 Task: Forward email as attachment with the signature Dorian Garcia with the subject Request for time off from softage.1@softage.net to softage.3@softage.net with the message Could you provide me with a list of the projects critical success factors?
Action: Mouse moved to (1198, 97)
Screenshot: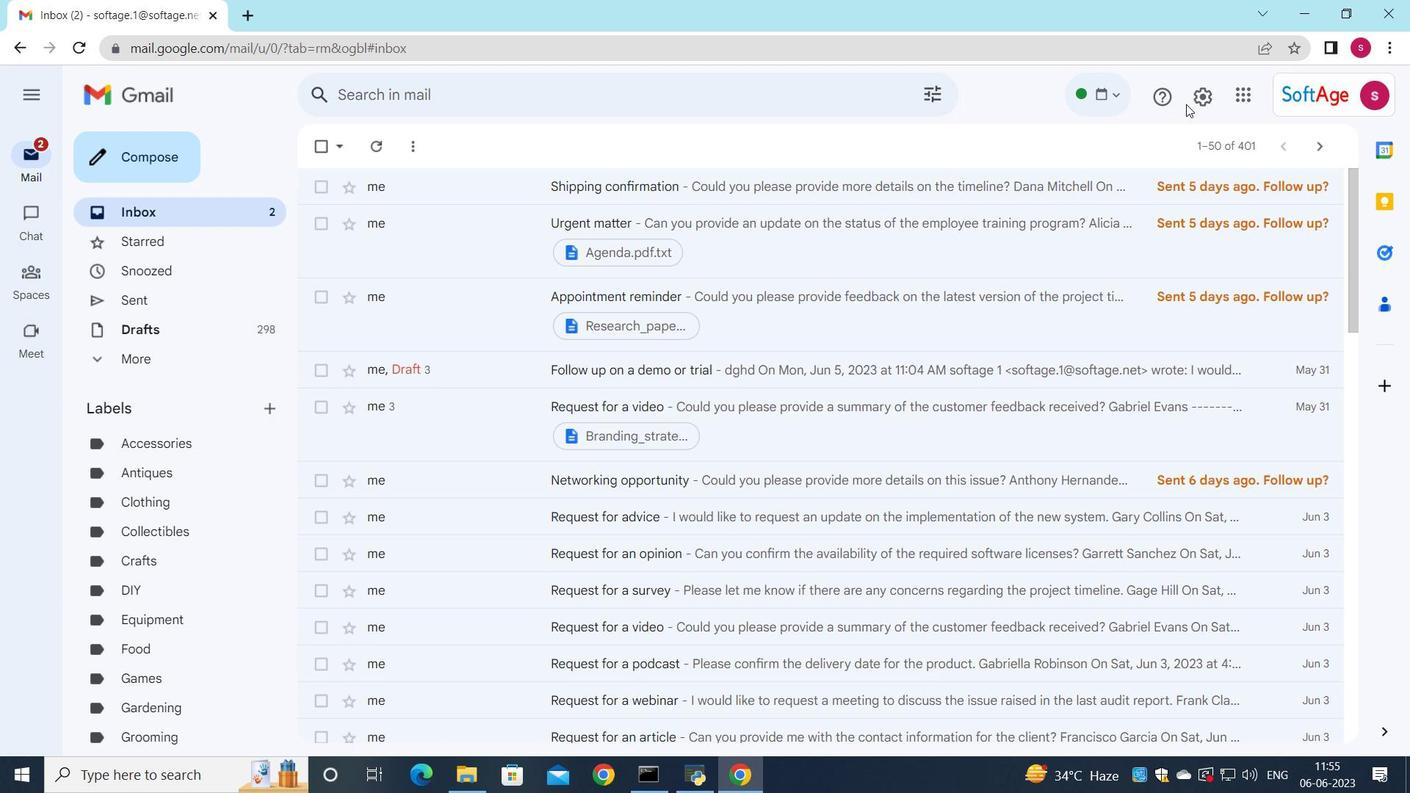 
Action: Mouse pressed left at (1198, 97)
Screenshot: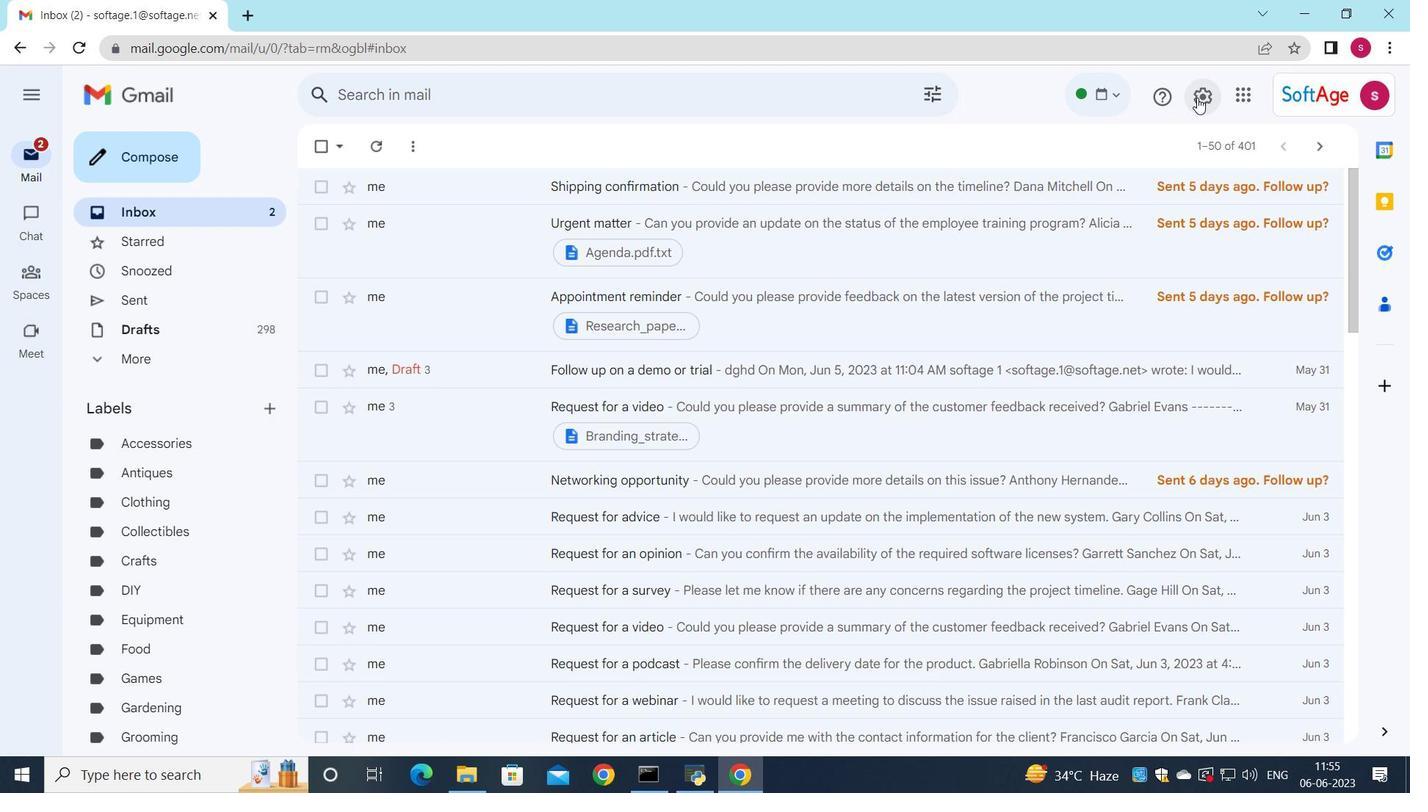
Action: Mouse moved to (1209, 190)
Screenshot: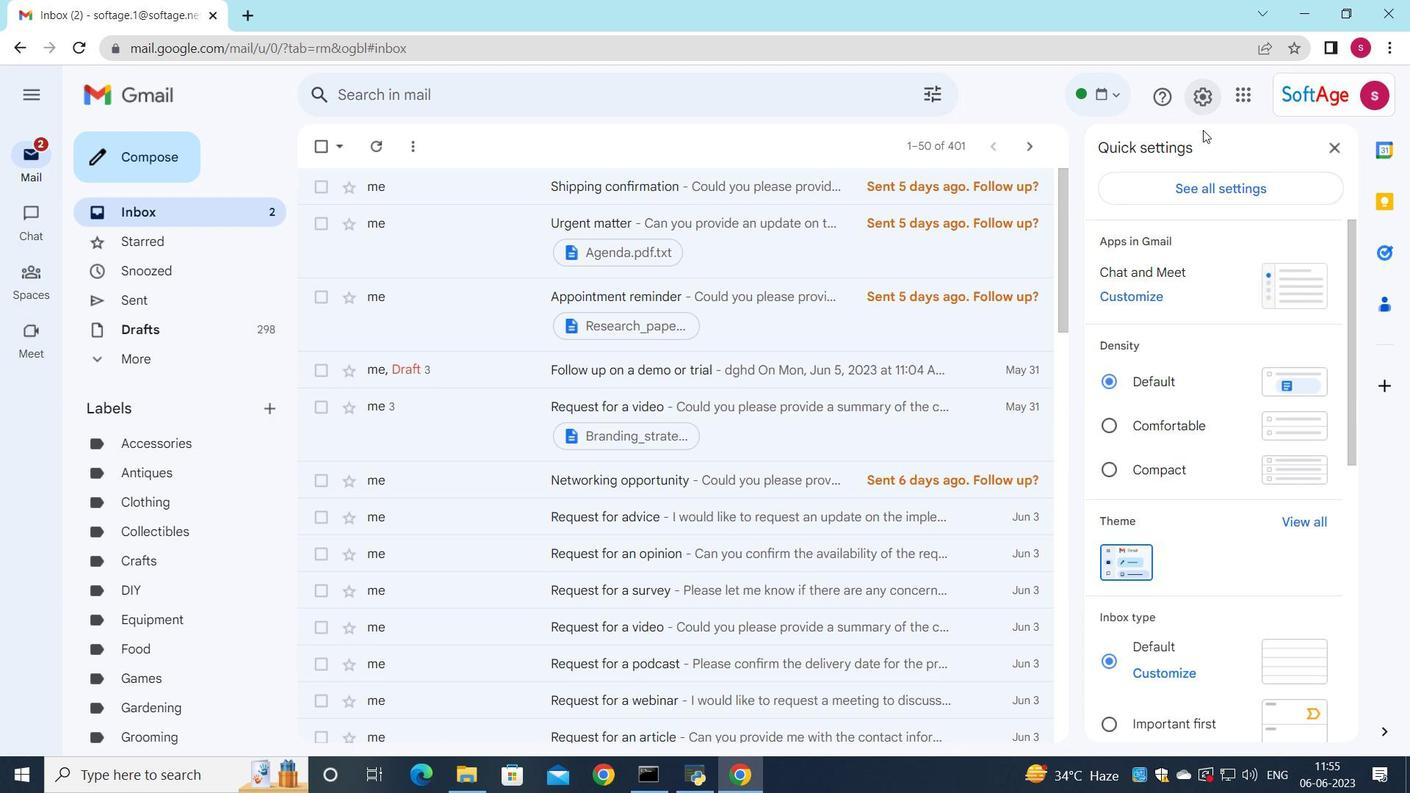 
Action: Mouse pressed left at (1209, 190)
Screenshot: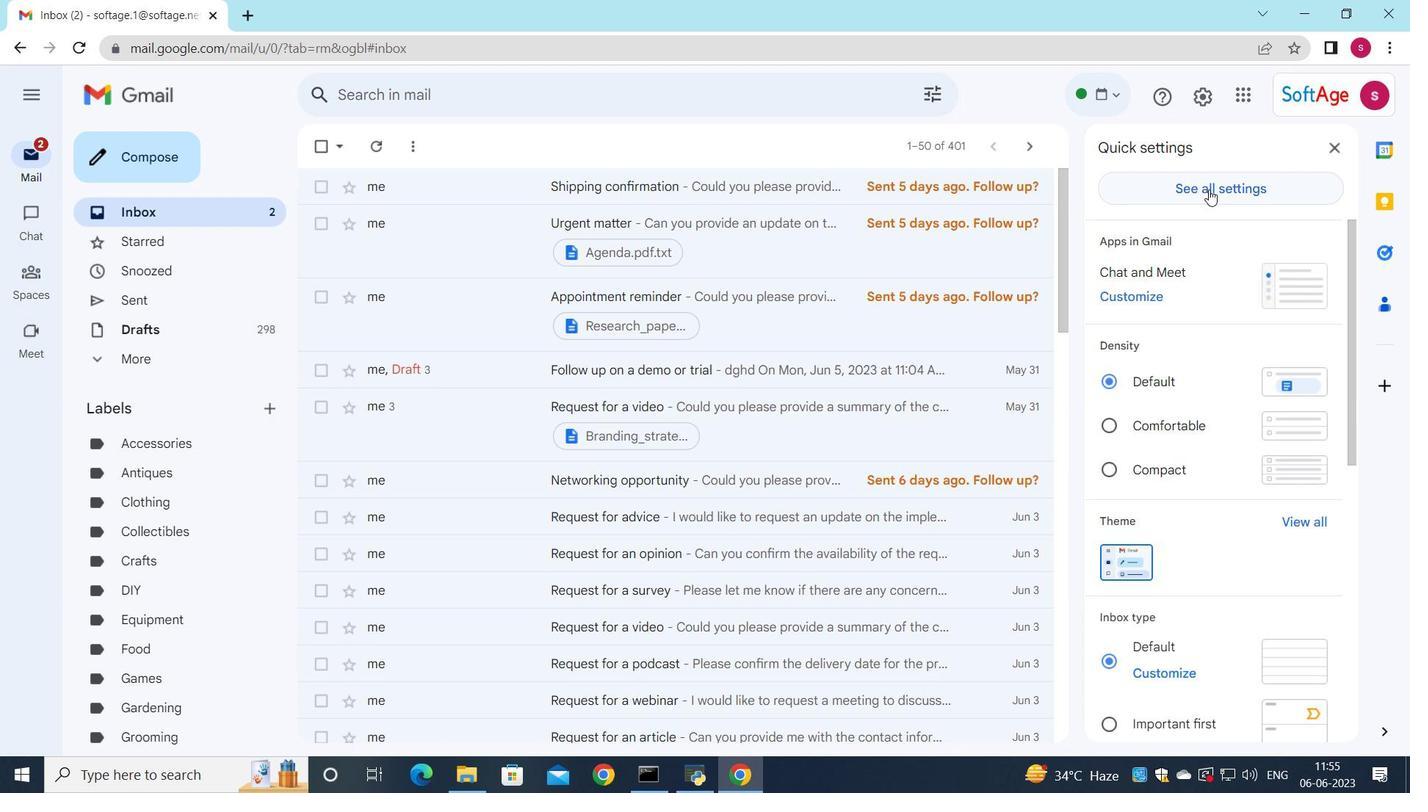 
Action: Mouse moved to (954, 291)
Screenshot: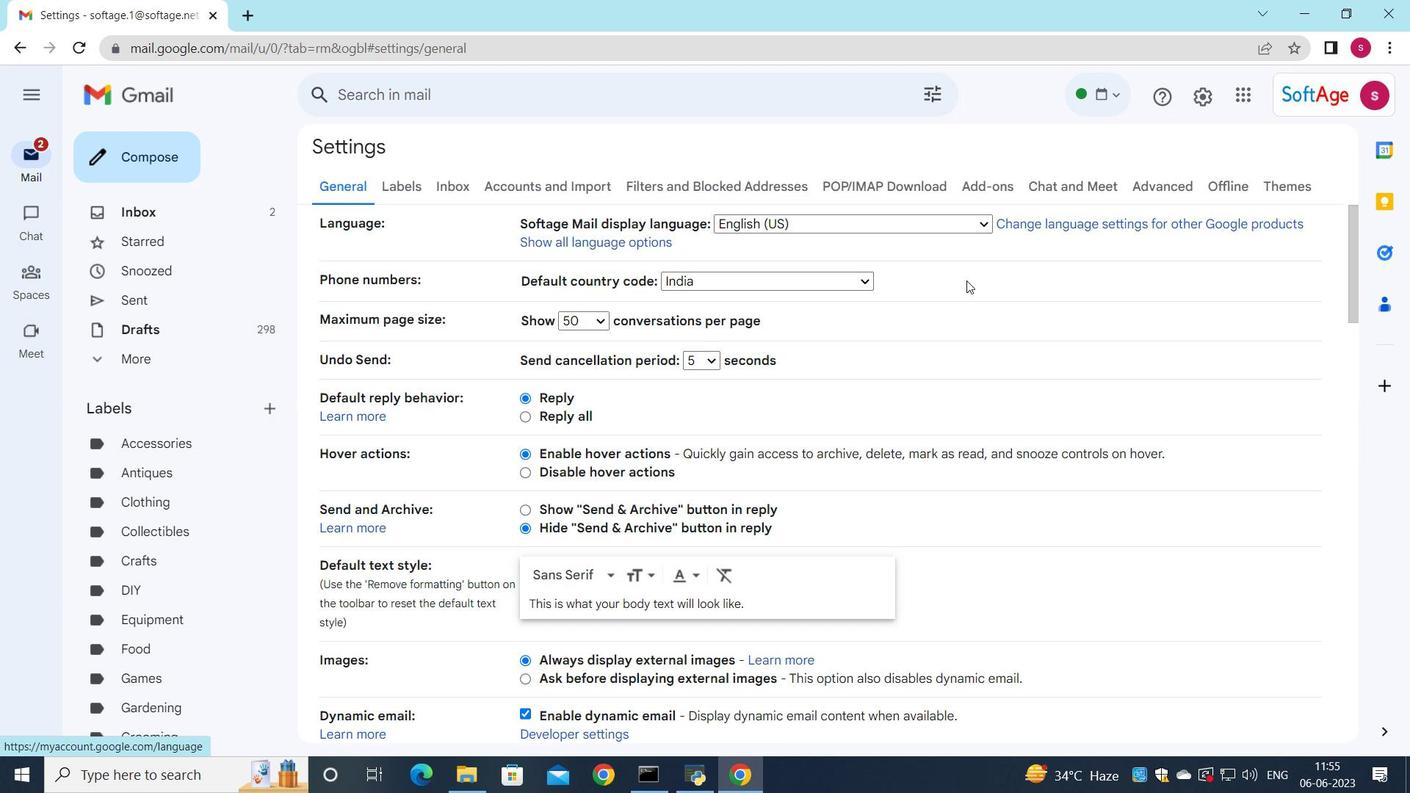 
Action: Mouse scrolled (954, 290) with delta (0, 0)
Screenshot: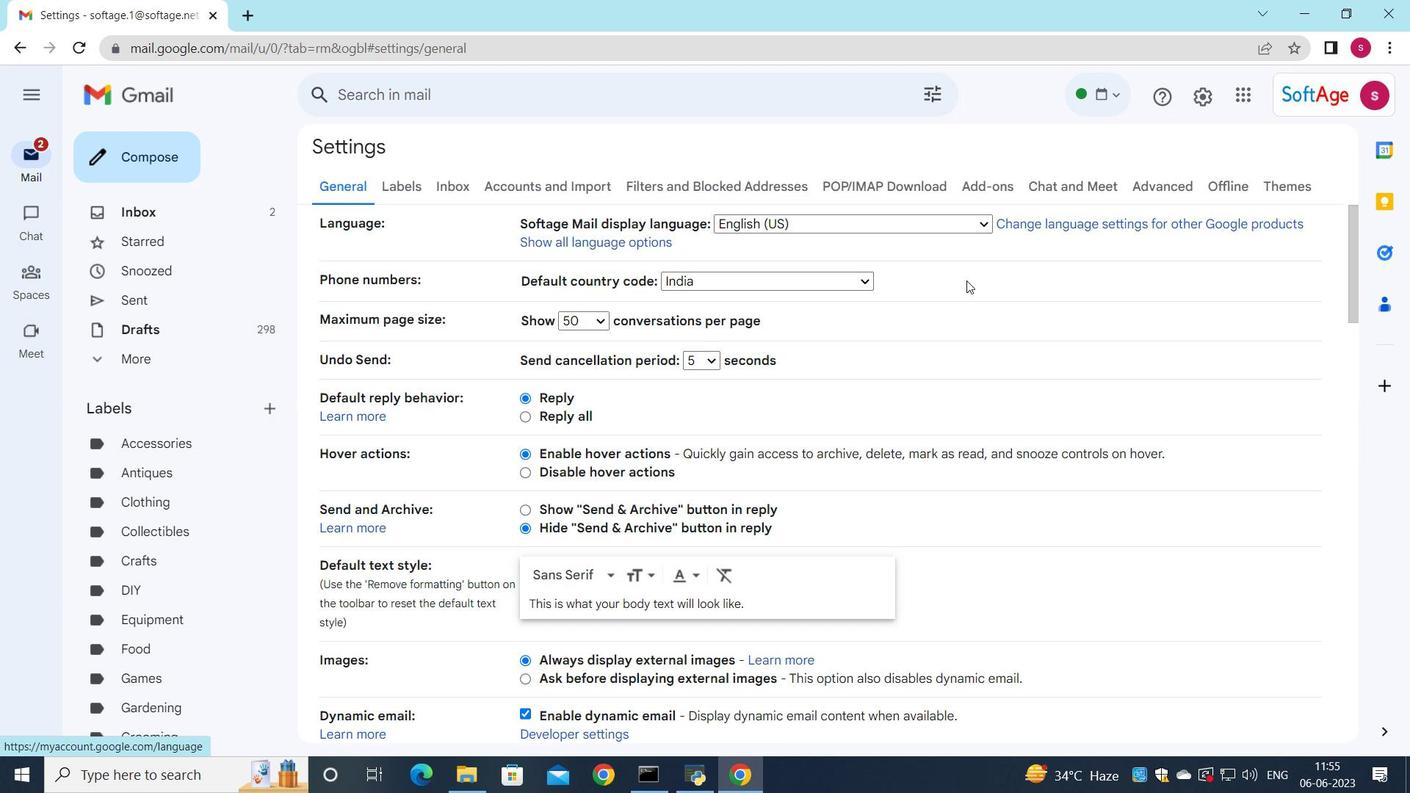 
Action: Mouse moved to (949, 298)
Screenshot: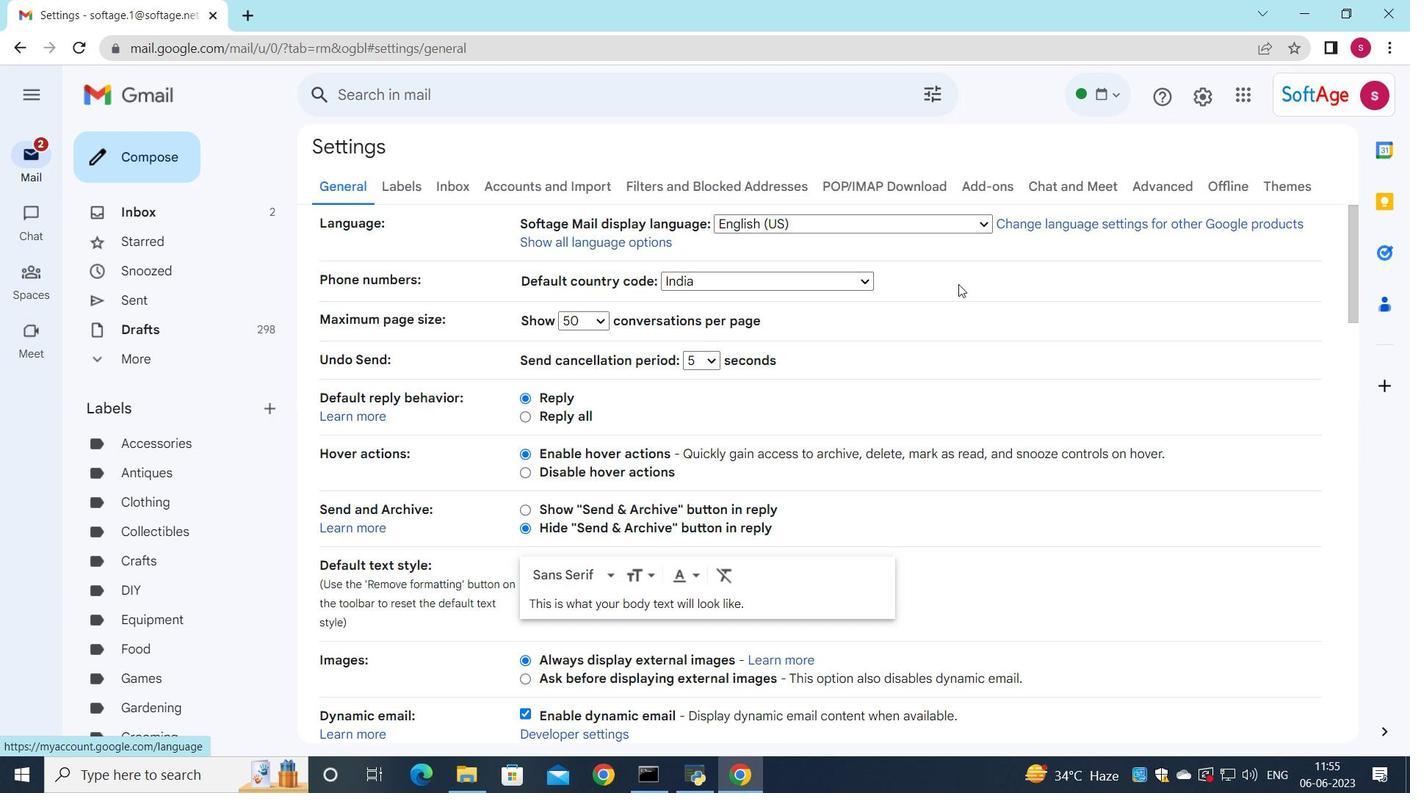 
Action: Mouse scrolled (949, 297) with delta (0, 0)
Screenshot: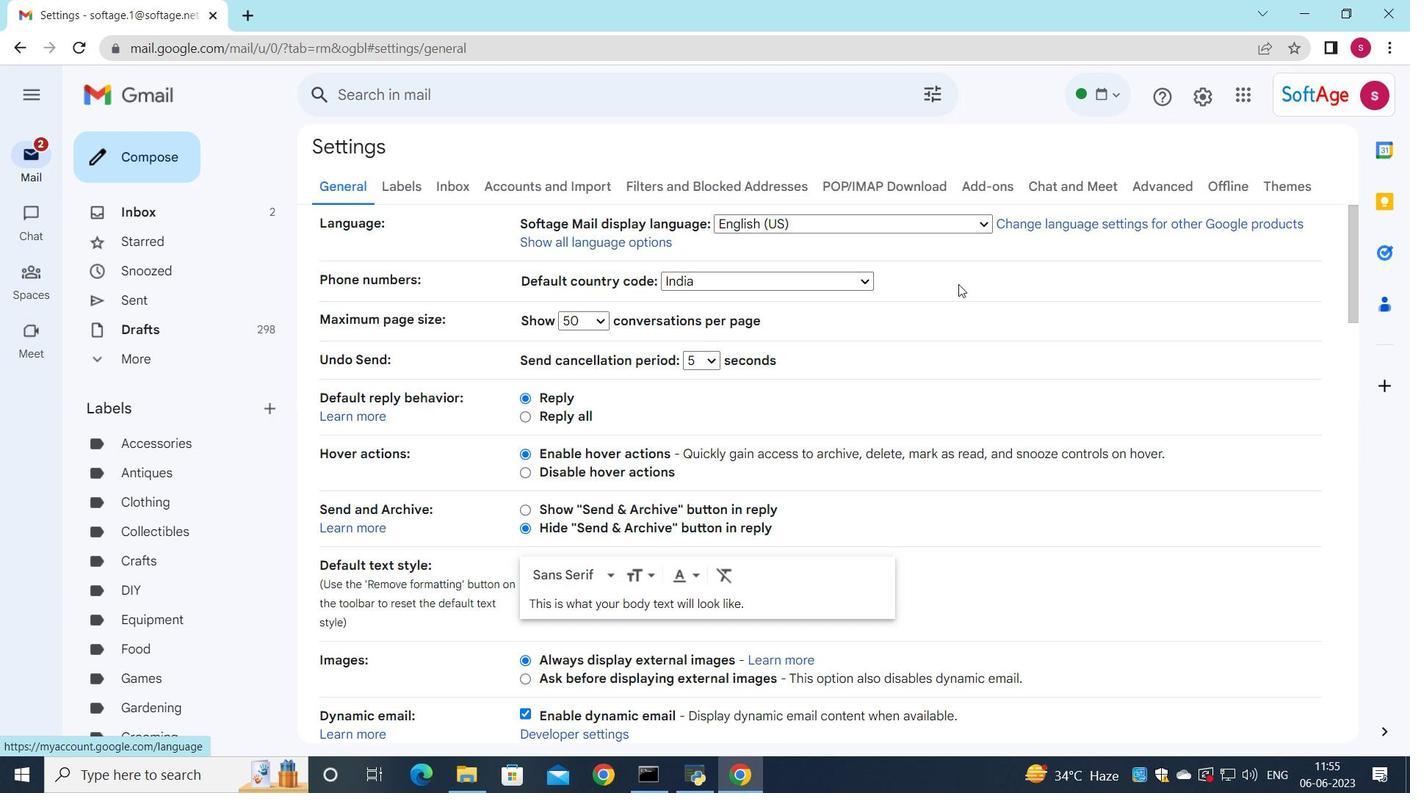 
Action: Mouse moved to (945, 304)
Screenshot: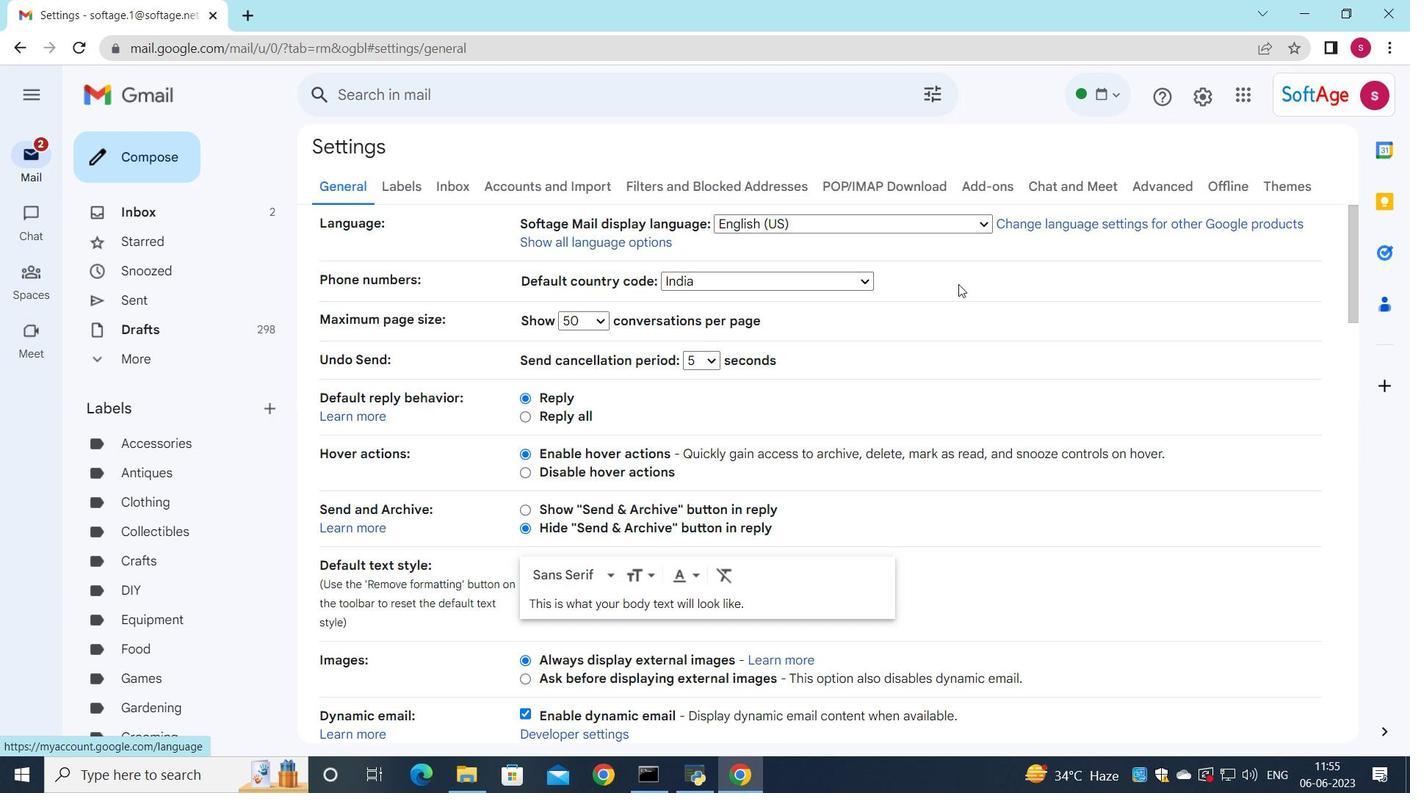 
Action: Mouse scrolled (945, 303) with delta (0, 0)
Screenshot: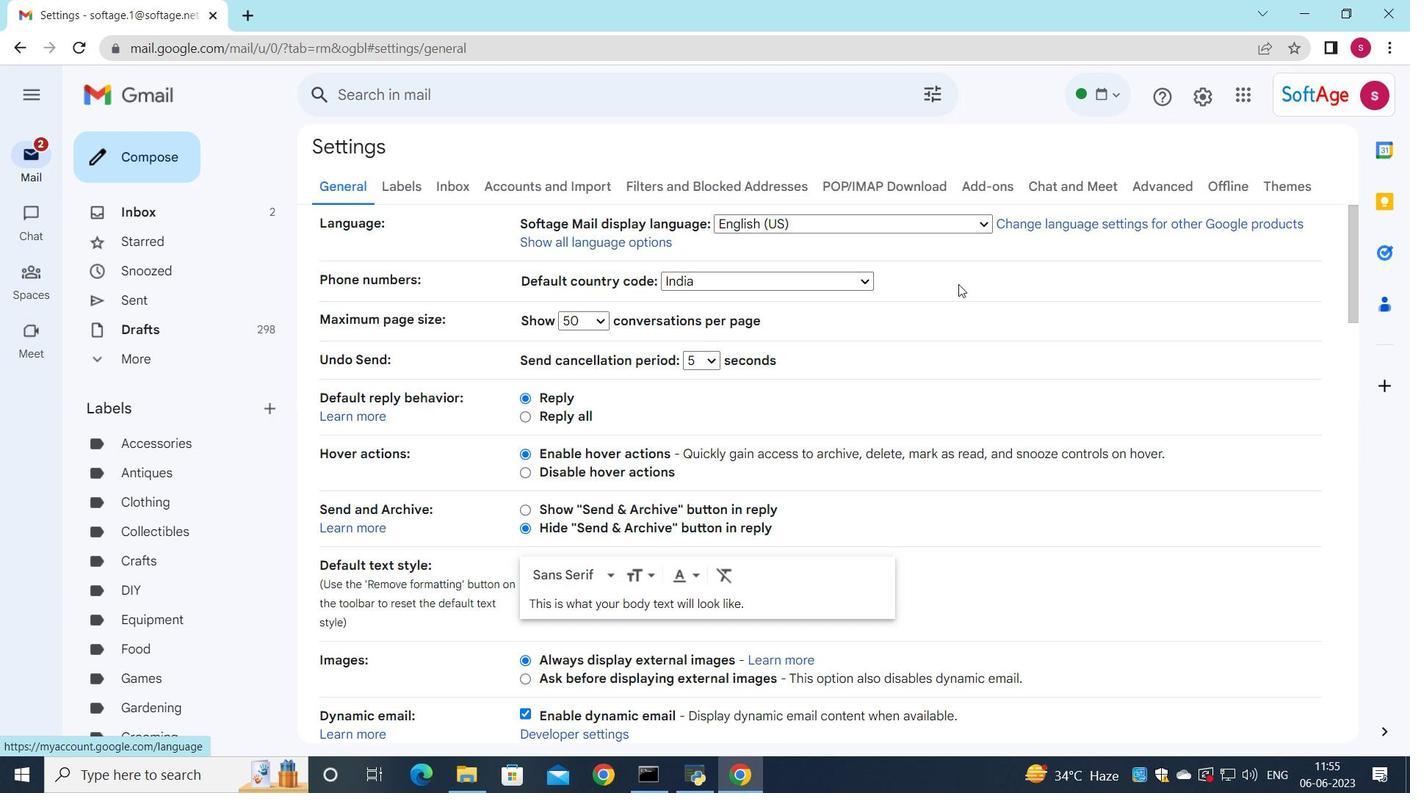 
Action: Mouse moved to (941, 307)
Screenshot: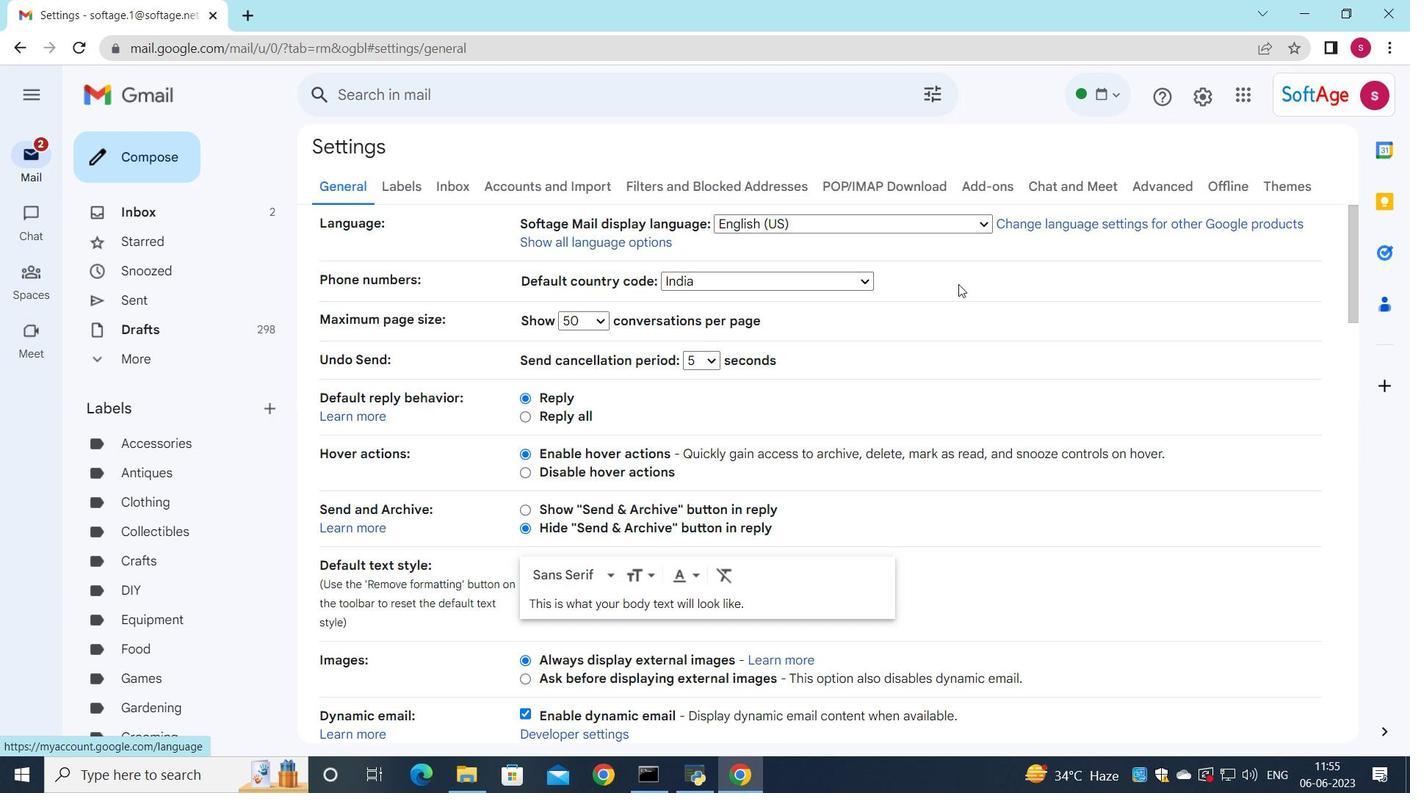 
Action: Mouse scrolled (941, 307) with delta (0, 0)
Screenshot: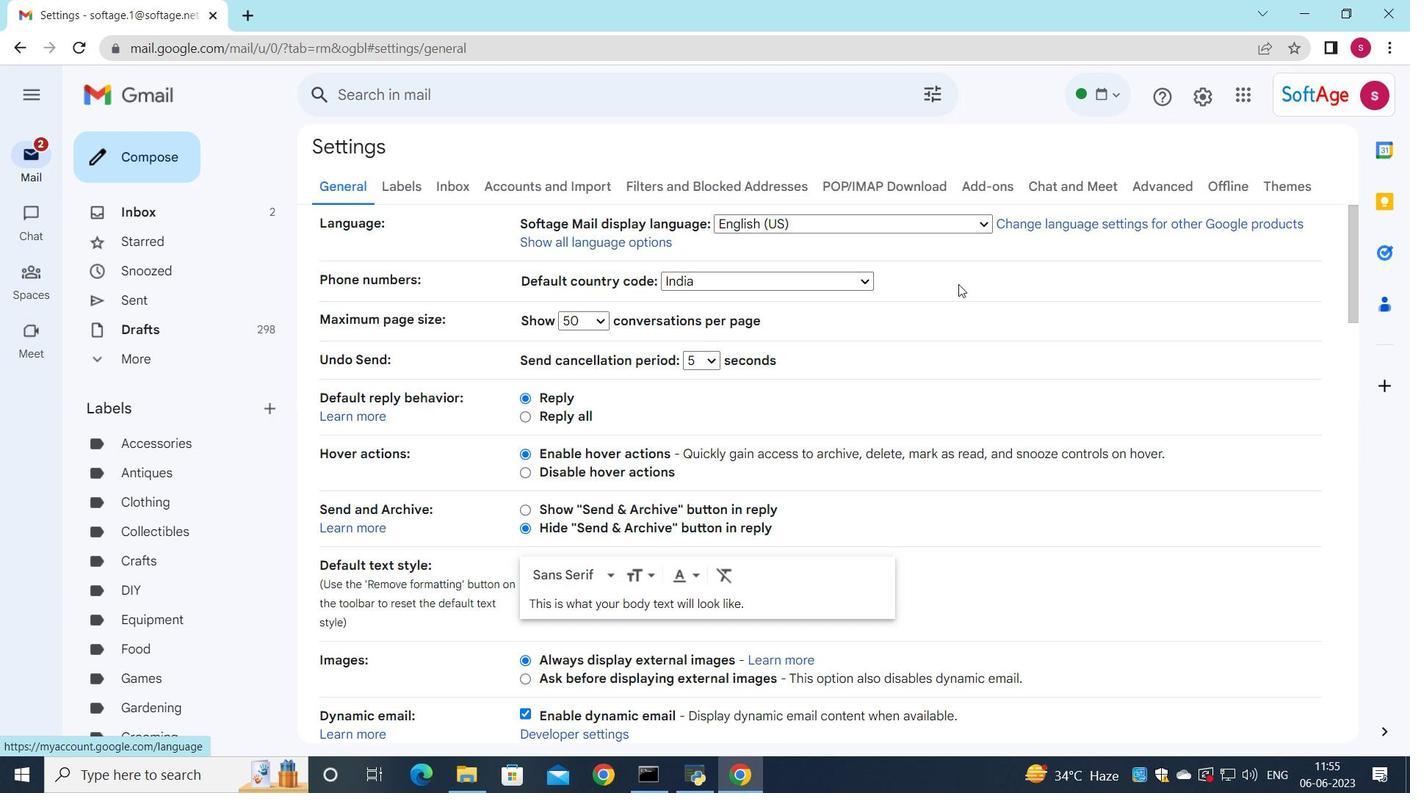 
Action: Mouse moved to (902, 332)
Screenshot: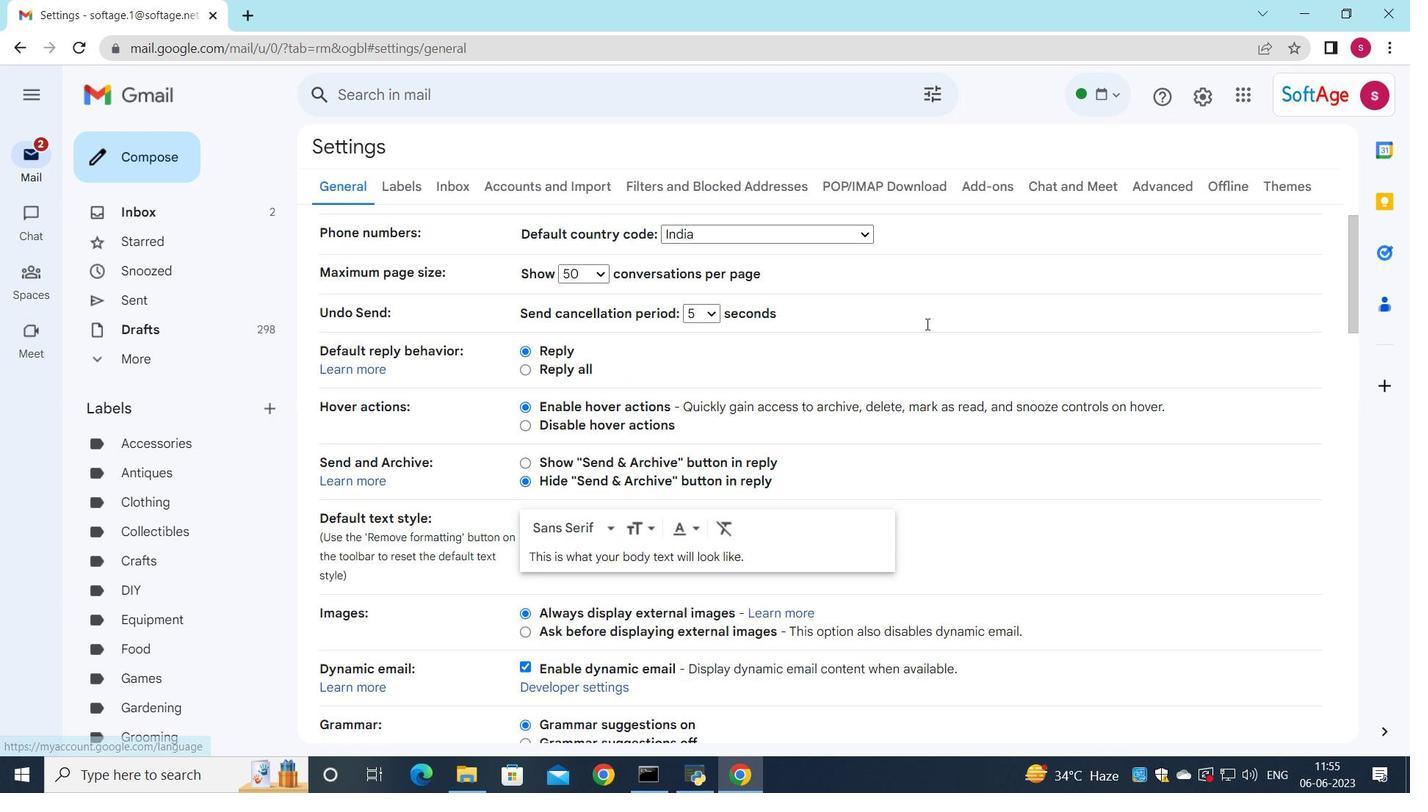 
Action: Mouse scrolled (902, 332) with delta (0, 0)
Screenshot: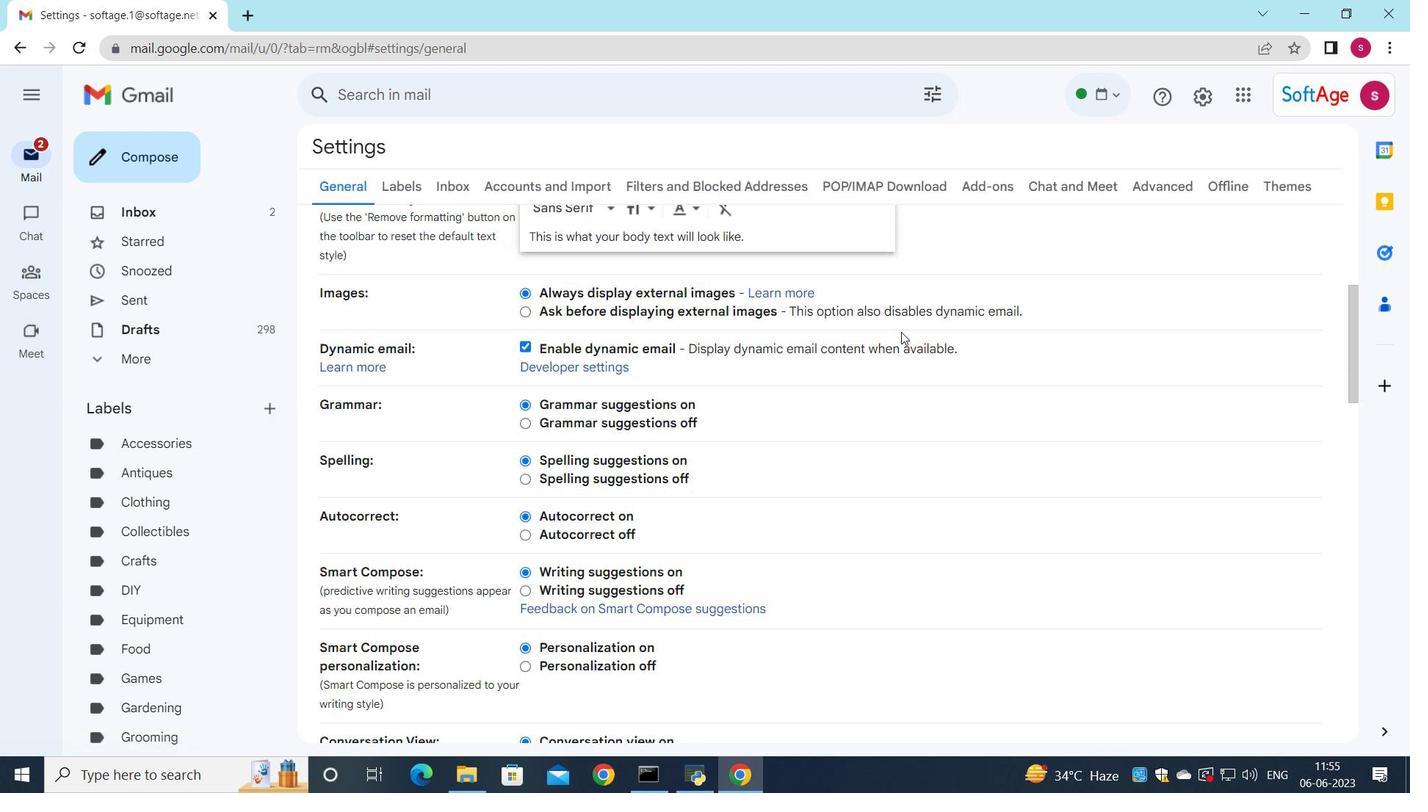 
Action: Mouse scrolled (902, 332) with delta (0, 0)
Screenshot: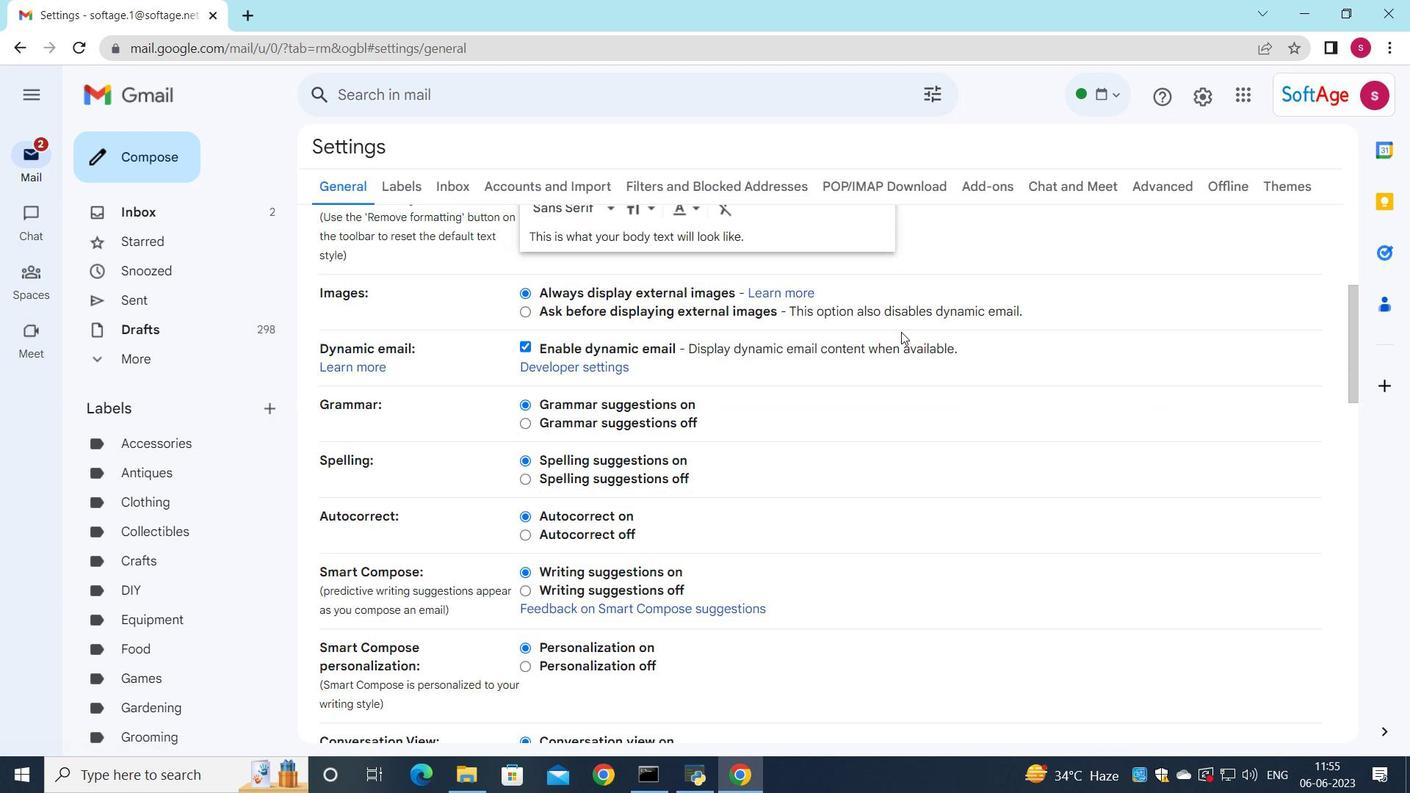 
Action: Mouse scrolled (902, 332) with delta (0, 0)
Screenshot: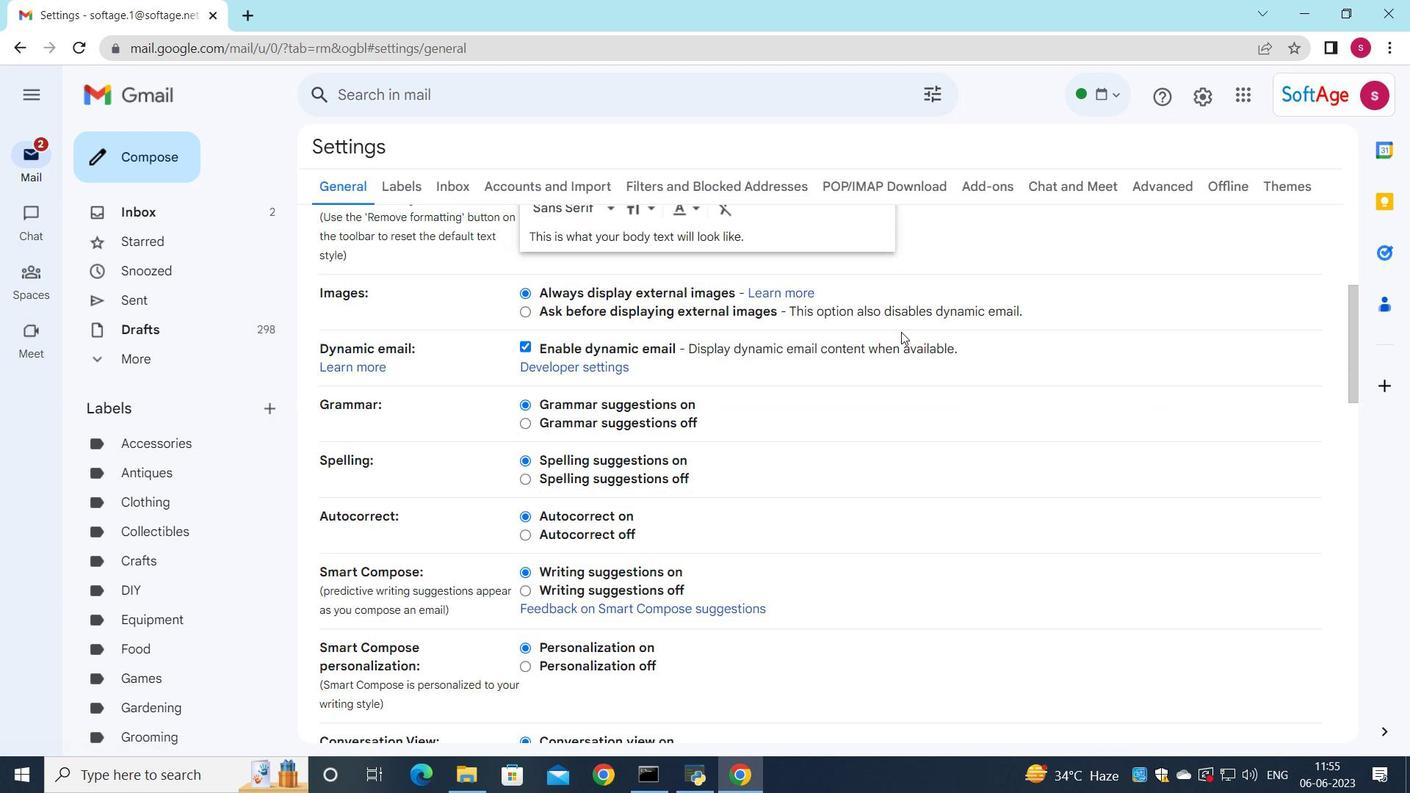 
Action: Mouse scrolled (902, 332) with delta (0, 0)
Screenshot: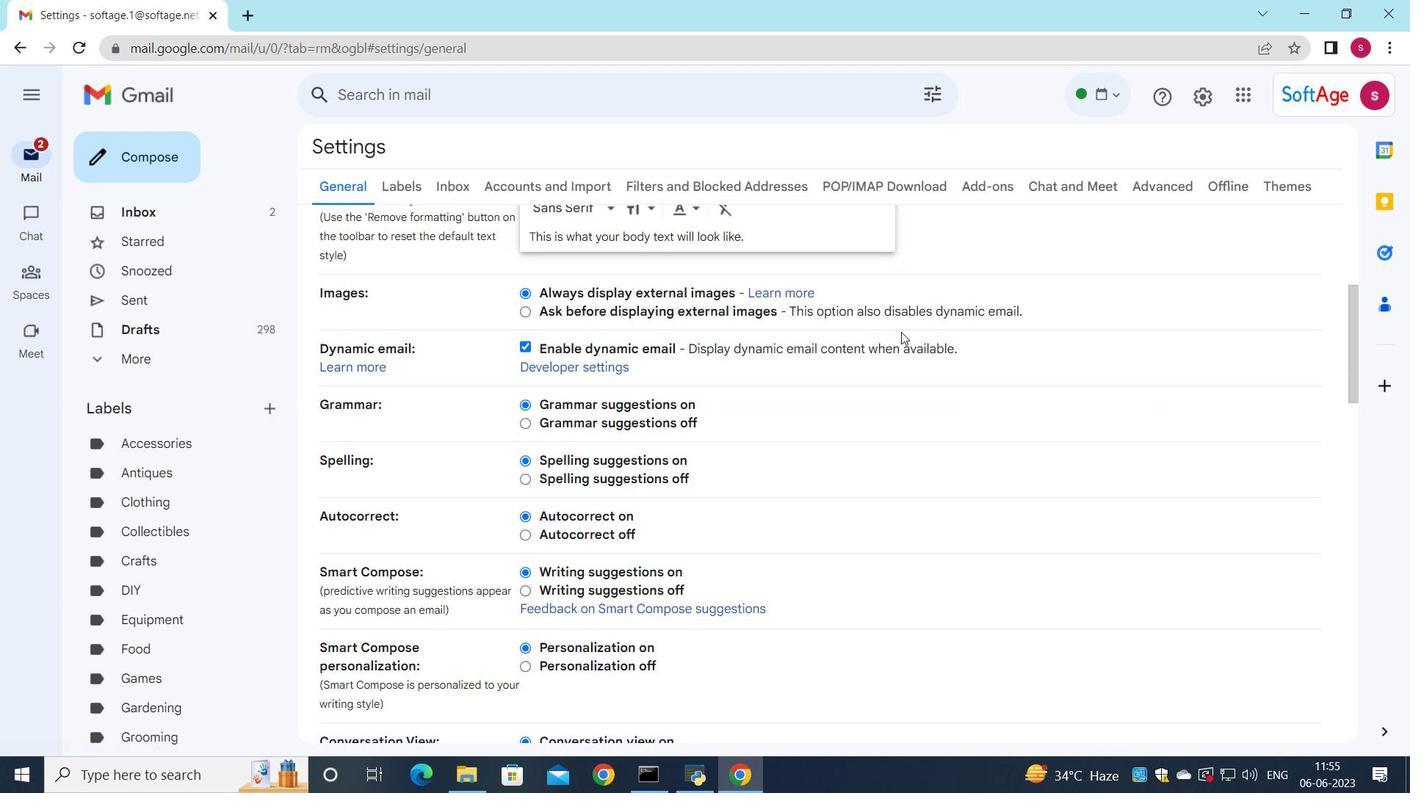 
Action: Mouse moved to (854, 481)
Screenshot: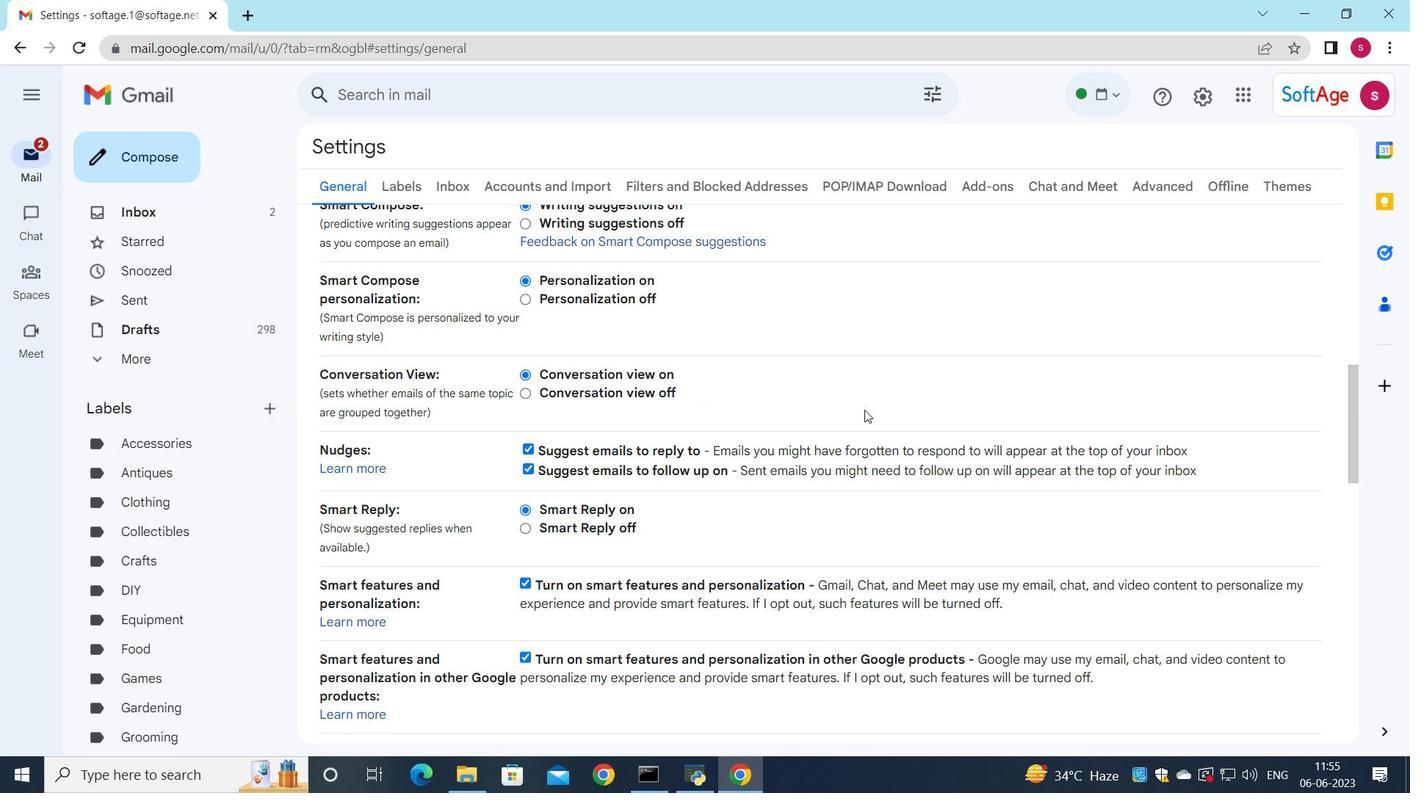 
Action: Mouse scrolled (854, 481) with delta (0, 0)
Screenshot: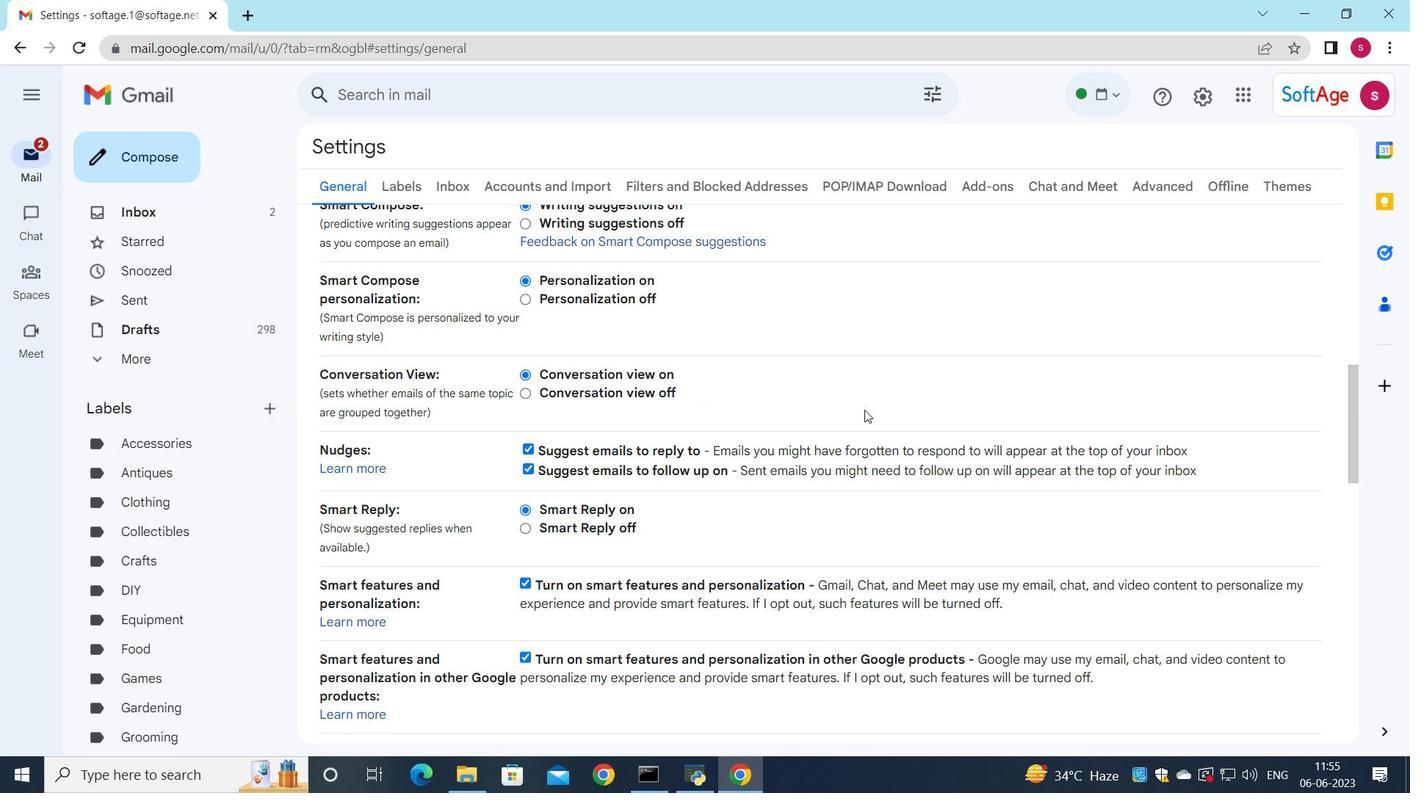 
Action: Mouse moved to (851, 488)
Screenshot: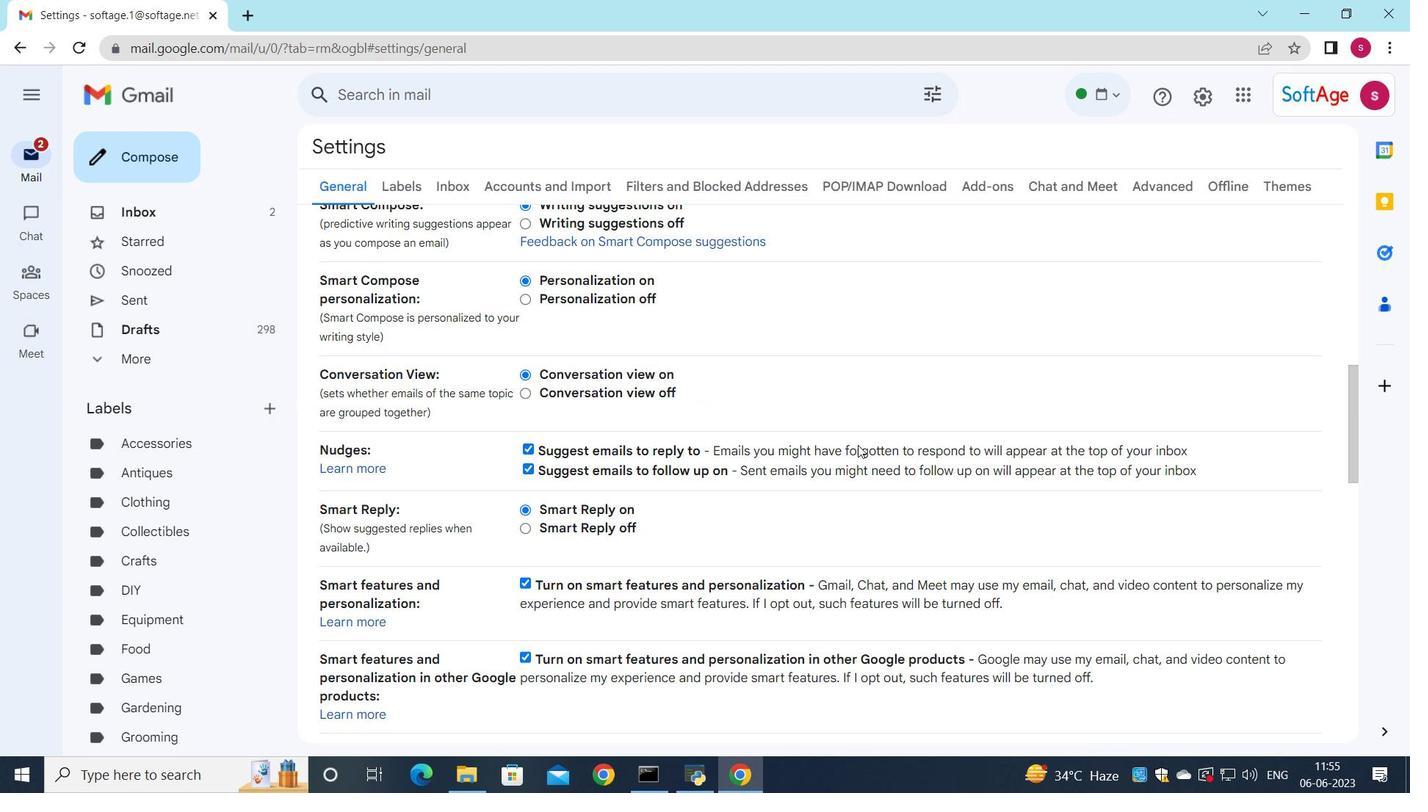 
Action: Mouse scrolled (851, 487) with delta (0, 0)
Screenshot: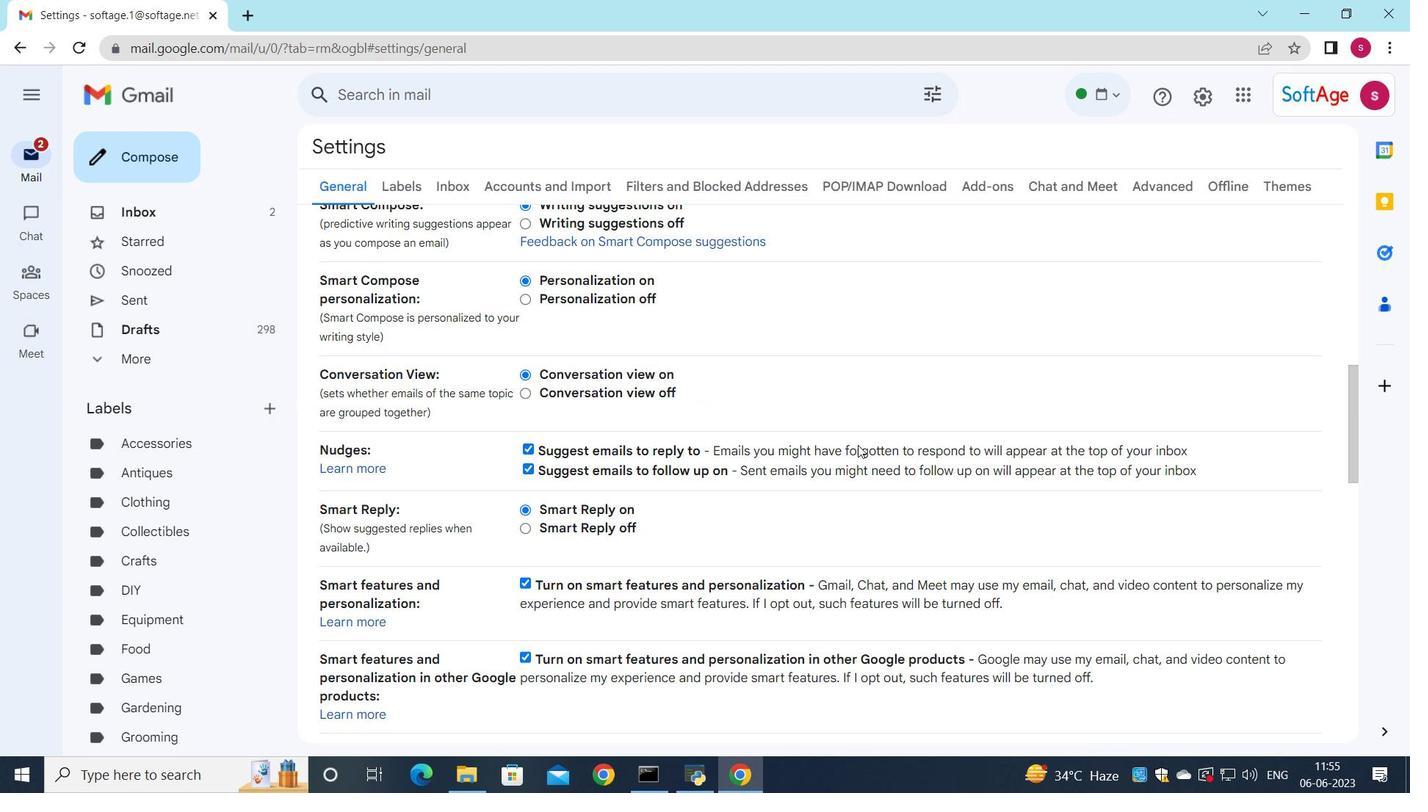 
Action: Mouse moved to (838, 481)
Screenshot: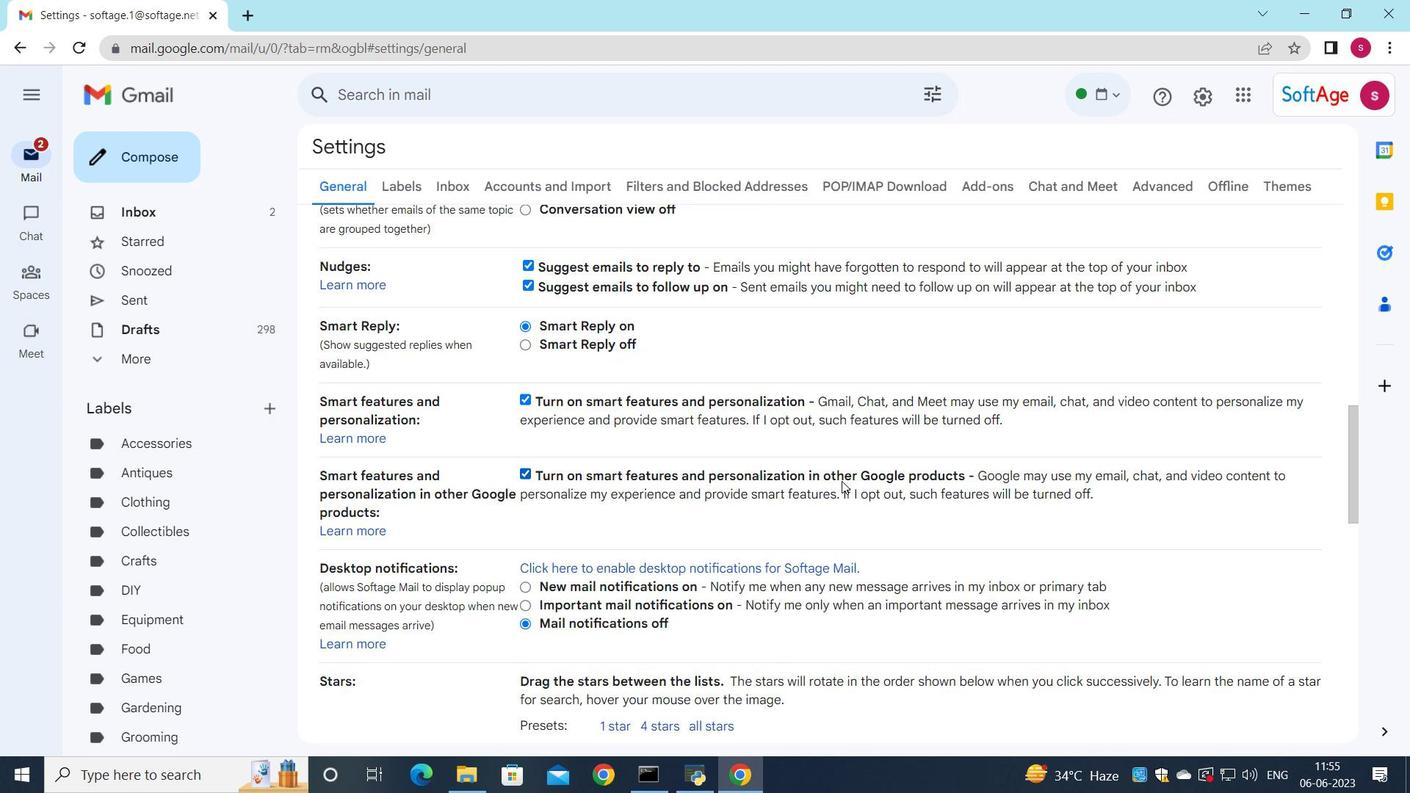 
Action: Mouse scrolled (840, 480) with delta (0, 0)
Screenshot: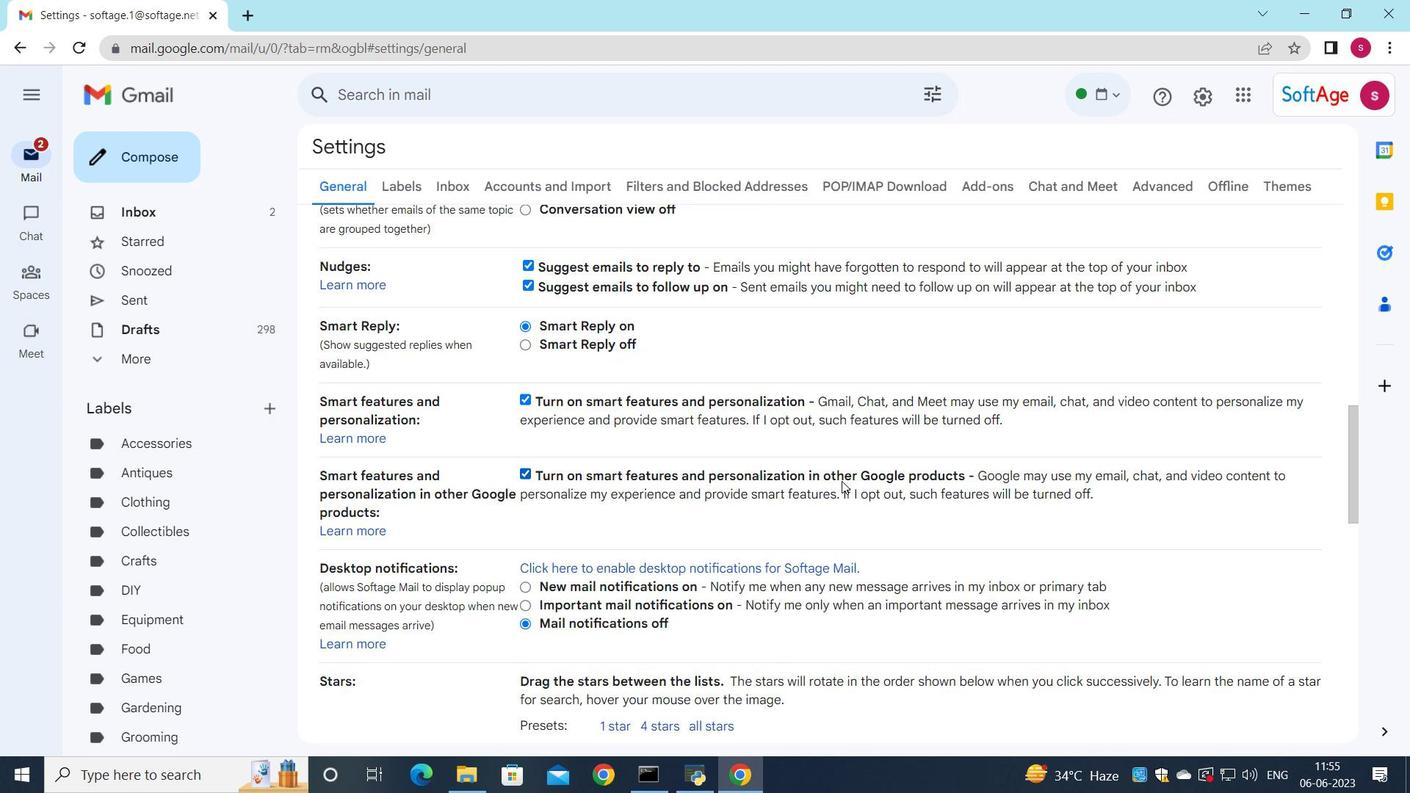 
Action: Mouse moved to (837, 482)
Screenshot: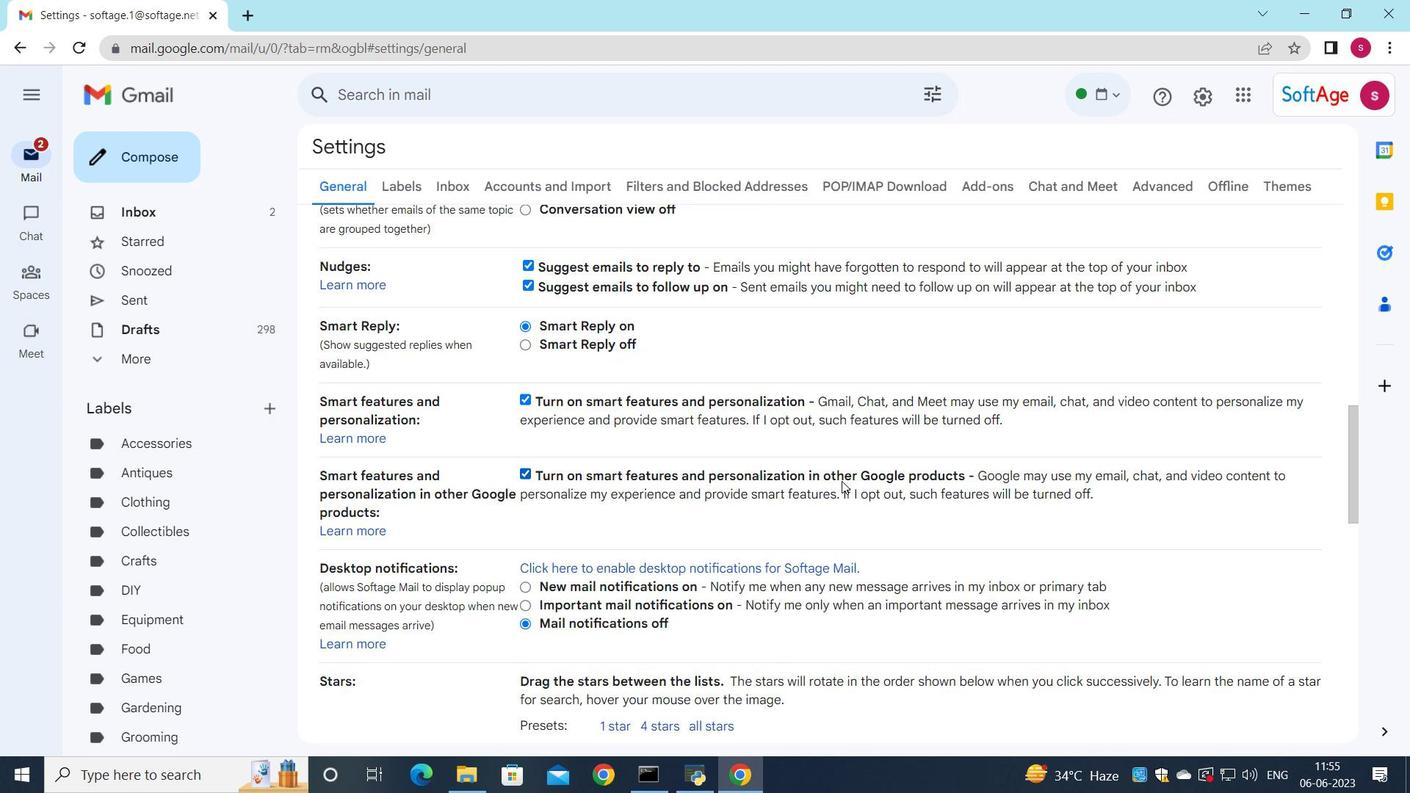 
Action: Mouse scrolled (839, 480) with delta (0, 0)
Screenshot: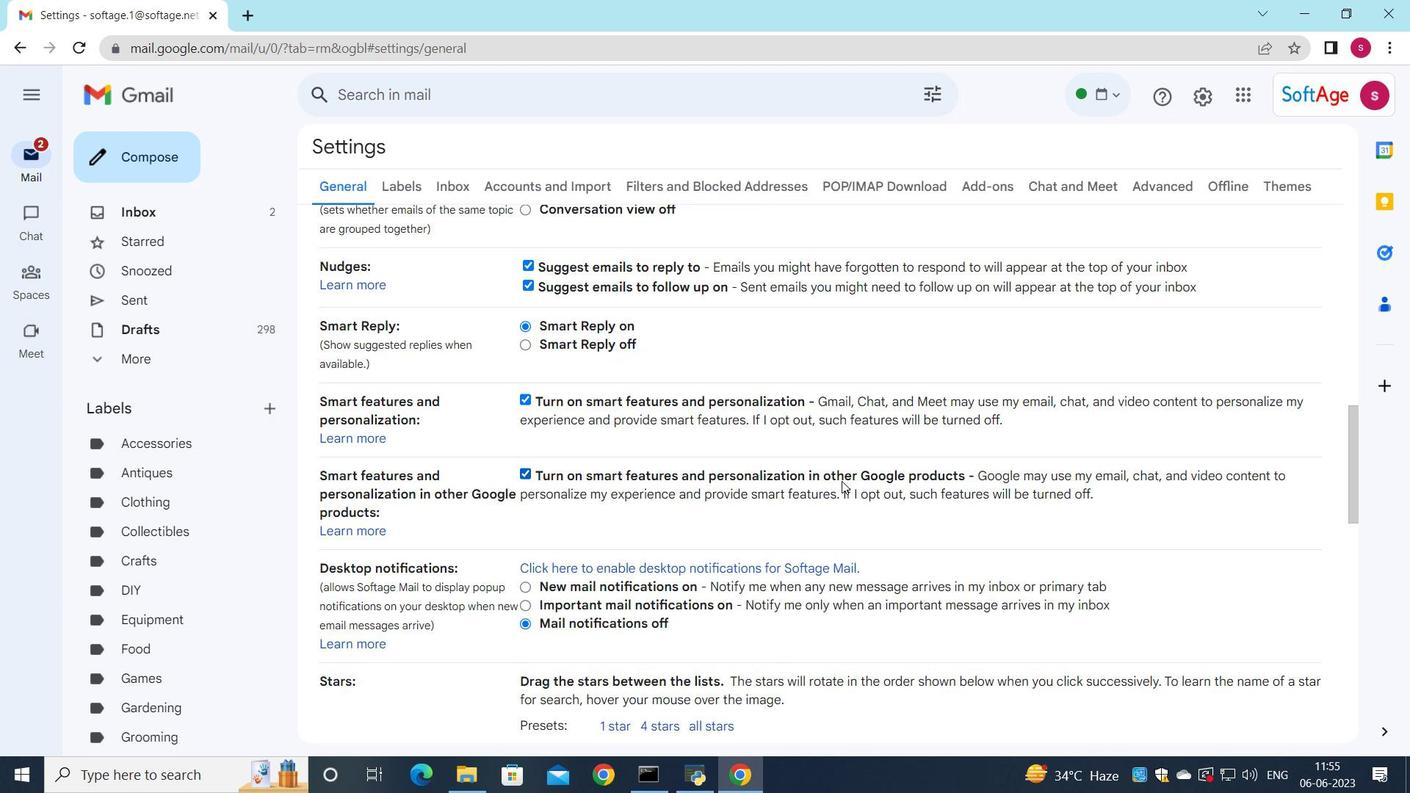 
Action: Mouse moved to (836, 482)
Screenshot: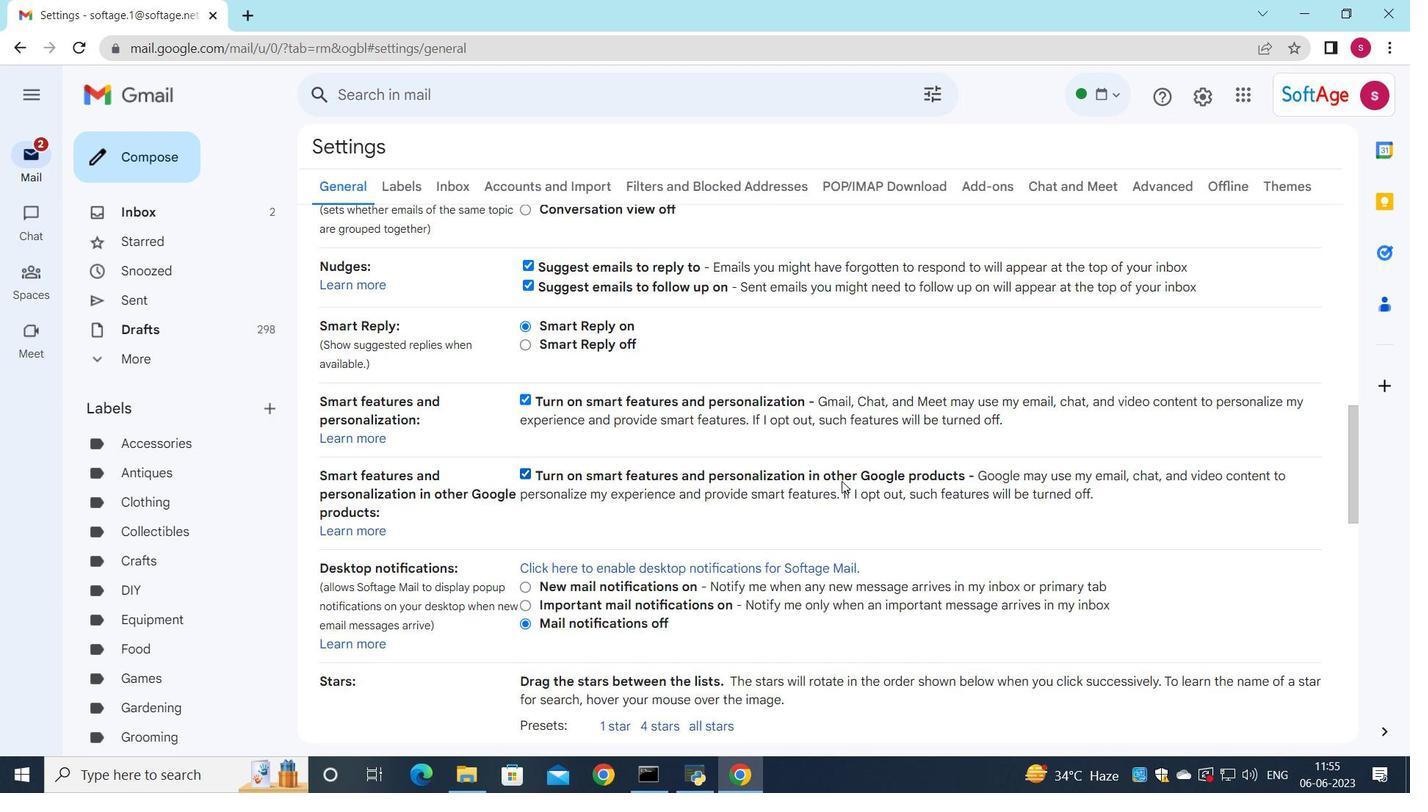 
Action: Mouse scrolled (839, 480) with delta (0, 0)
Screenshot: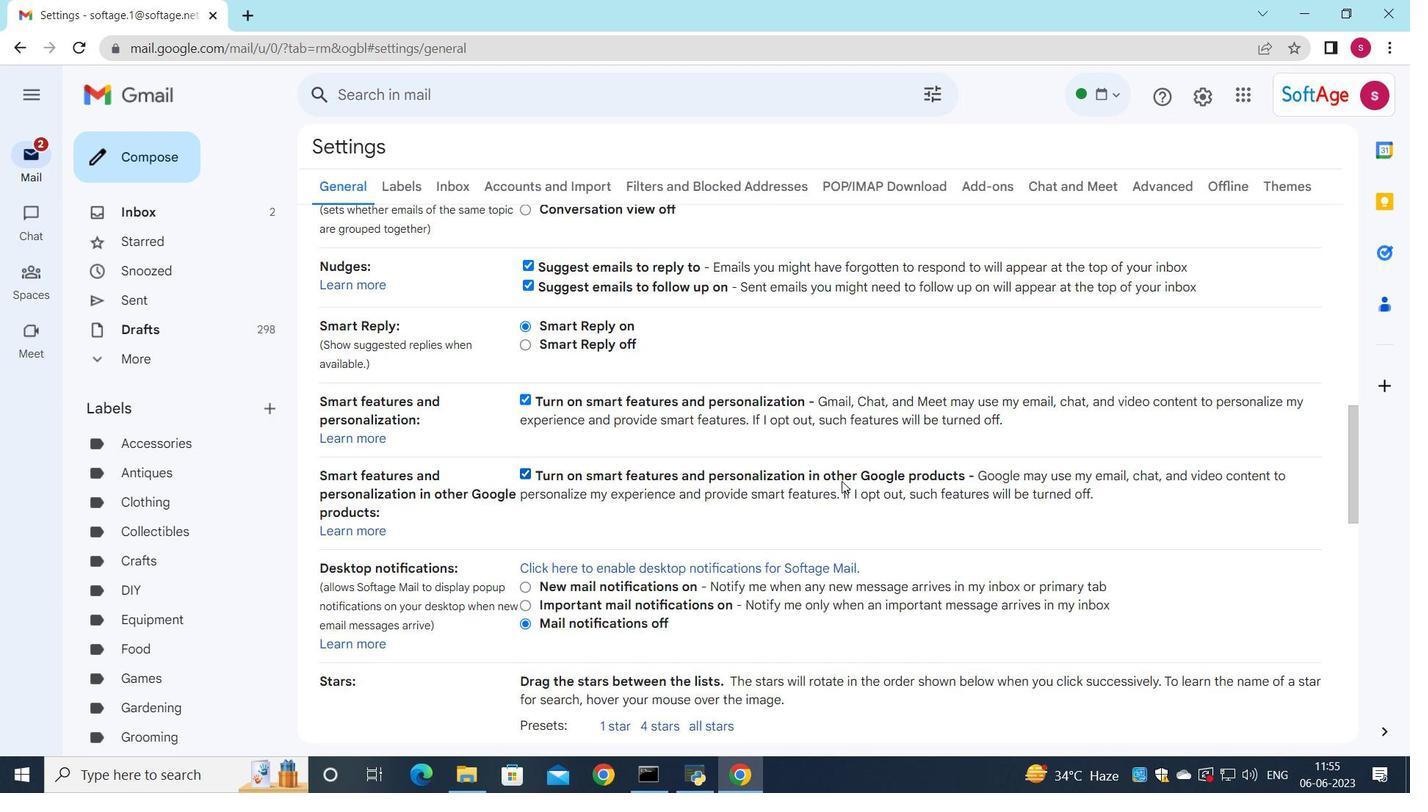 
Action: Mouse scrolled (838, 481) with delta (0, 0)
Screenshot: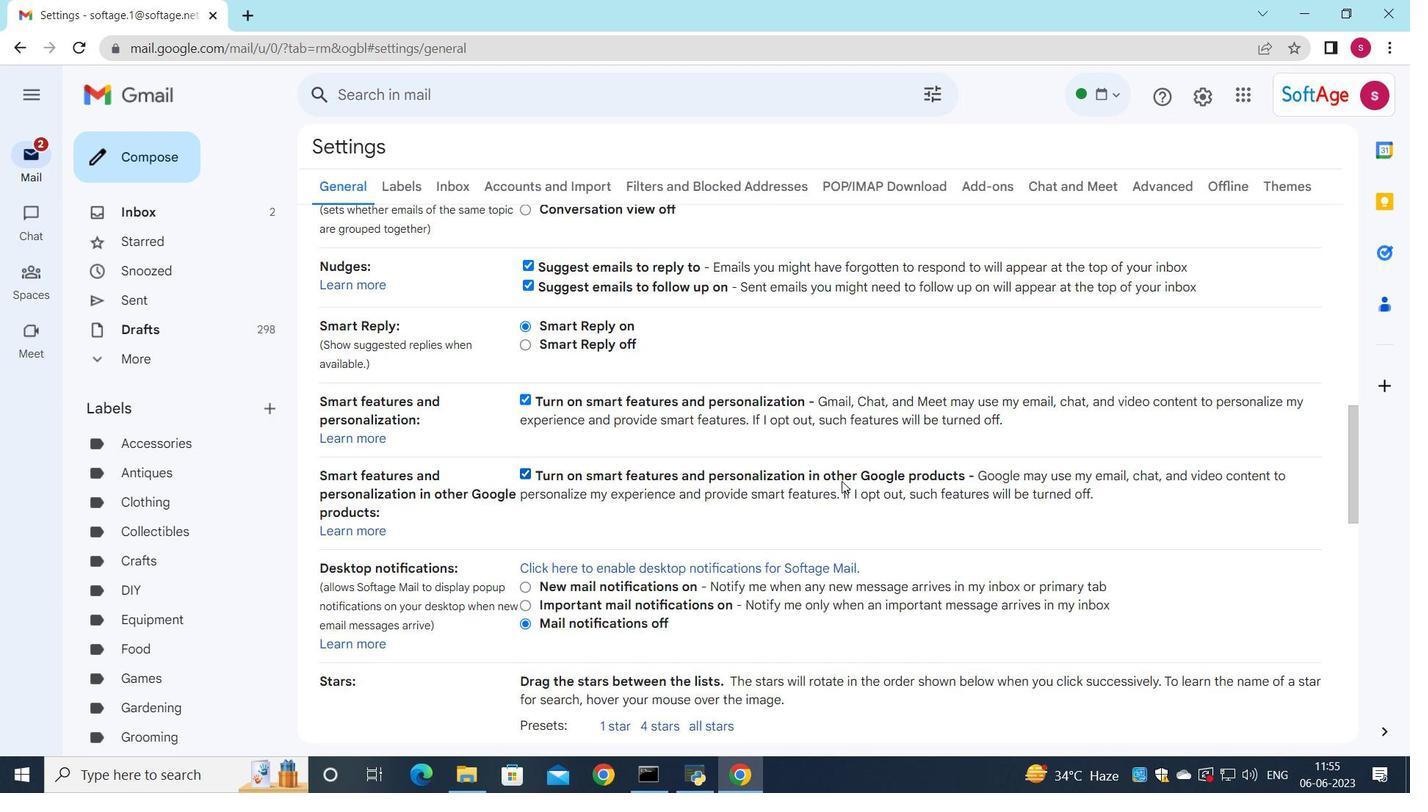 
Action: Mouse scrolled (836, 481) with delta (0, 0)
Screenshot: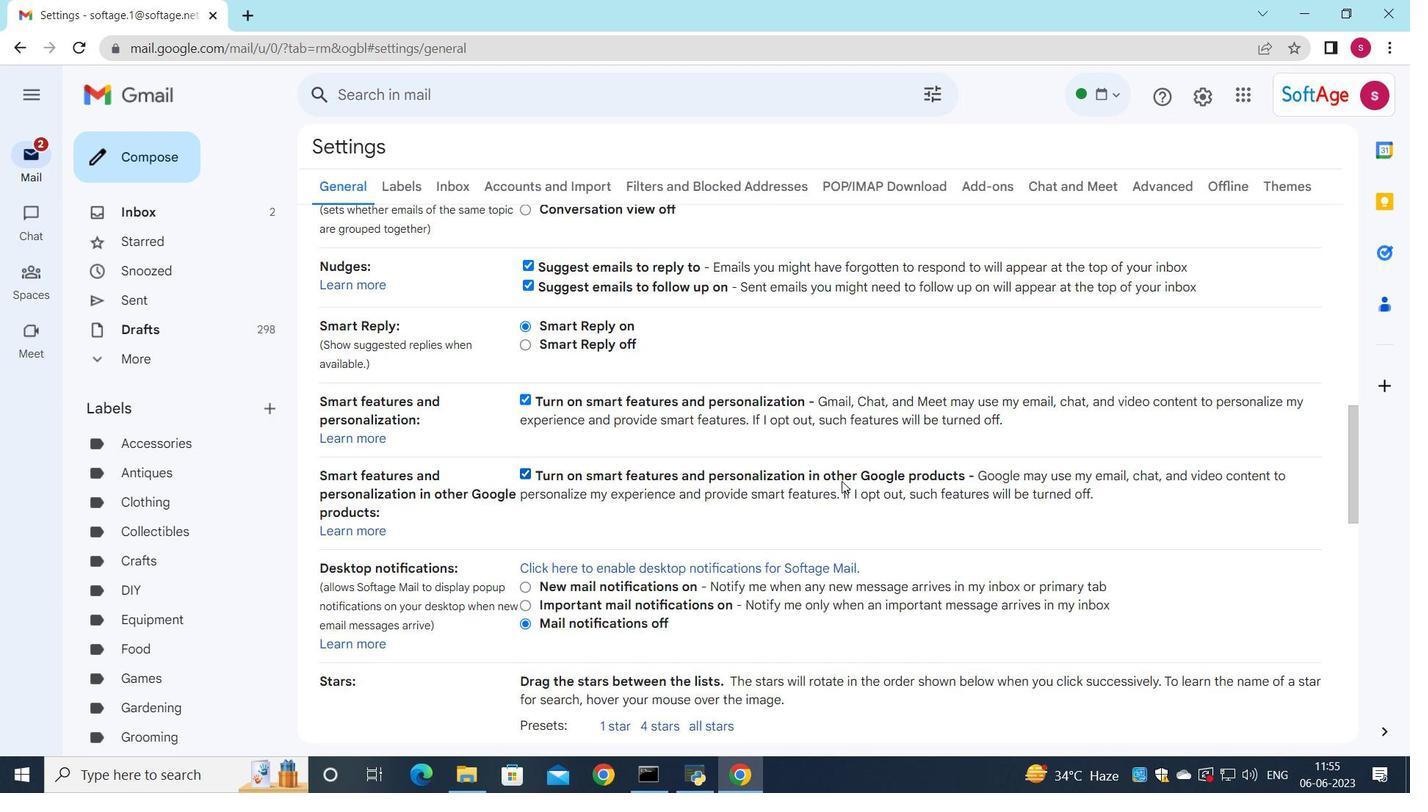 
Action: Mouse moved to (836, 482)
Screenshot: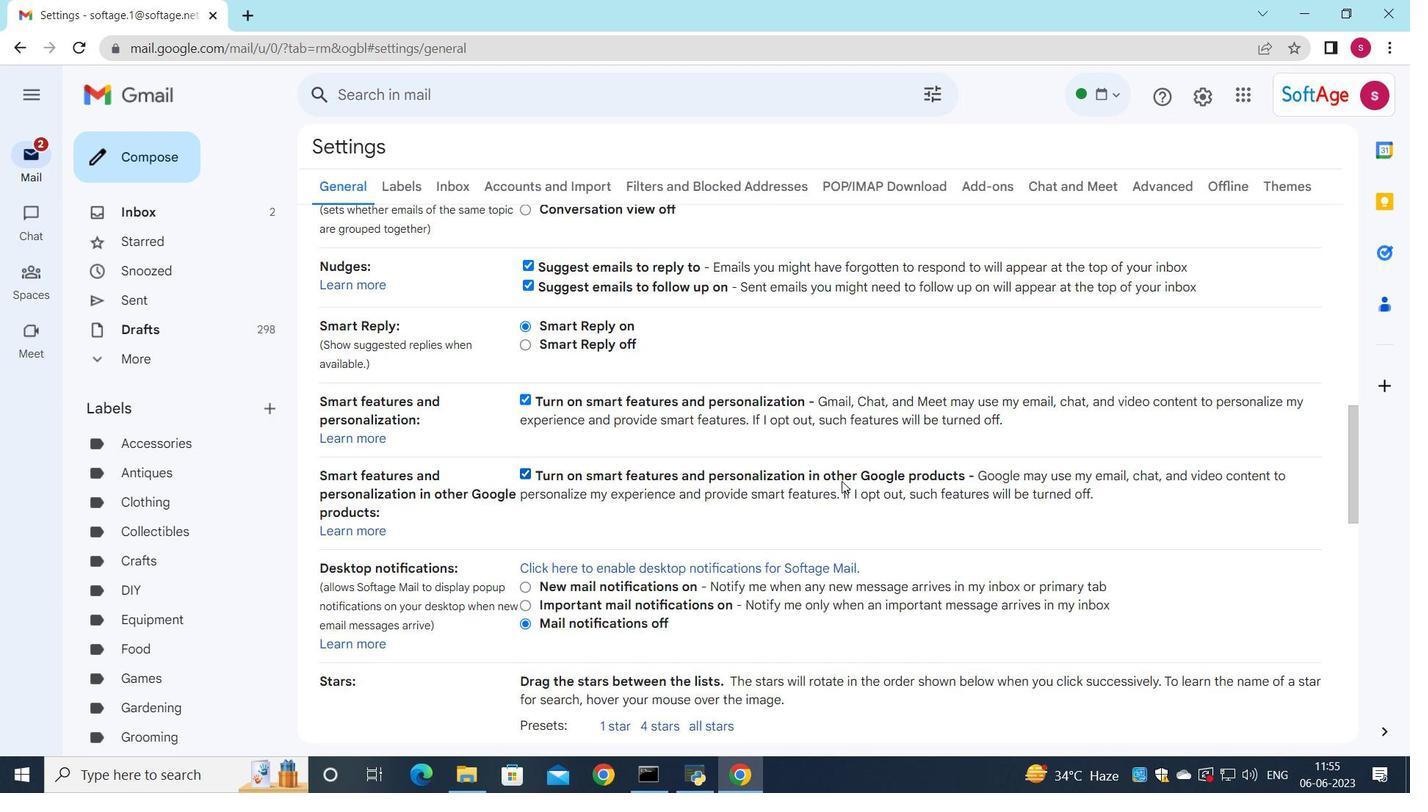 
Action: Mouse scrolled (836, 481) with delta (0, 0)
Screenshot: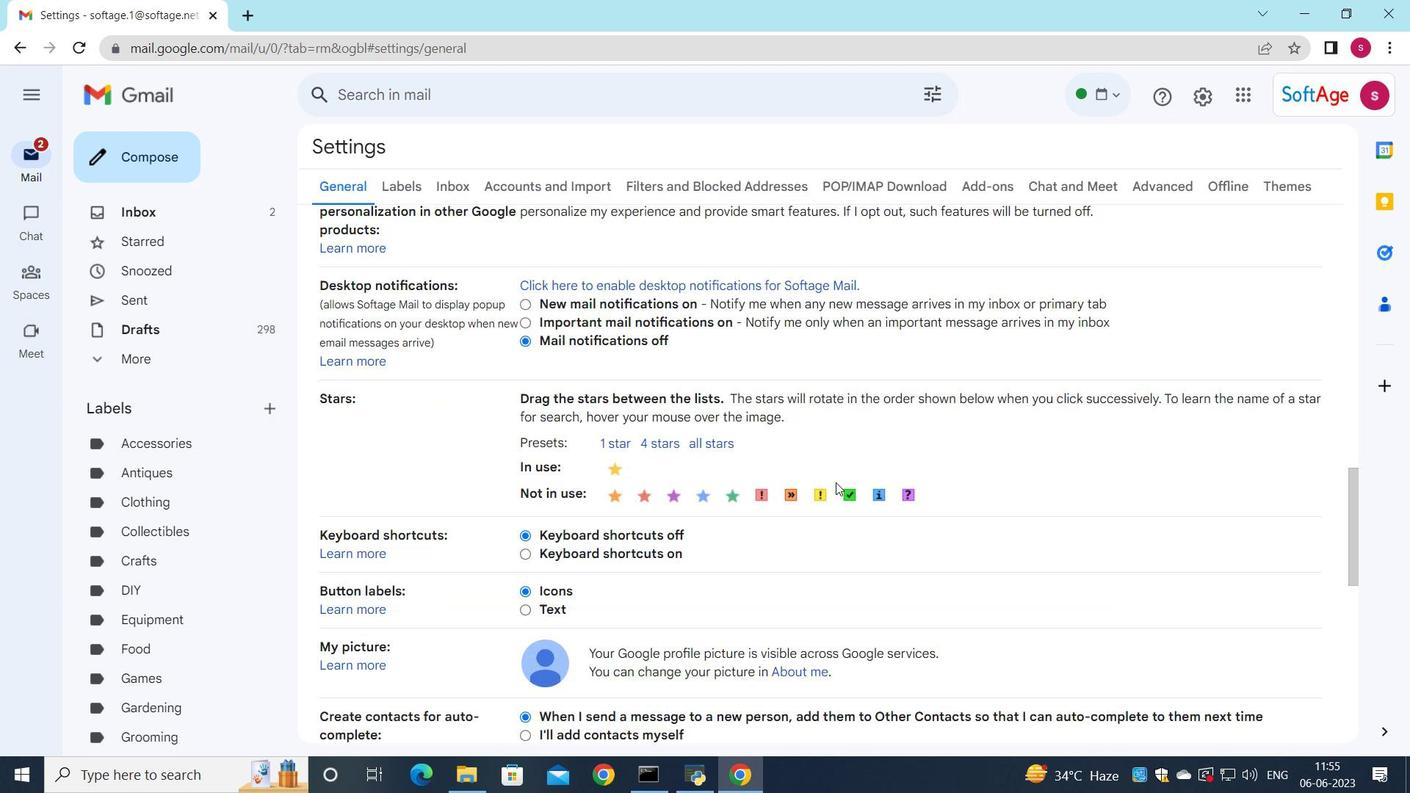 
Action: Mouse moved to (834, 484)
Screenshot: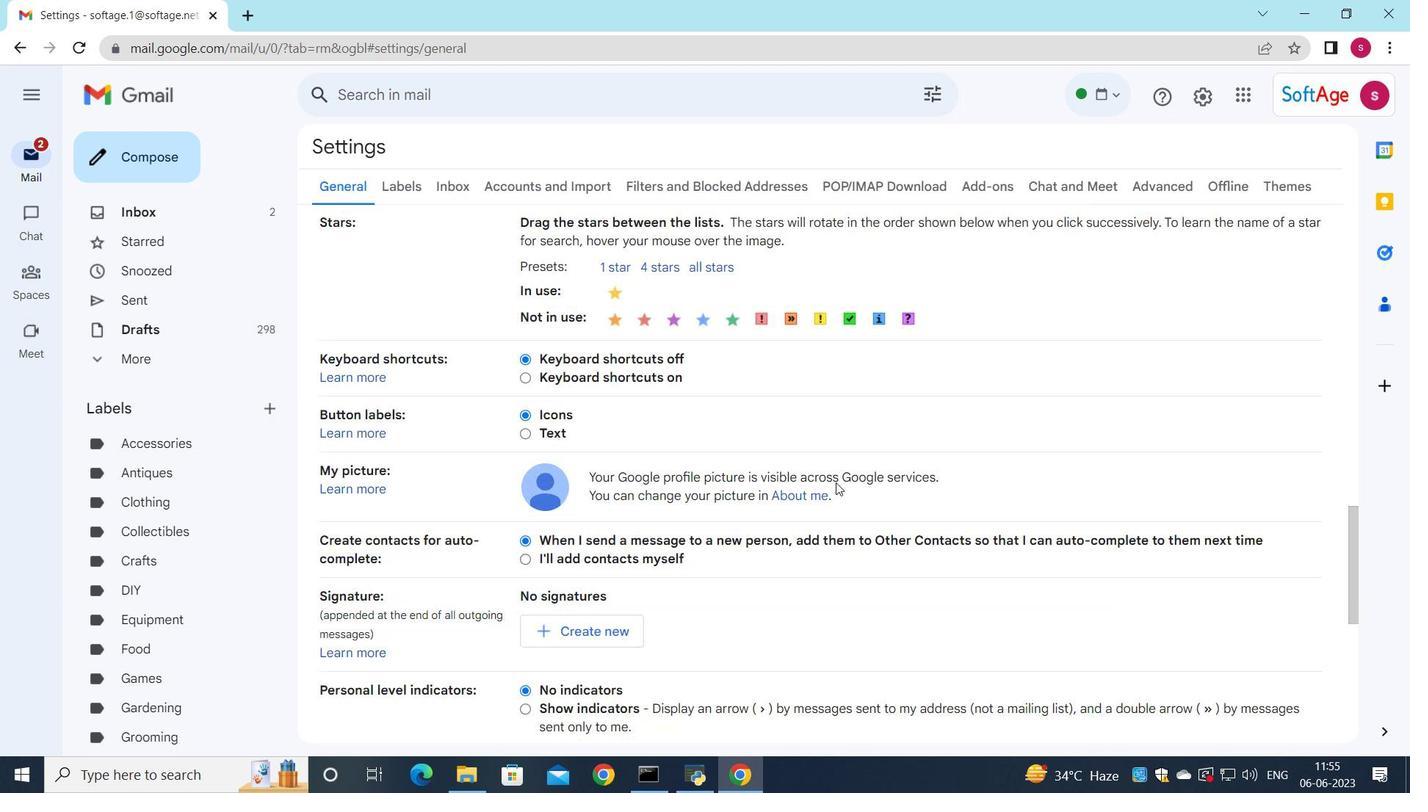 
Action: Mouse scrolled (834, 483) with delta (0, 0)
Screenshot: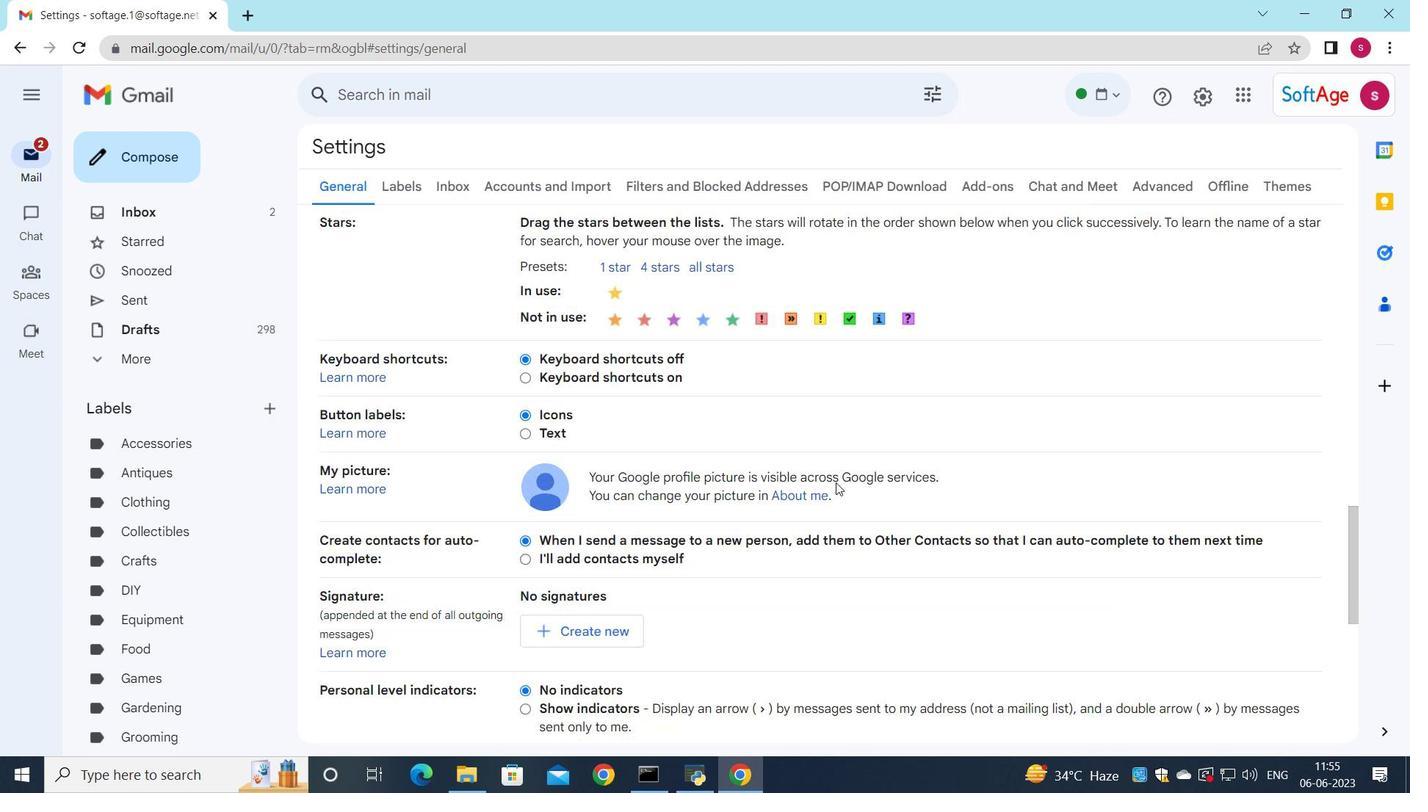 
Action: Mouse moved to (833, 484)
Screenshot: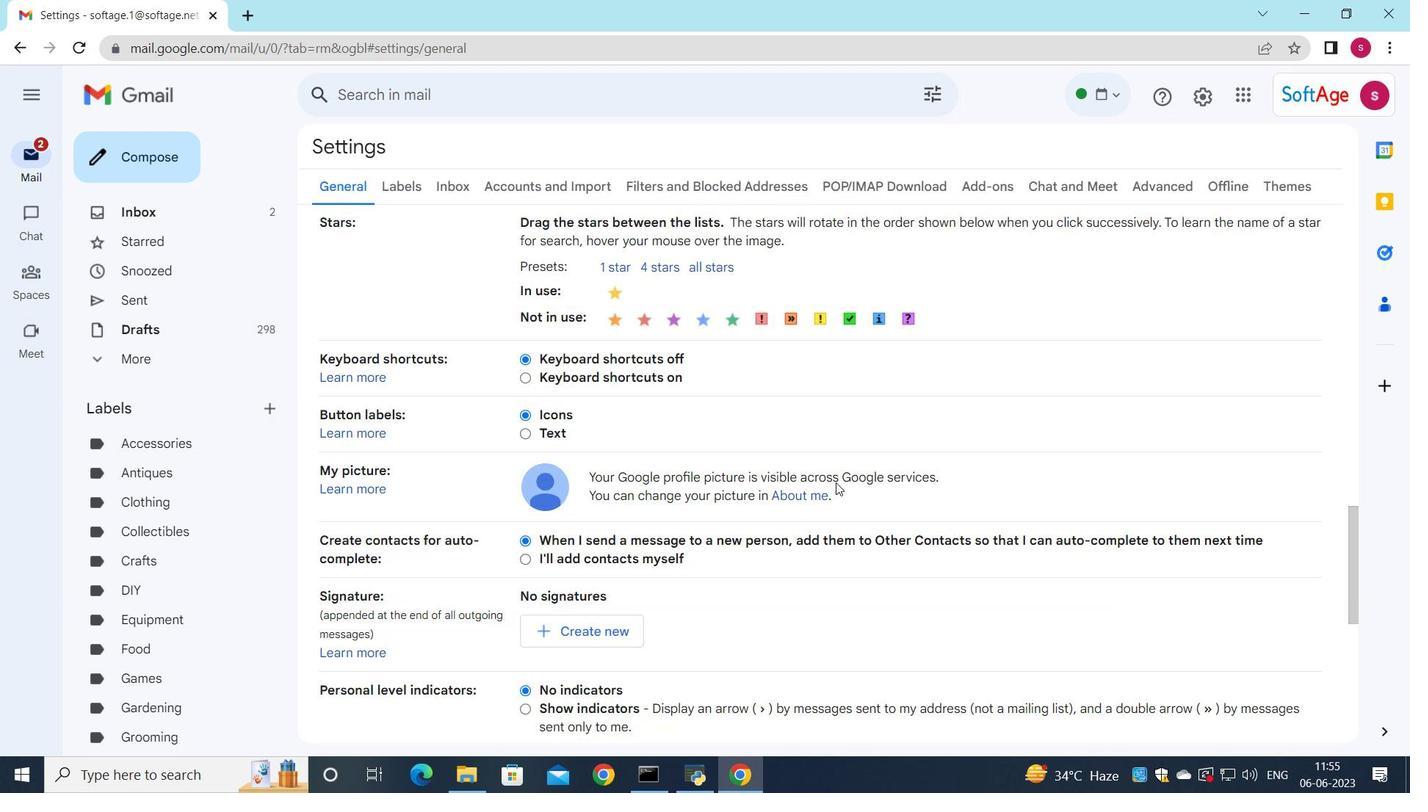 
Action: Mouse scrolled (833, 484) with delta (0, 0)
Screenshot: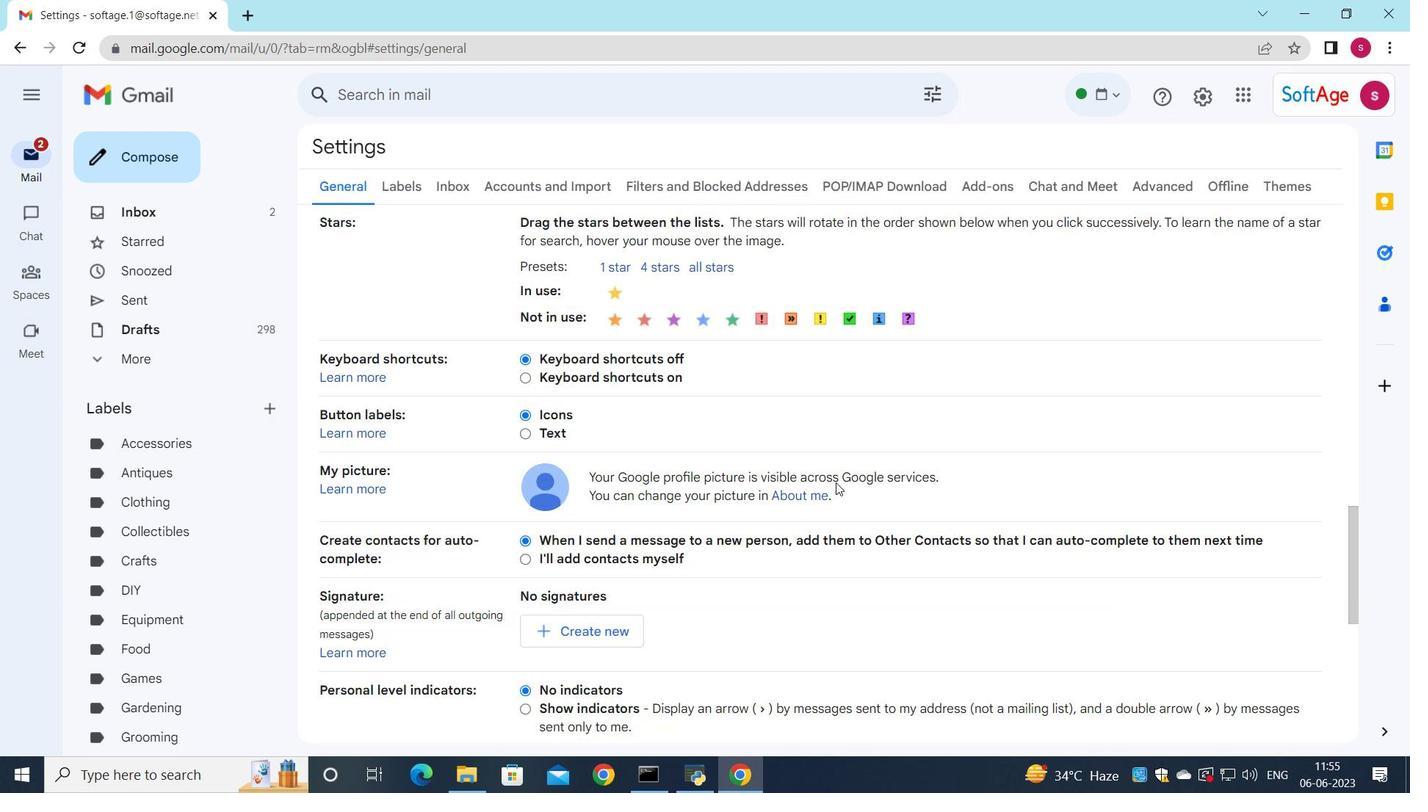 
Action: Mouse moved to (592, 344)
Screenshot: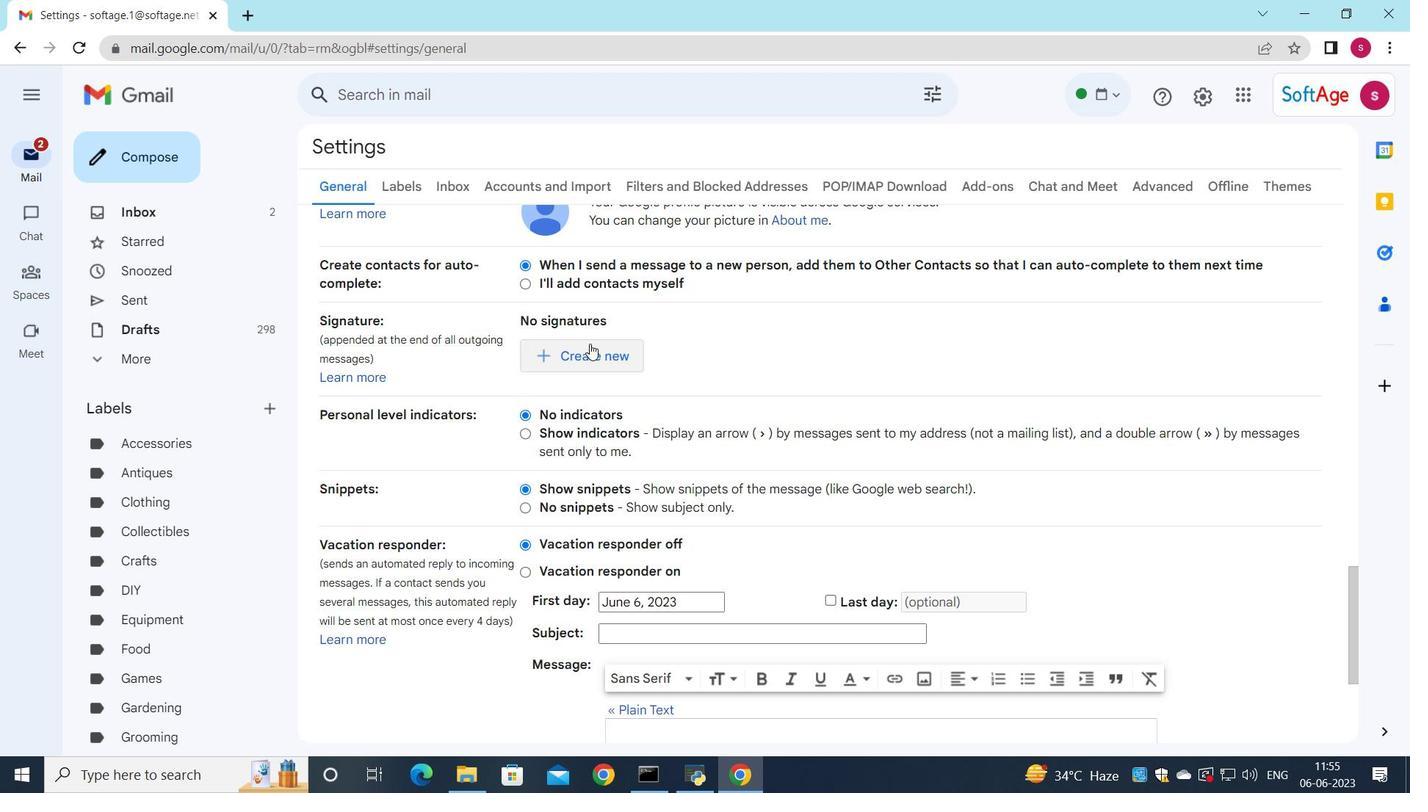 
Action: Mouse pressed left at (592, 344)
Screenshot: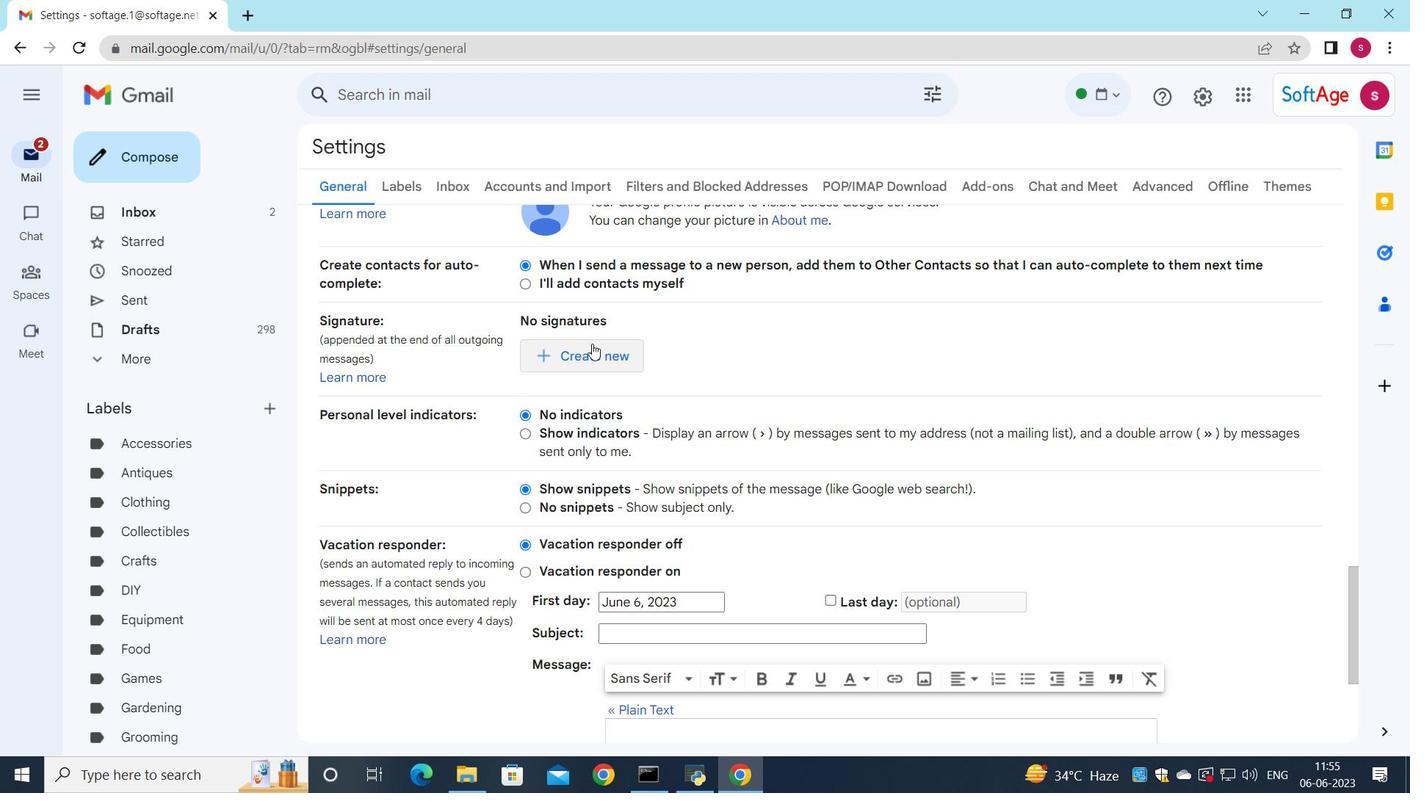 
Action: Mouse moved to (661, 409)
Screenshot: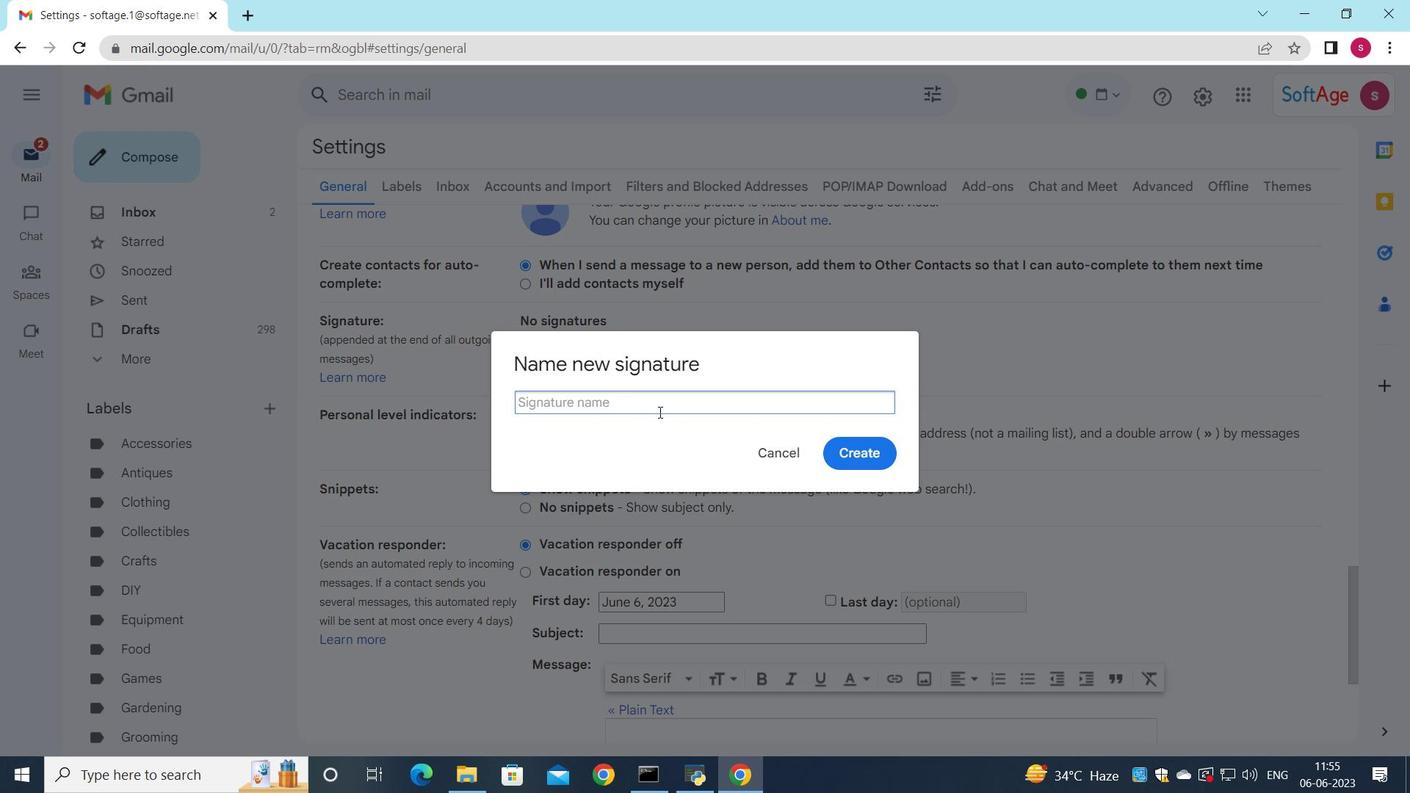 
Action: Key pressed <Key.shift>Dorian<Key.space><Key.shift><Key.shift><Key.shift><Key.shift><Key.shift><Key.shift><Key.shift><Key.shift><Key.shift>F<Key.backspace><Key.shift><Key.shift><Key.shift><Key.shift><Key.shift><Key.shift><Key.shift><Key.shift><Key.shift><Key.shift><Key.shift><Key.shift><Key.shift><Key.shift>Garcuia<Key.backspace><Key.backspace><Key.backspace>cia<Key.left><Key.left><Key.backspace>
Screenshot: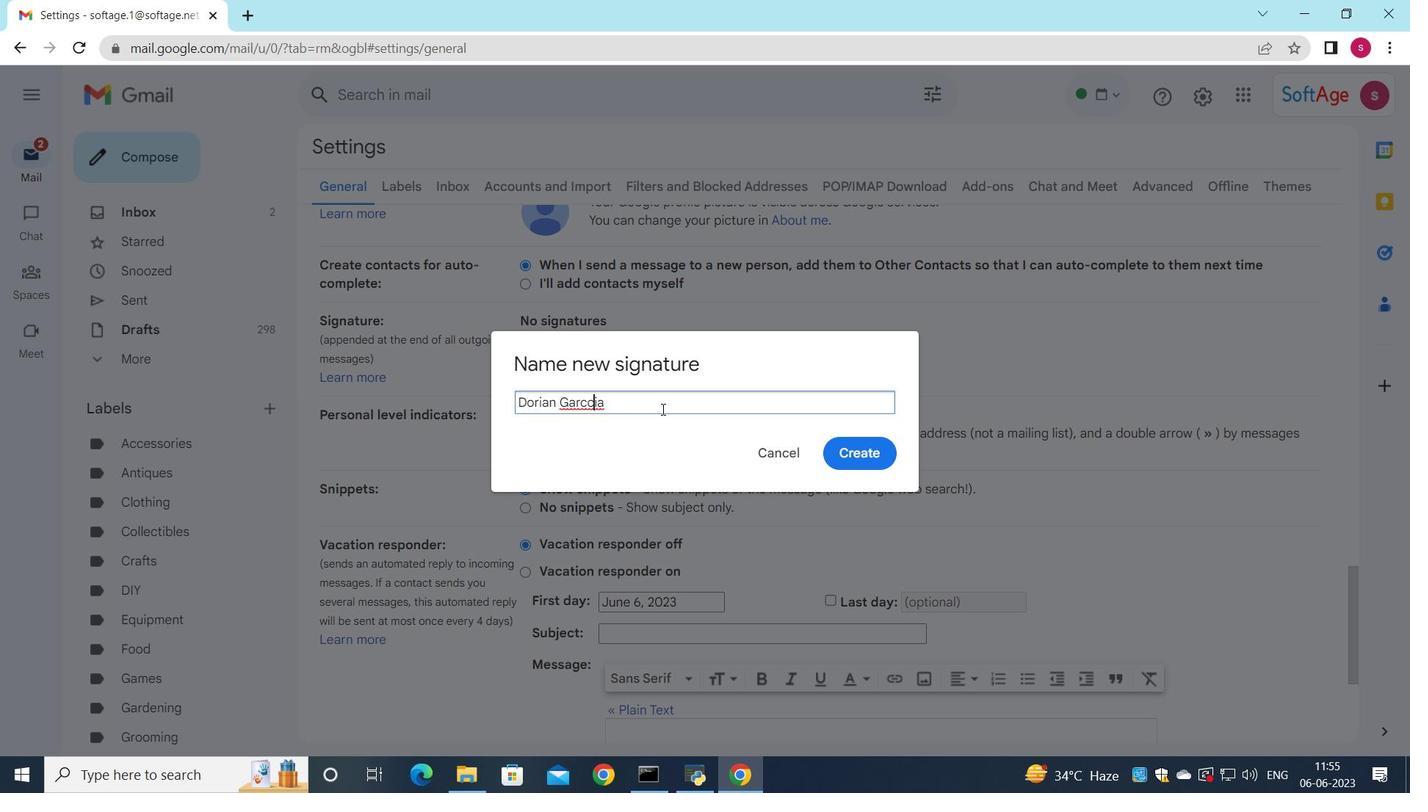 
Action: Mouse moved to (663, 404)
Screenshot: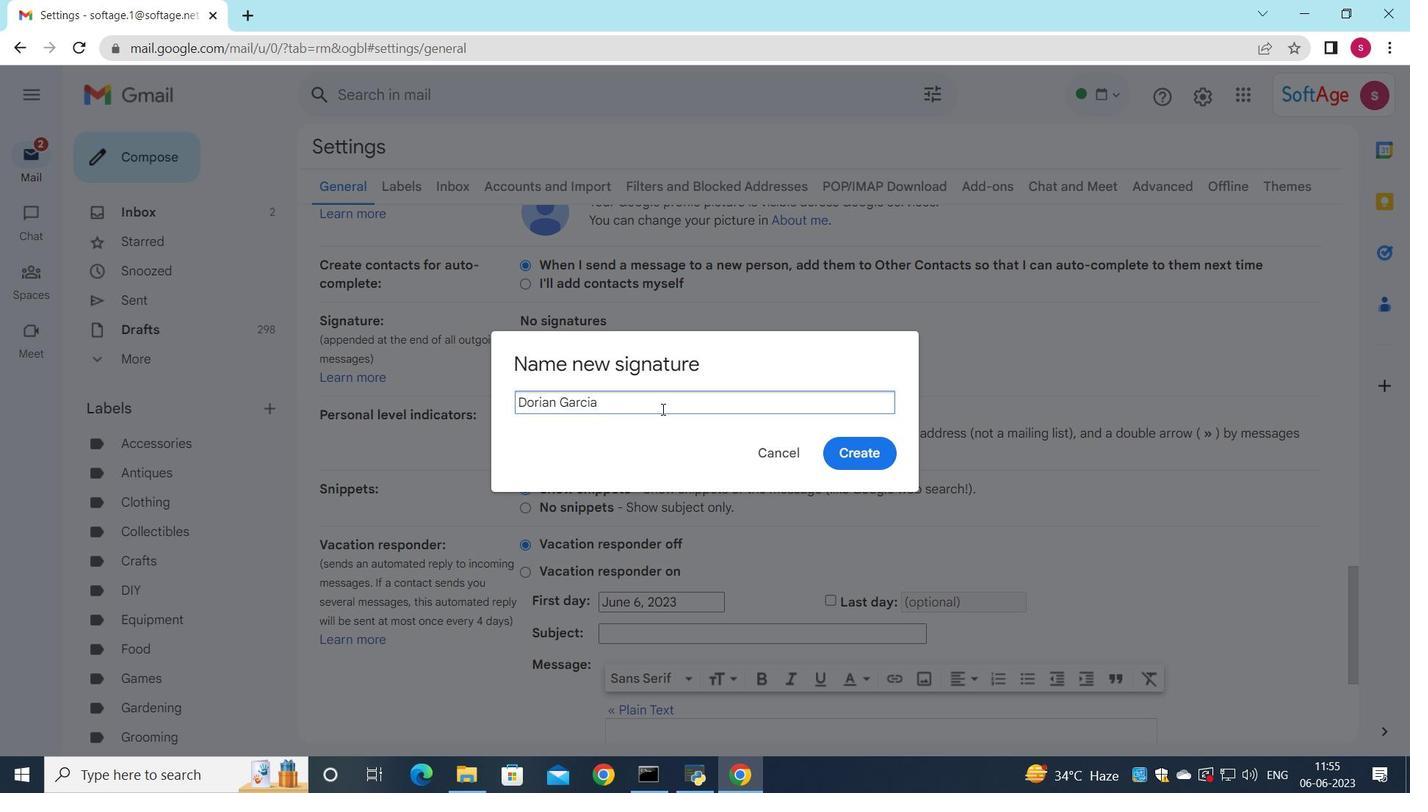 
Action: Mouse pressed left at (663, 404)
Screenshot: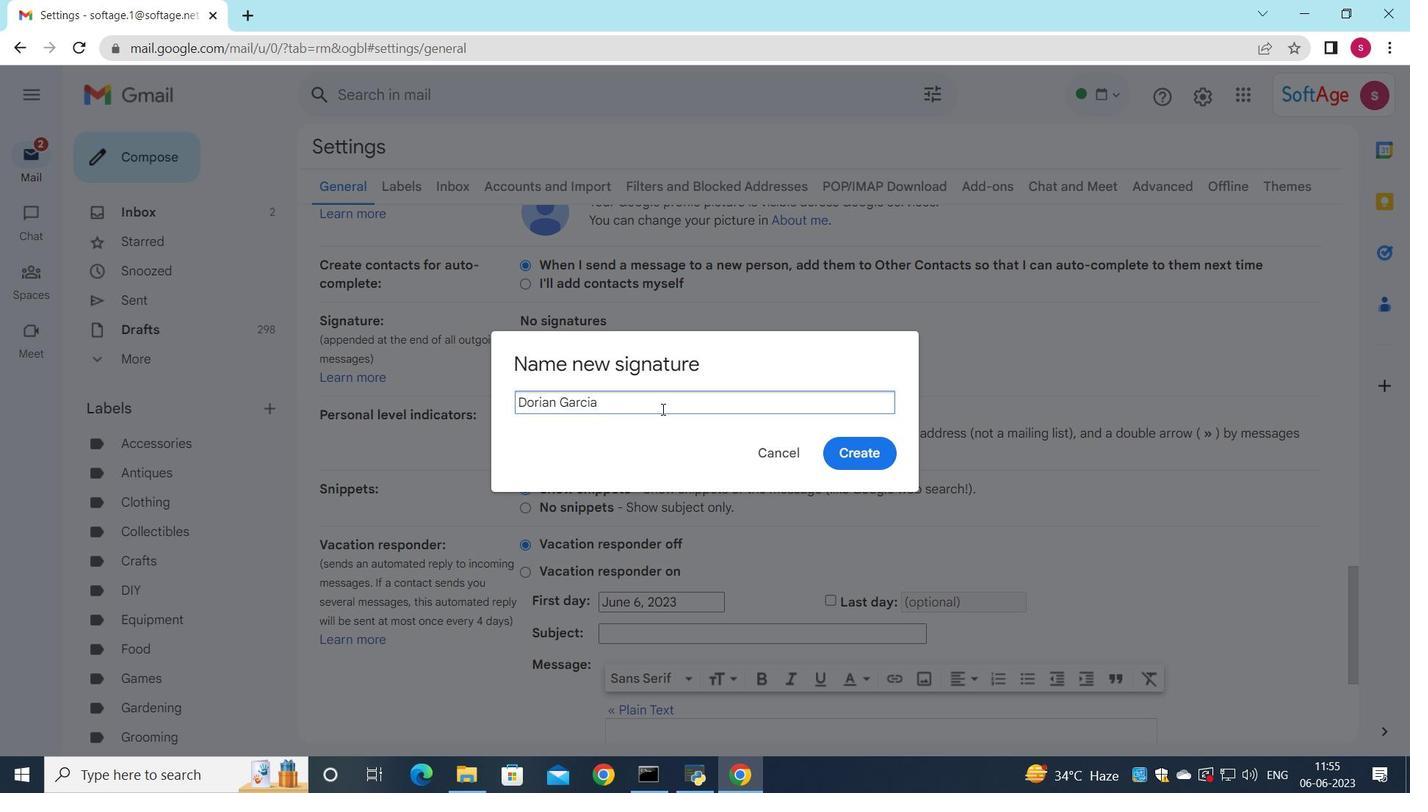 
Action: Mouse moved to (860, 454)
Screenshot: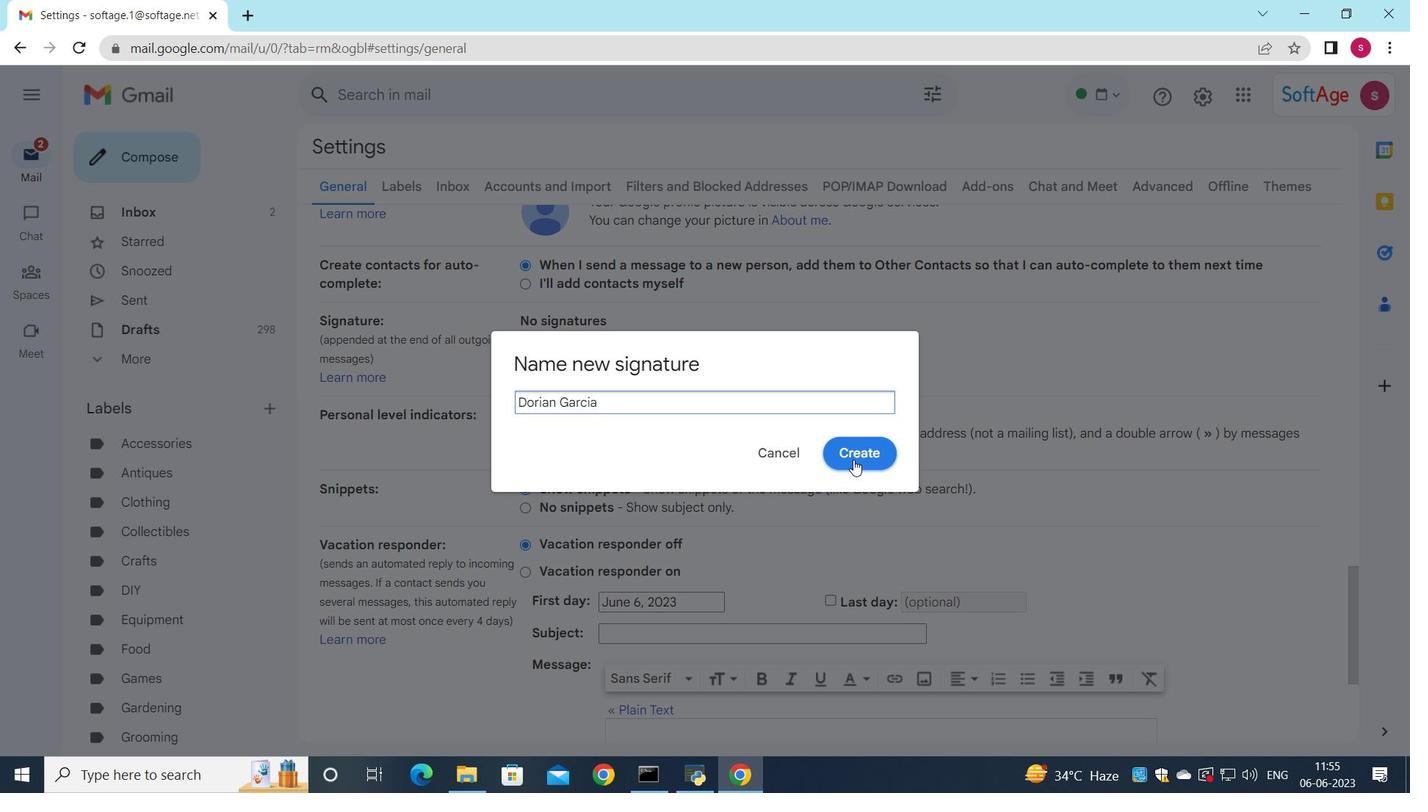 
Action: Mouse pressed left at (860, 454)
Screenshot: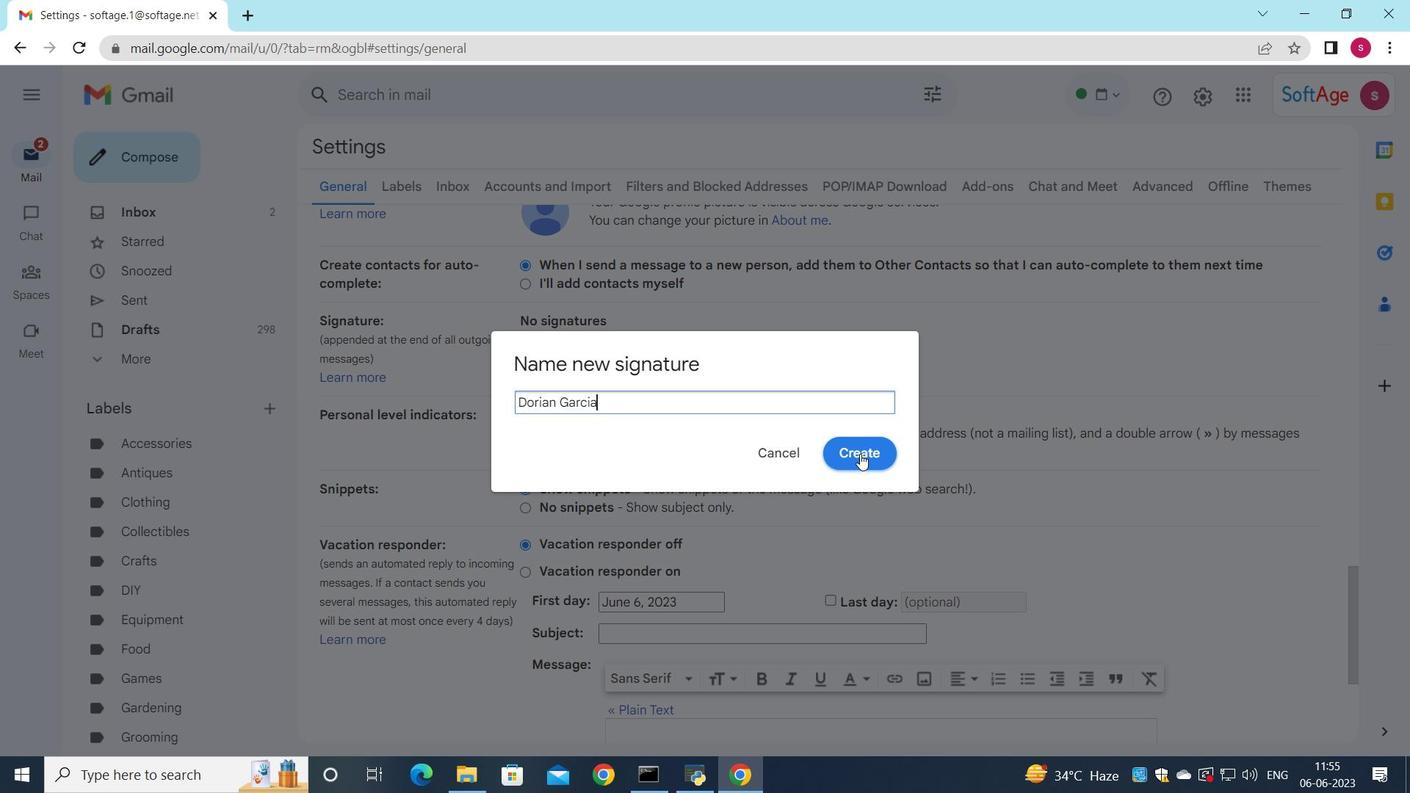 
Action: Mouse moved to (859, 402)
Screenshot: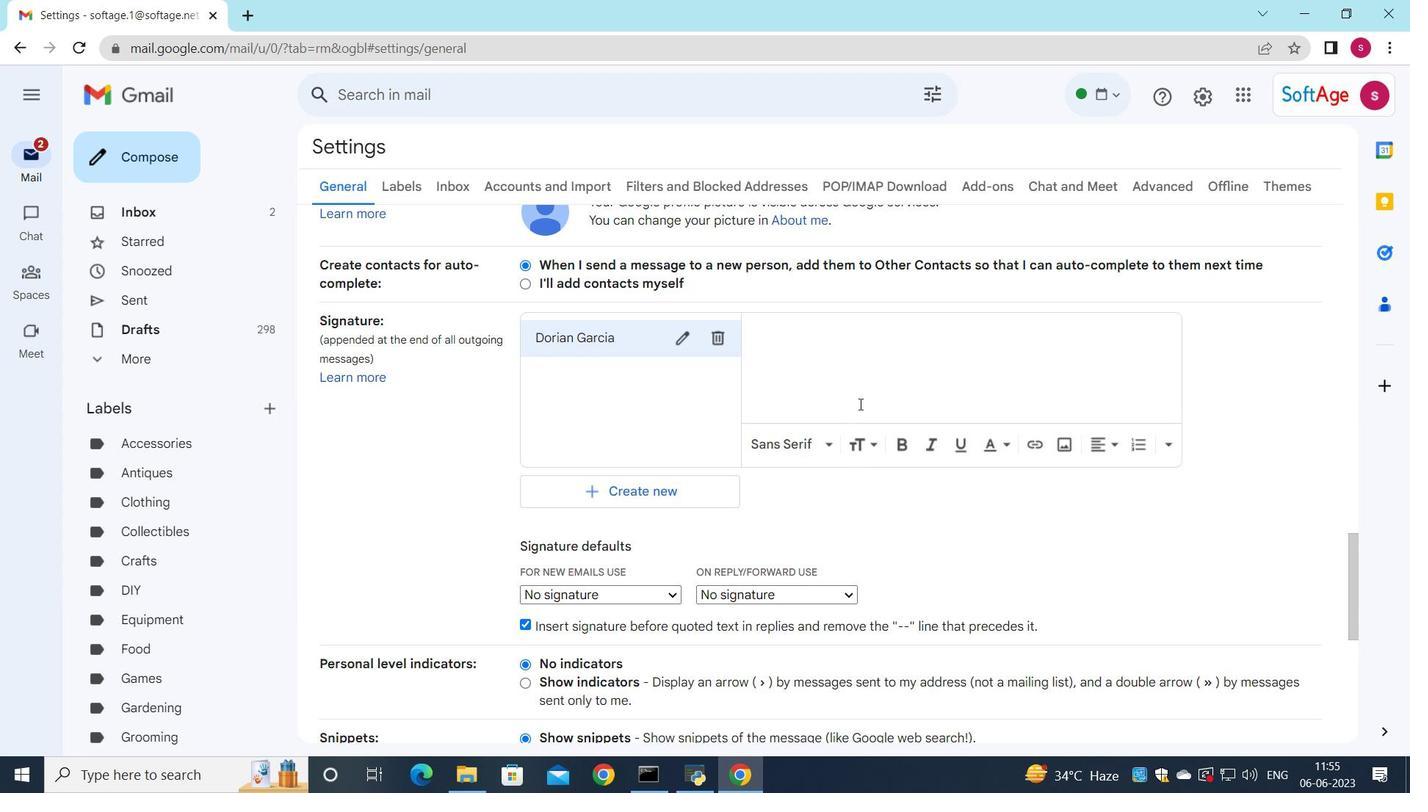 
Action: Mouse pressed left at (859, 402)
Screenshot: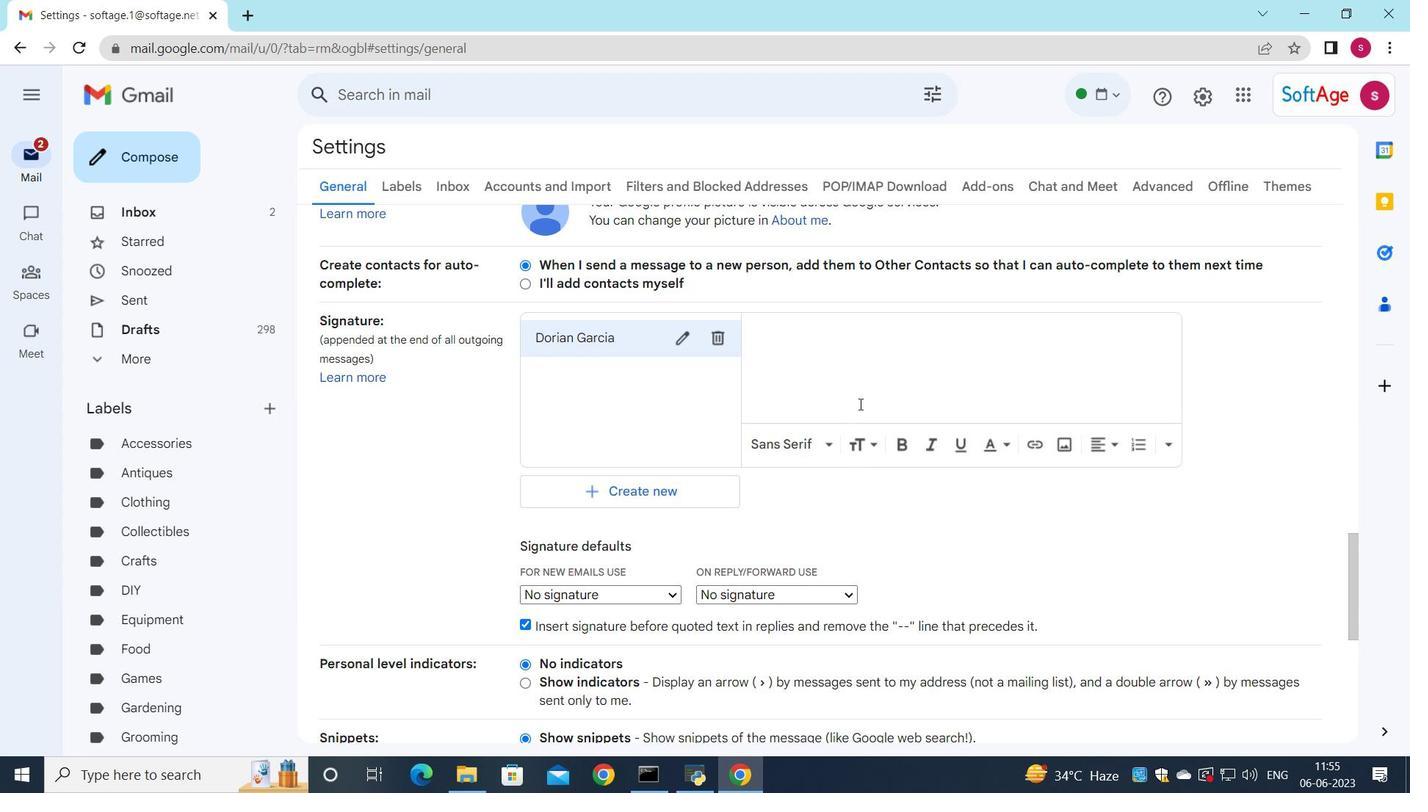 
Action: Key pressed <Key.shift>Dorian<Key.space><Key.shift><Key.shift><Key.shift><Key.shift>Garcia
Screenshot: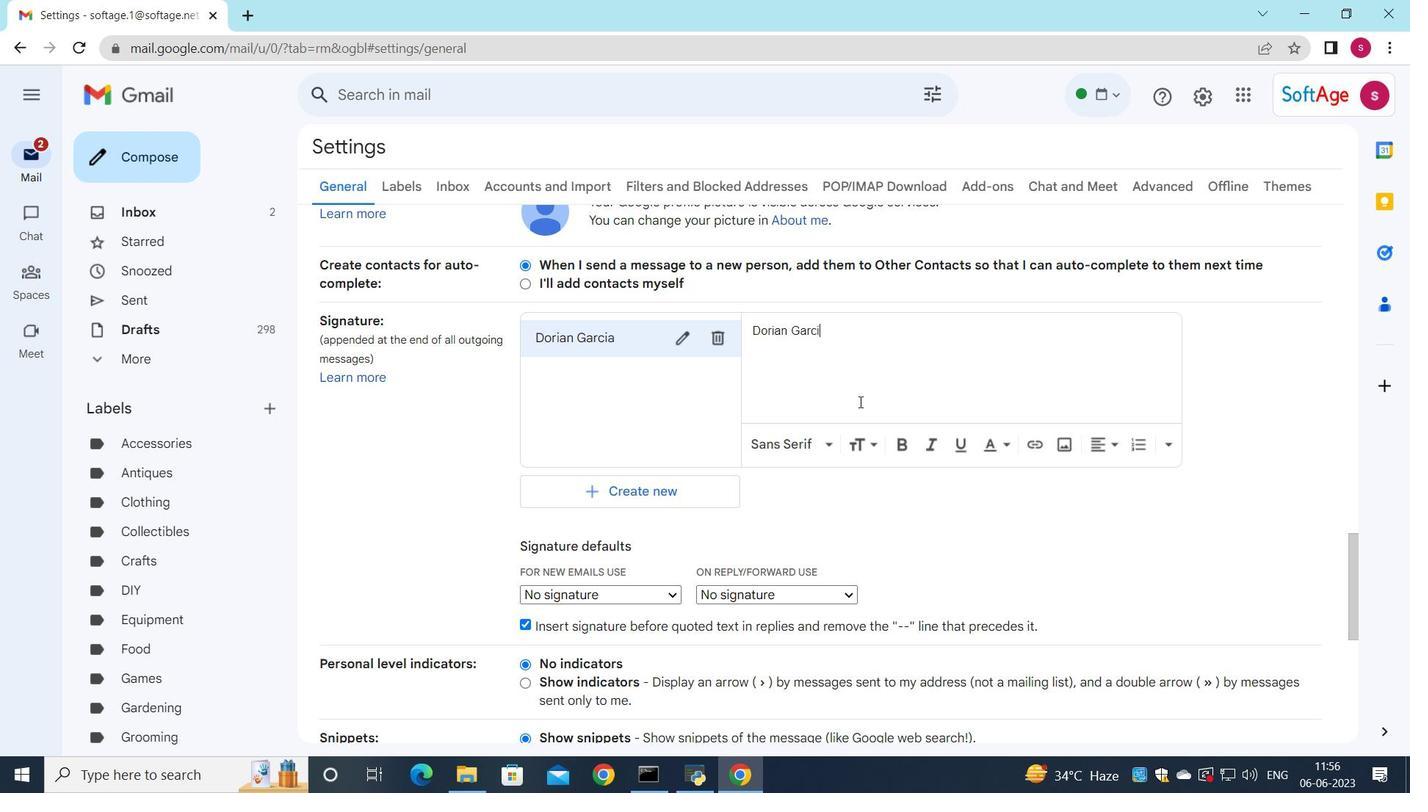 
Action: Mouse moved to (689, 463)
Screenshot: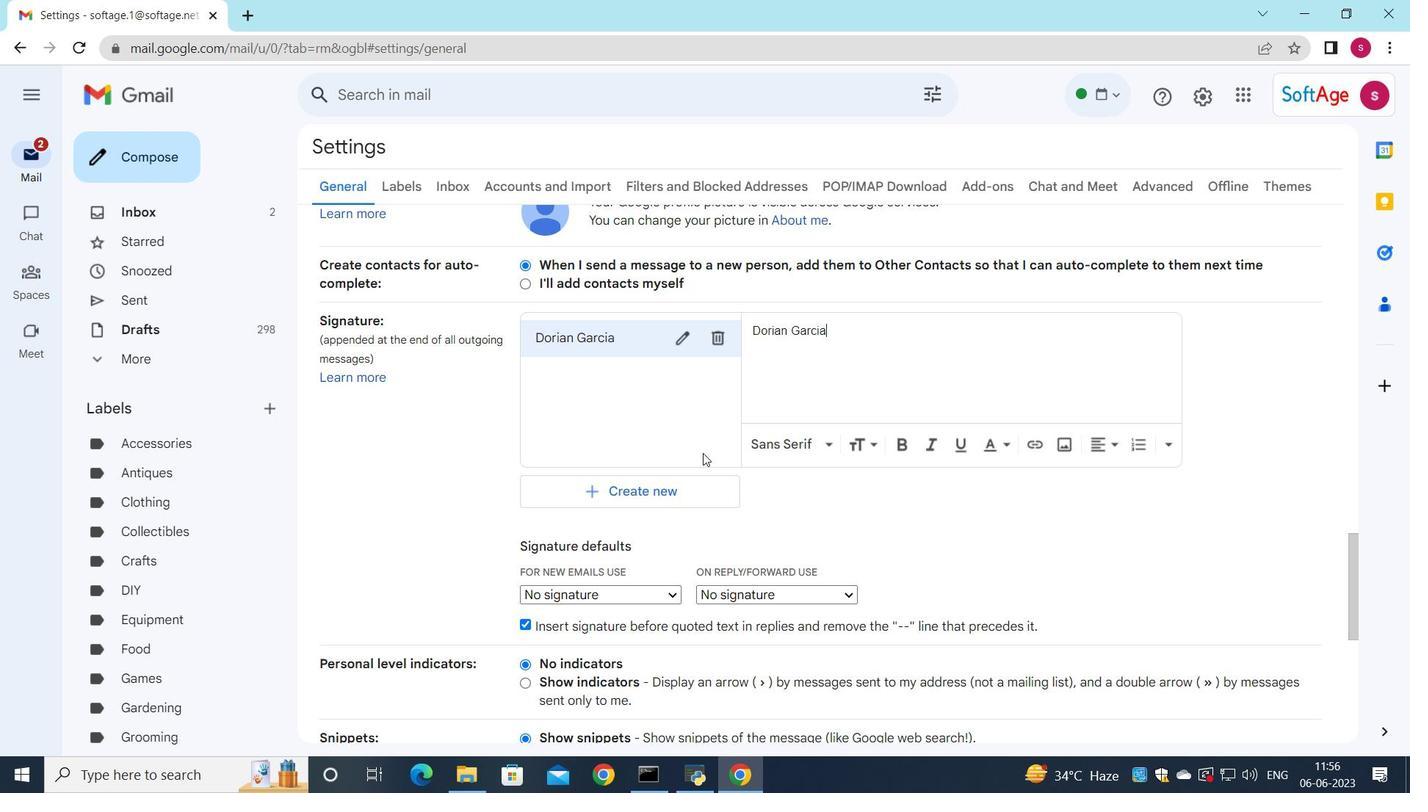 
Action: Mouse scrolled (695, 456) with delta (0, 0)
Screenshot: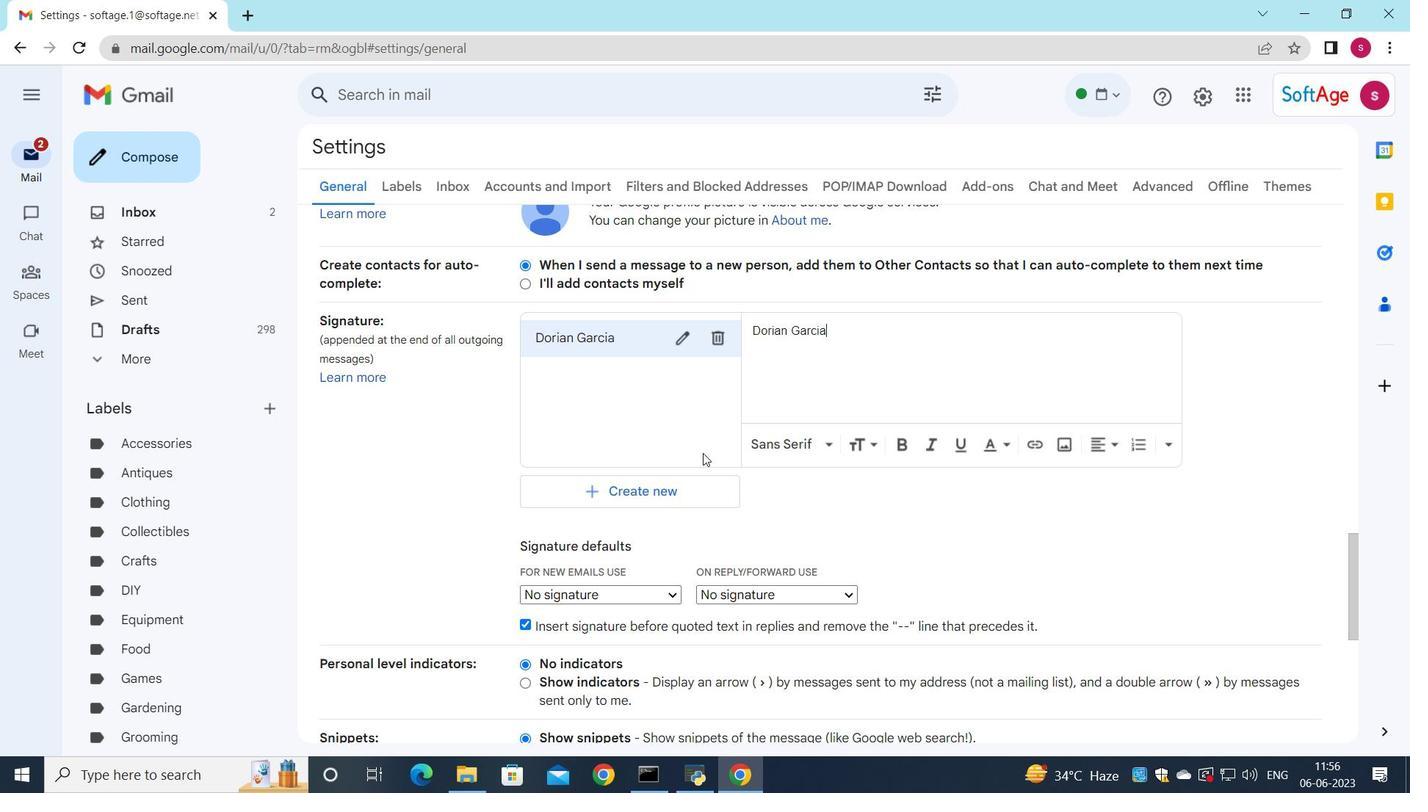 
Action: Mouse moved to (687, 466)
Screenshot: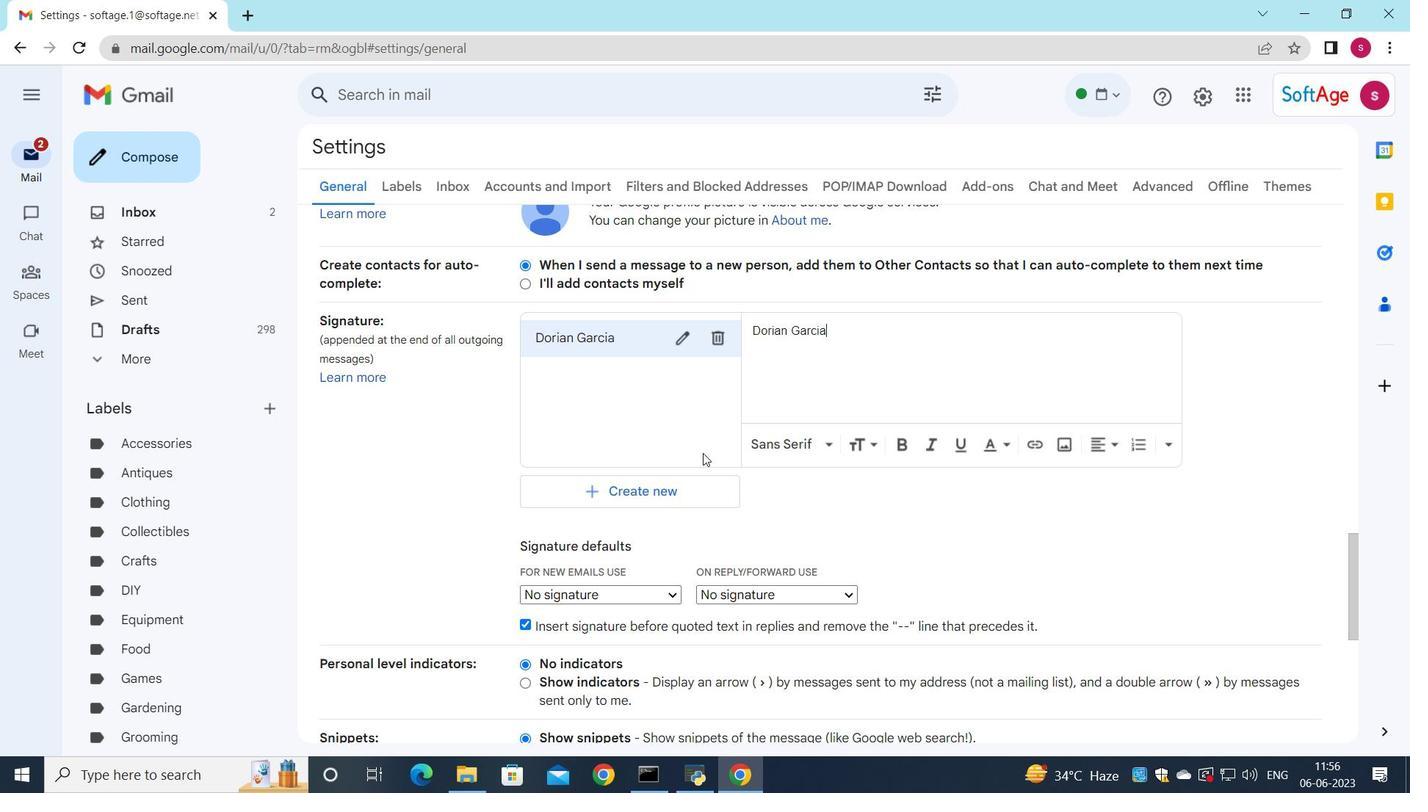 
Action: Mouse scrolled (687, 465) with delta (0, 0)
Screenshot: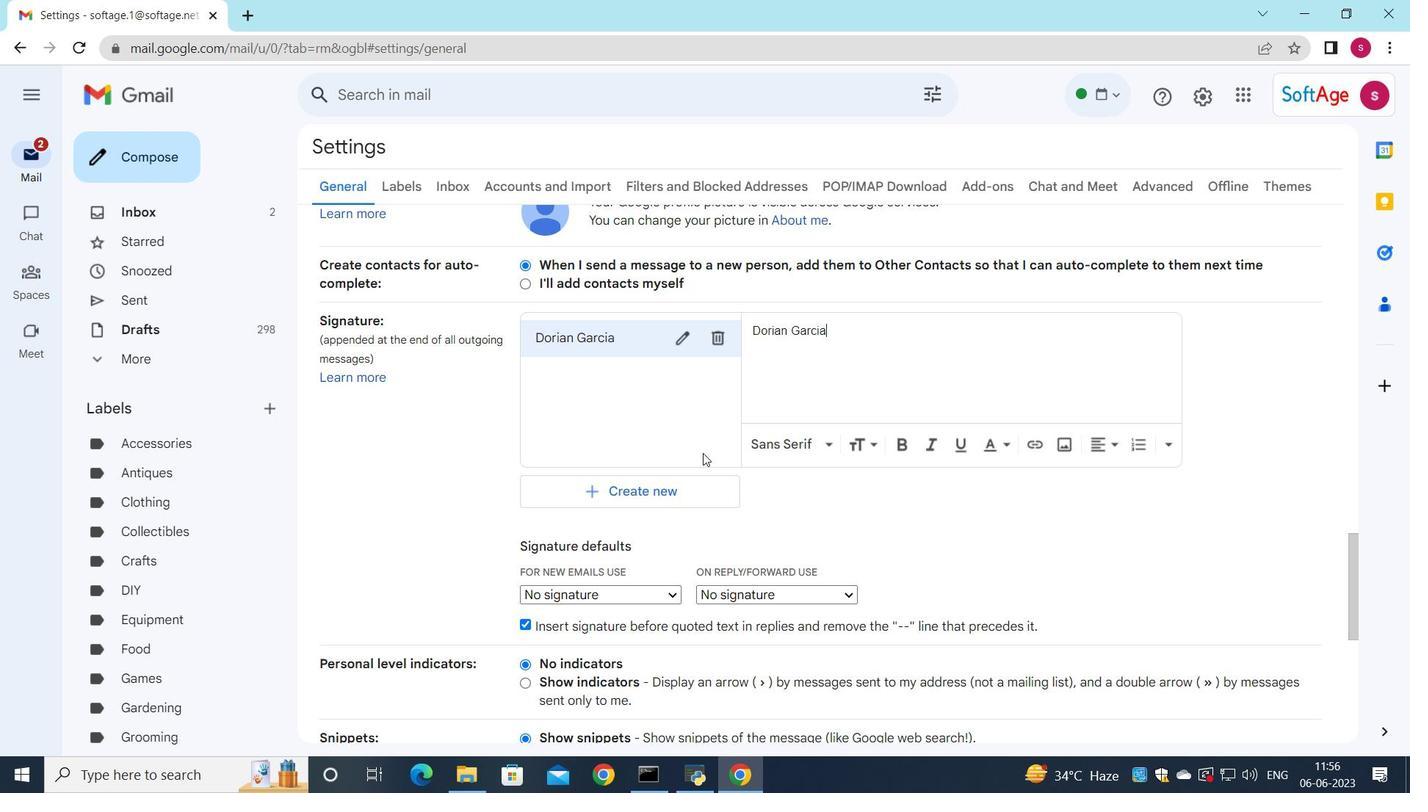 
Action: Mouse moved to (676, 406)
Screenshot: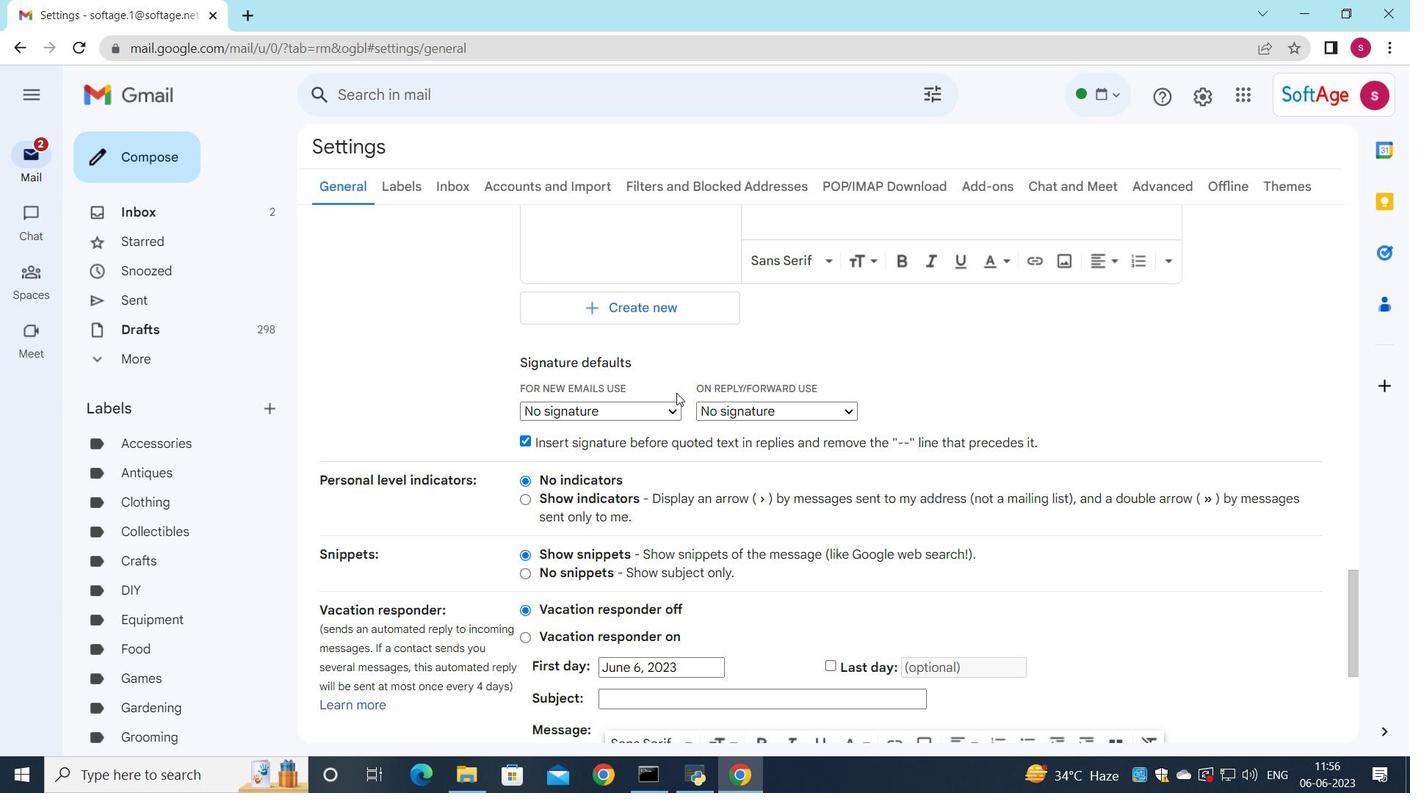 
Action: Mouse pressed left at (676, 406)
Screenshot: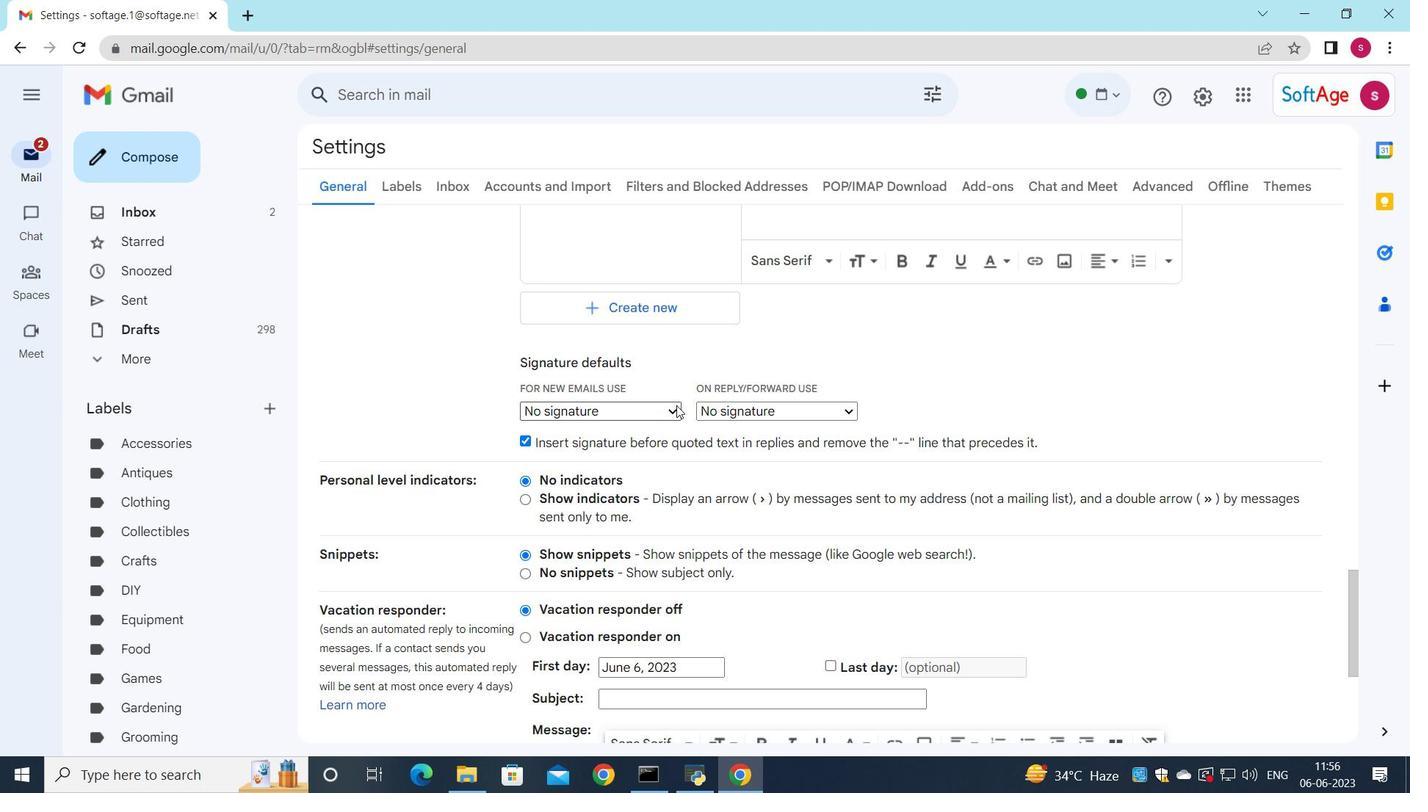 
Action: Mouse moved to (652, 443)
Screenshot: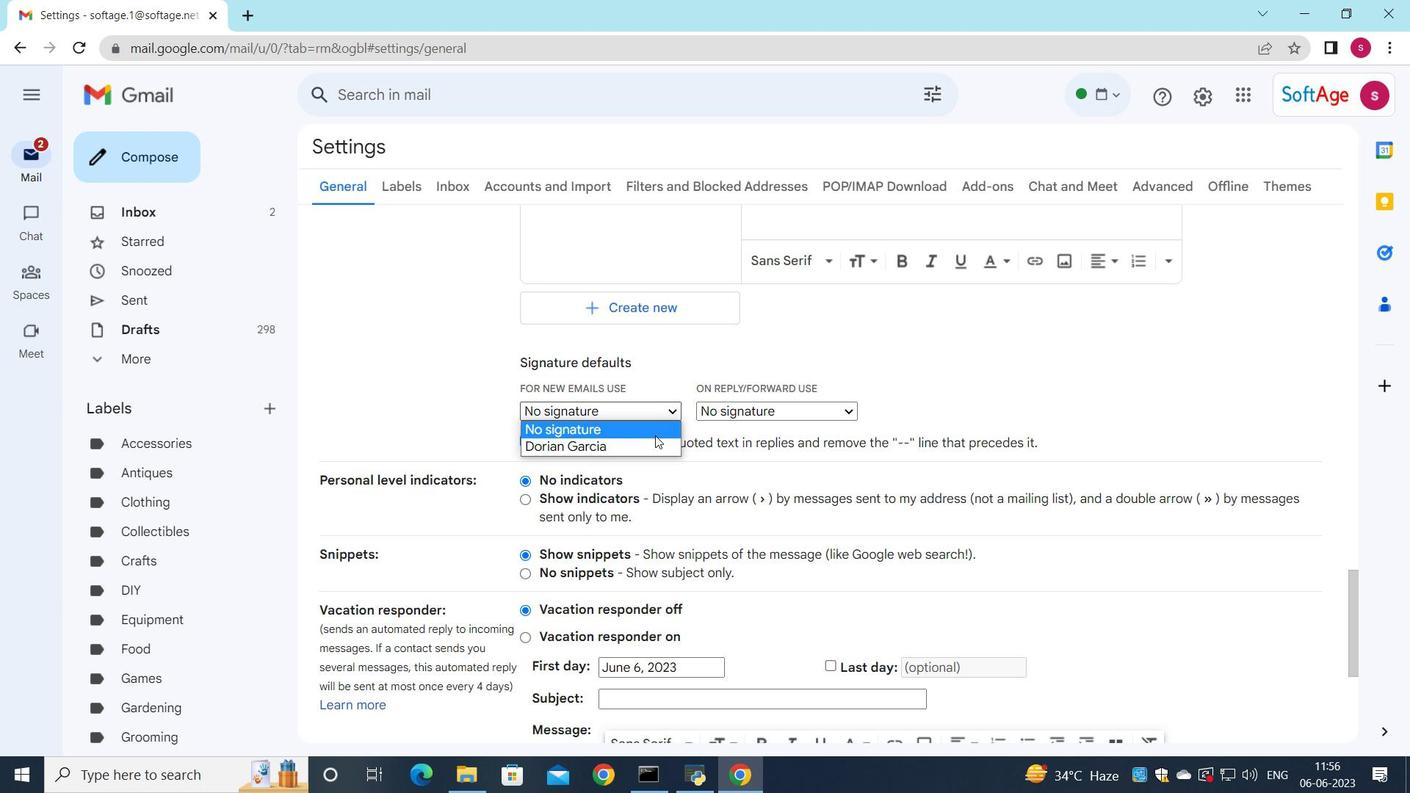 
Action: Mouse pressed left at (652, 443)
Screenshot: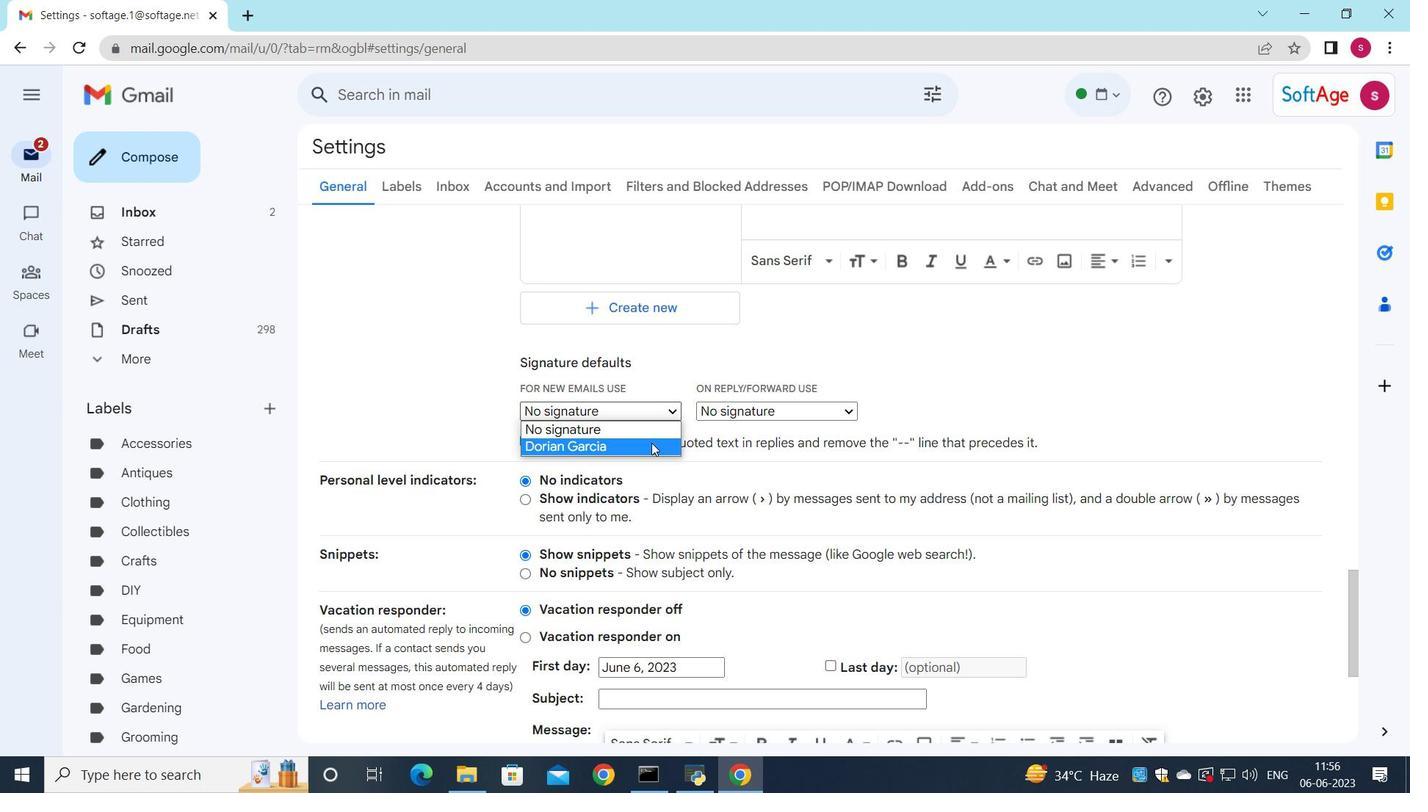 
Action: Mouse moved to (748, 409)
Screenshot: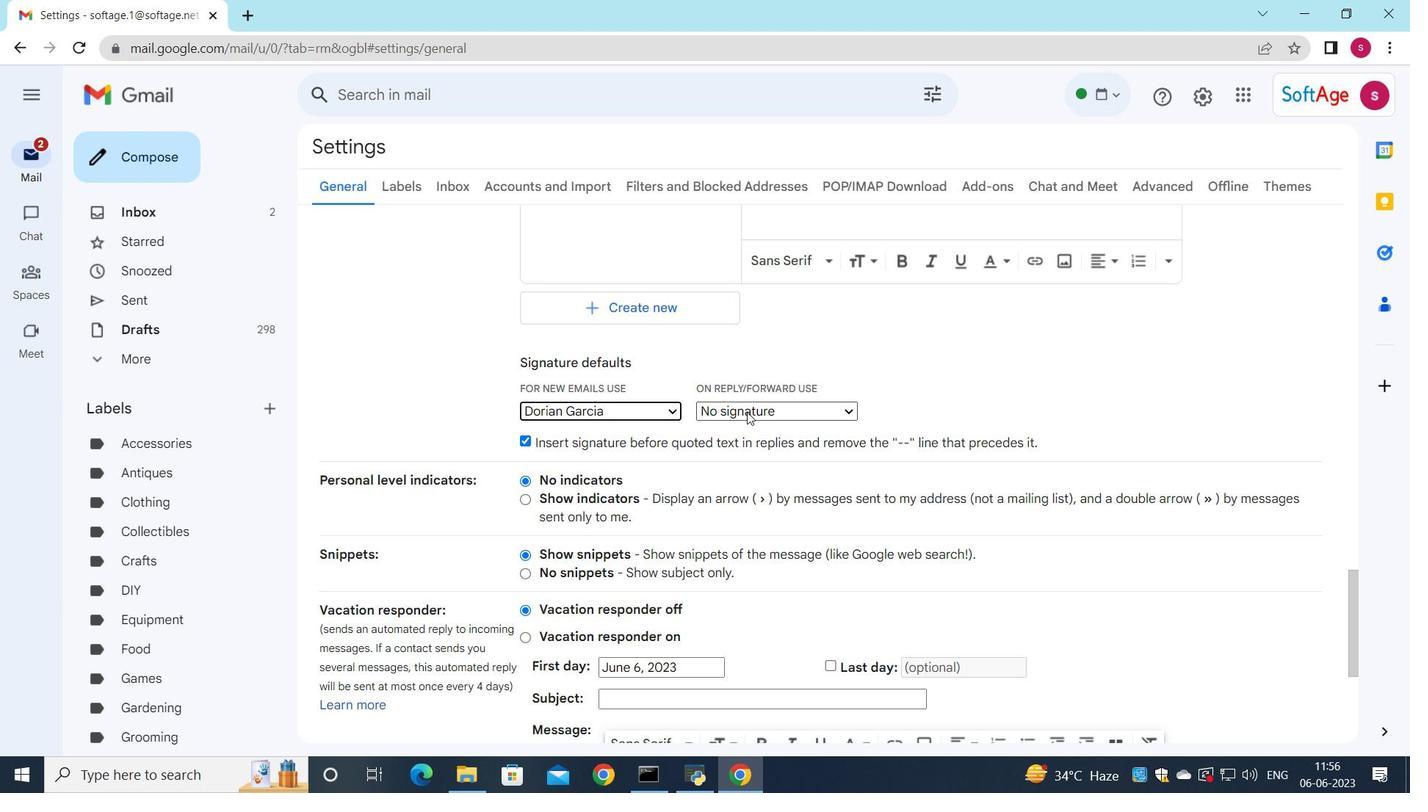 
Action: Mouse pressed left at (748, 409)
Screenshot: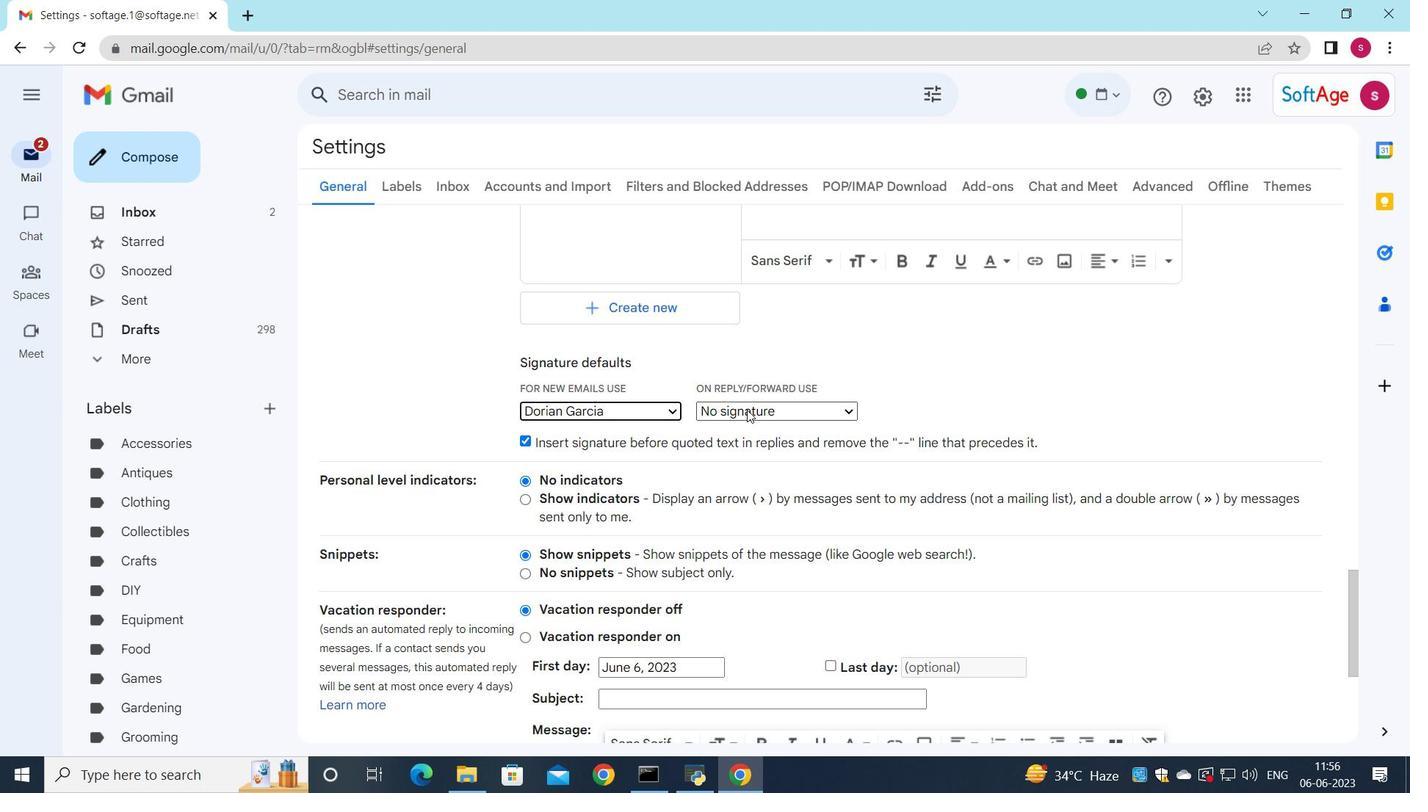 
Action: Mouse moved to (735, 445)
Screenshot: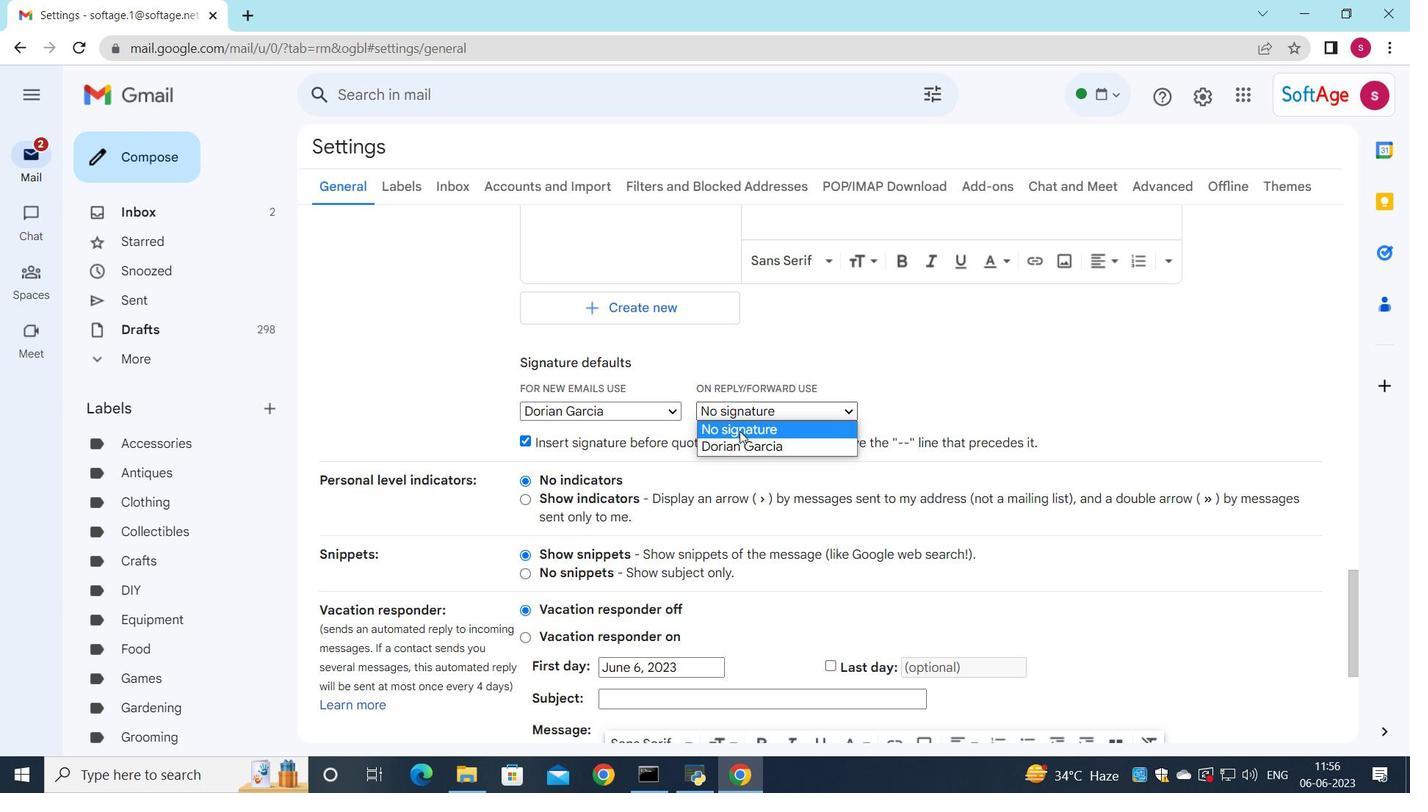 
Action: Mouse pressed left at (735, 445)
Screenshot: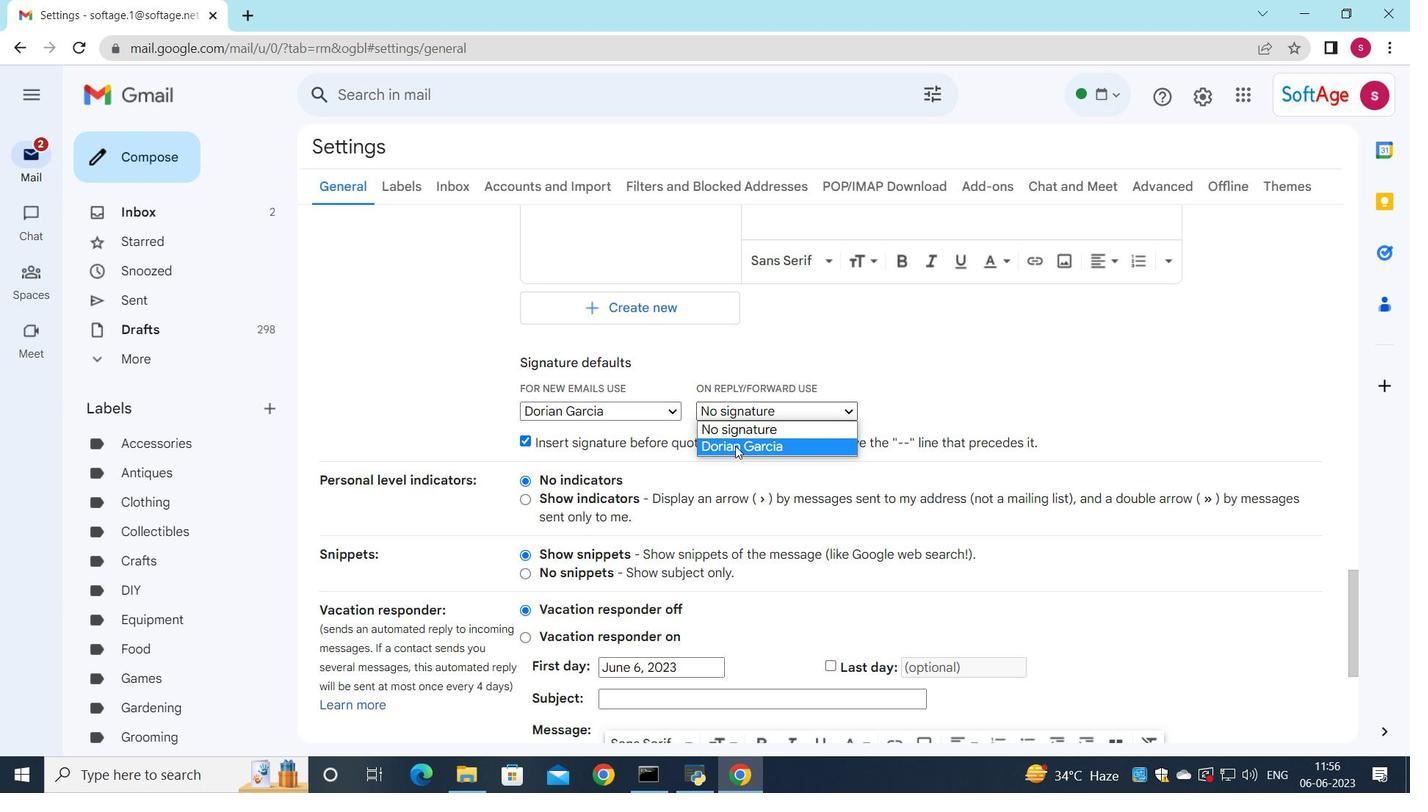 
Action: Mouse moved to (700, 512)
Screenshot: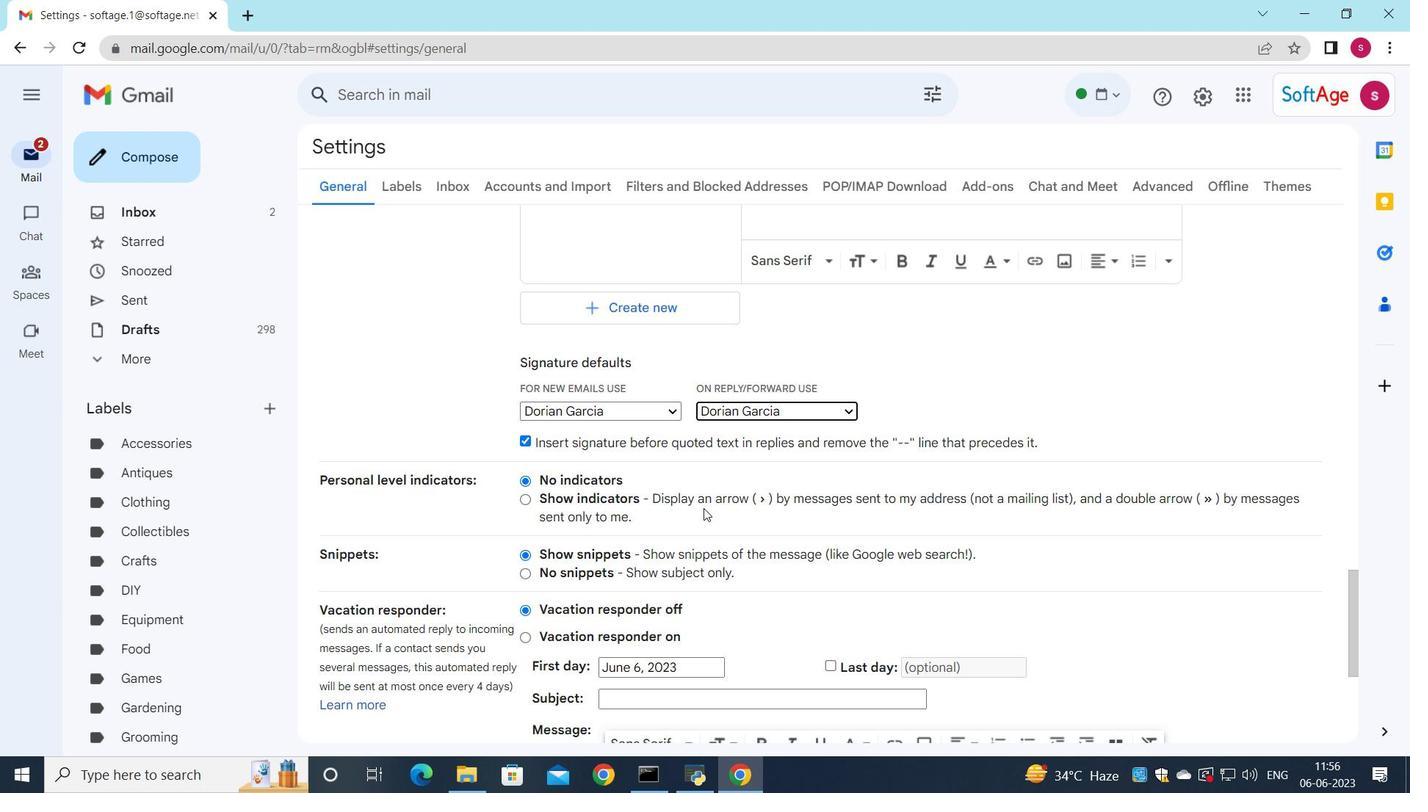 
Action: Mouse scrolled (700, 512) with delta (0, 0)
Screenshot: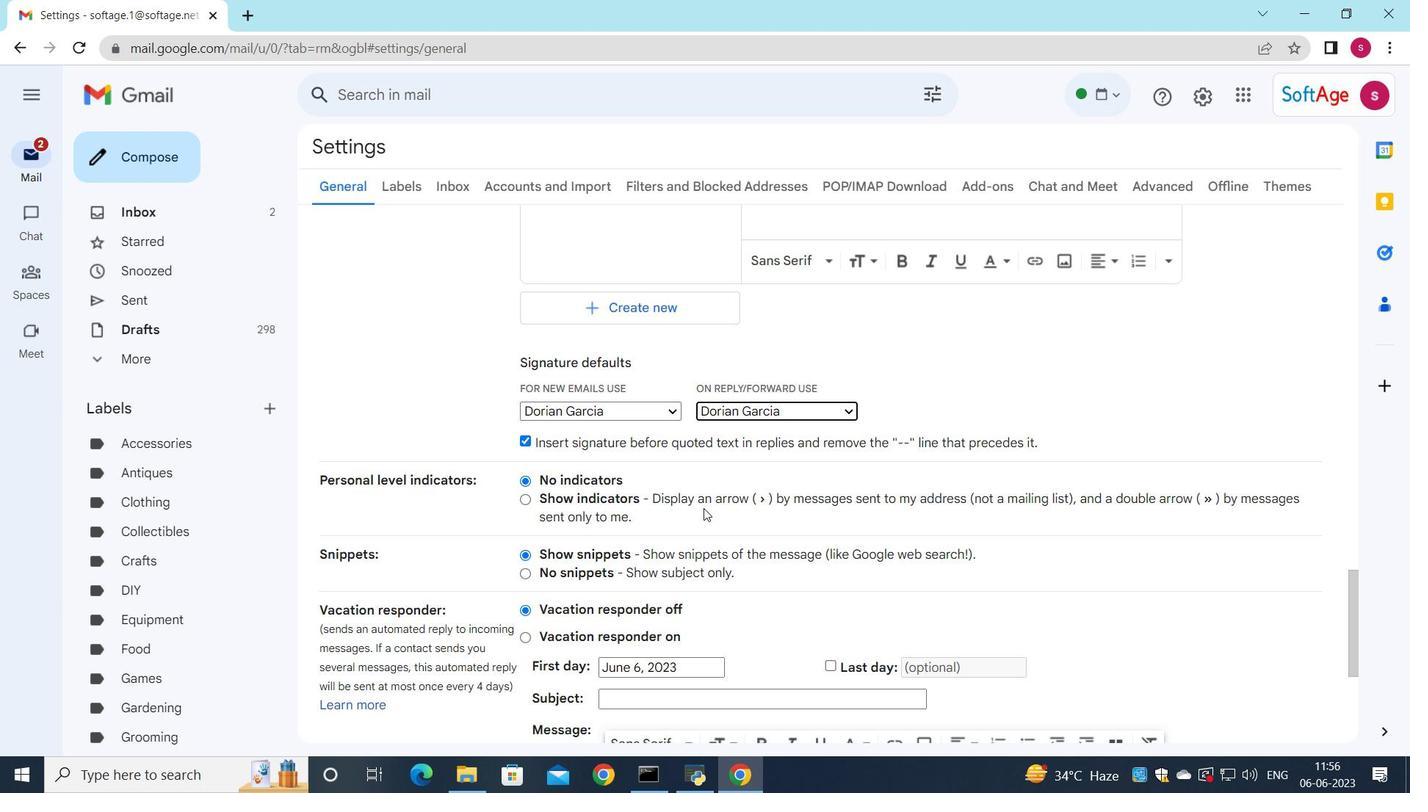 
Action: Mouse moved to (696, 522)
Screenshot: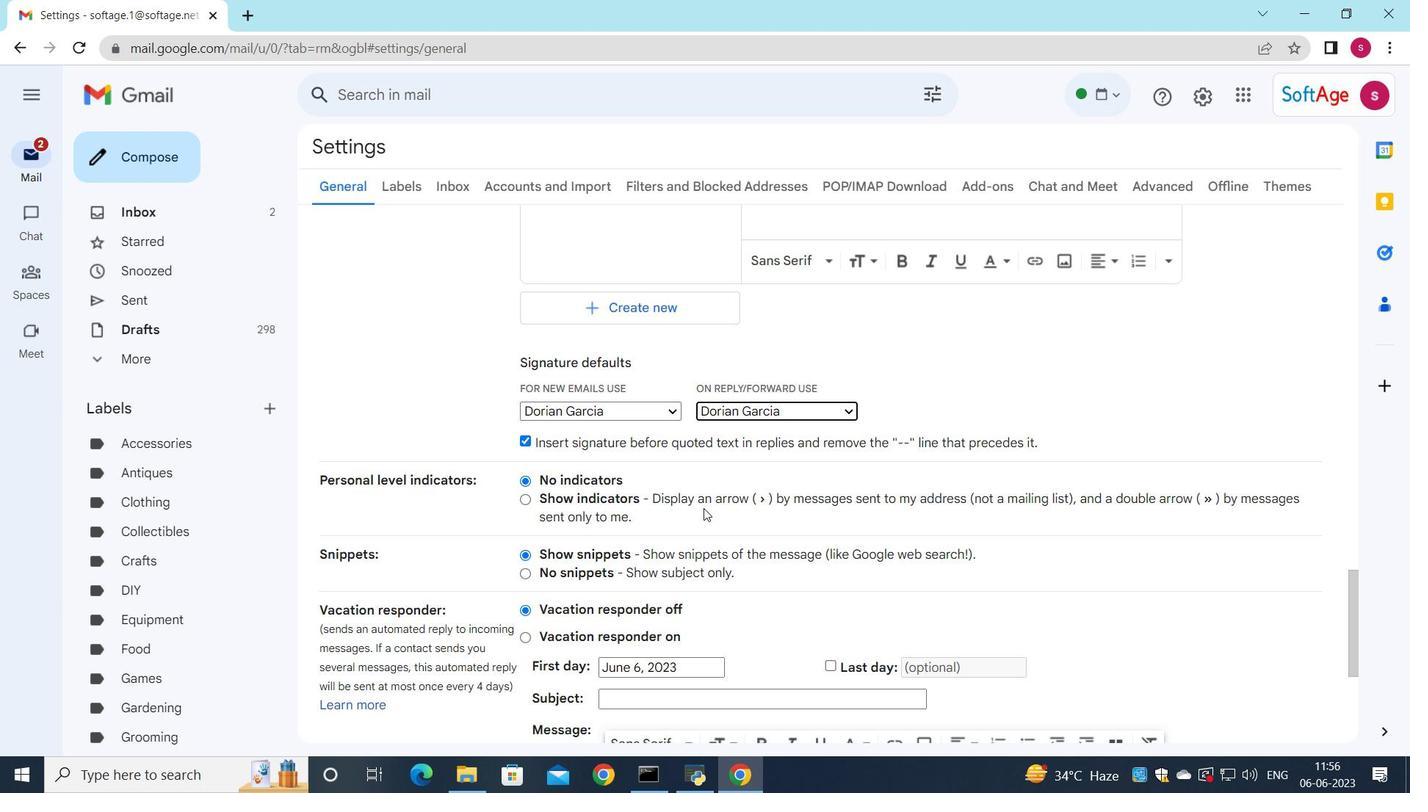 
Action: Mouse scrolled (696, 521) with delta (0, 0)
Screenshot: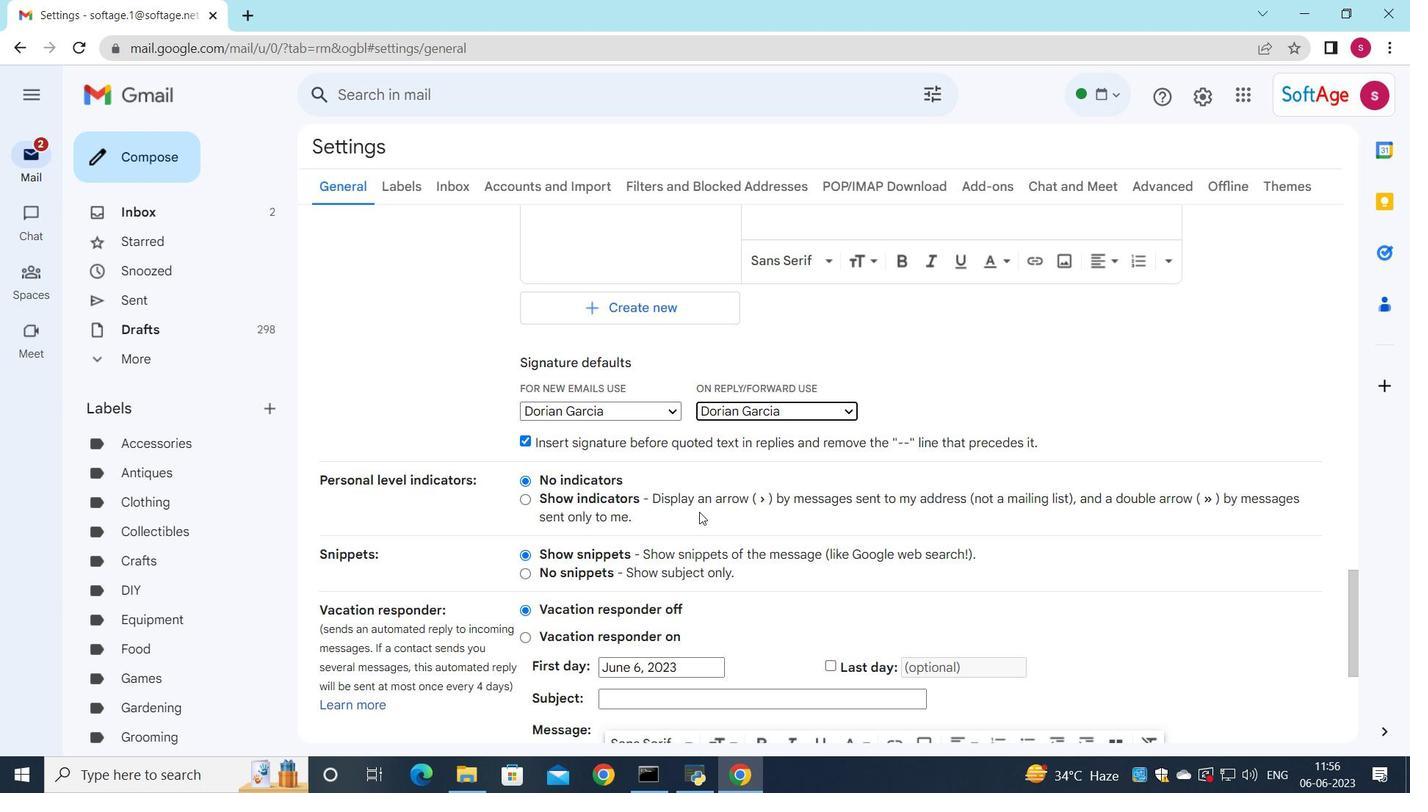 
Action: Mouse moved to (696, 546)
Screenshot: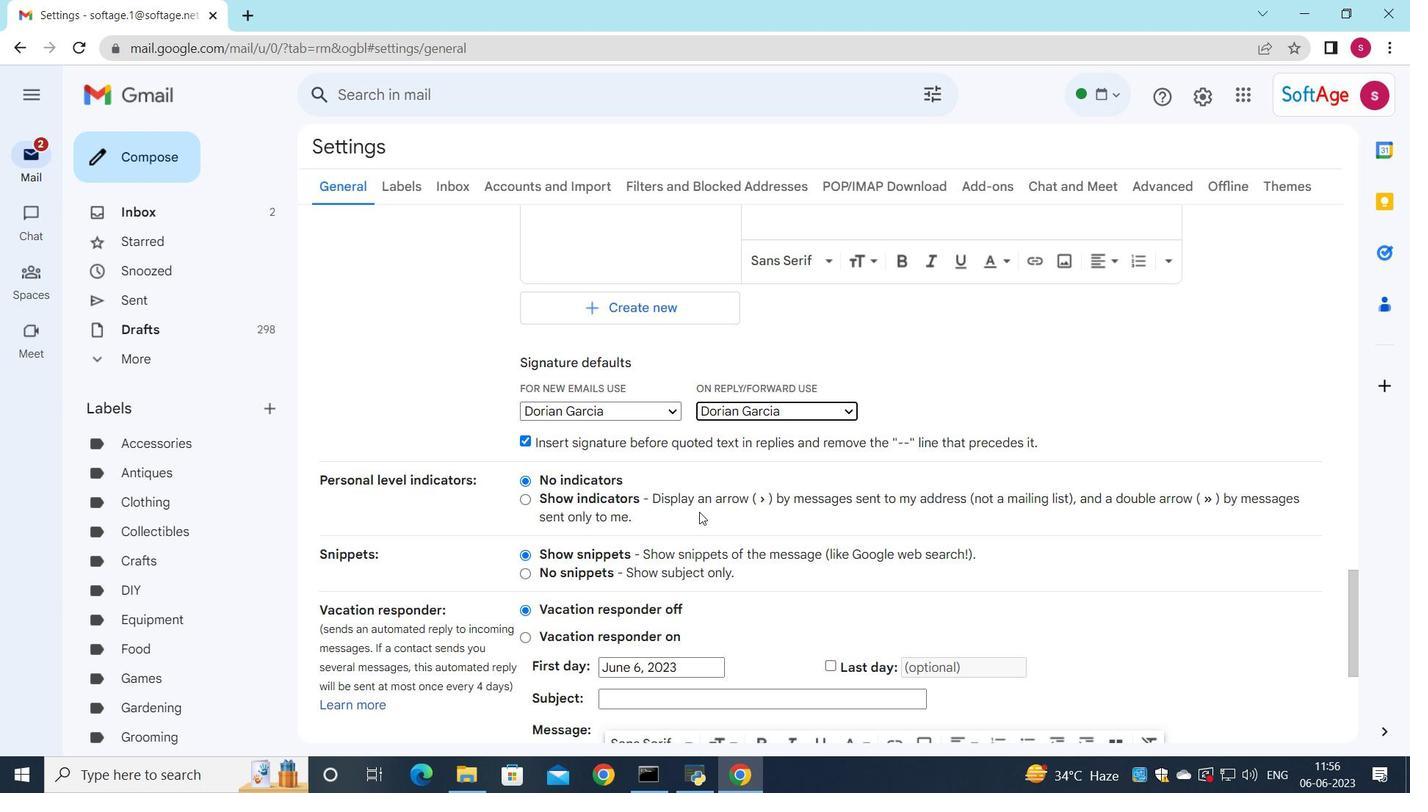 
Action: Mouse scrolled (696, 540) with delta (0, 0)
Screenshot: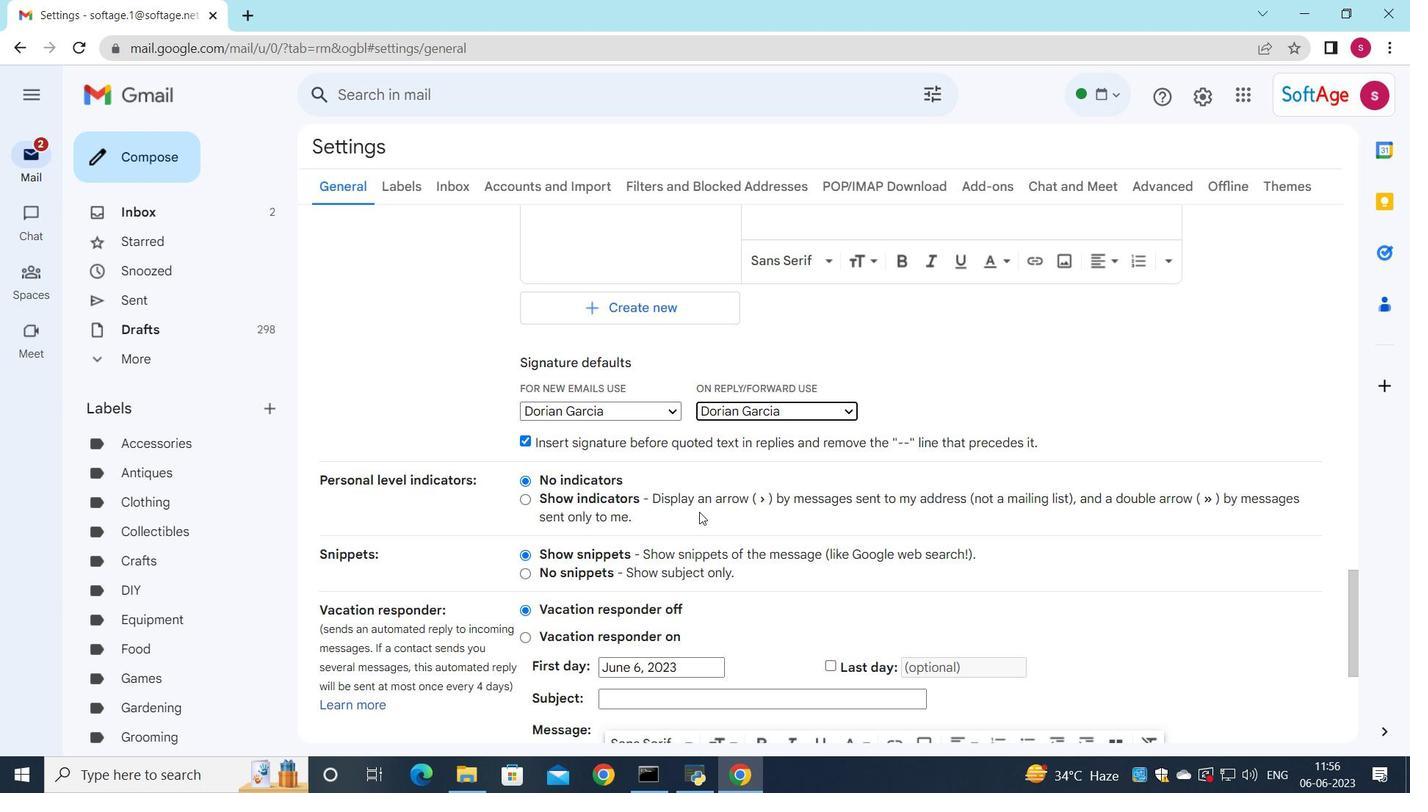 
Action: Mouse moved to (692, 558)
Screenshot: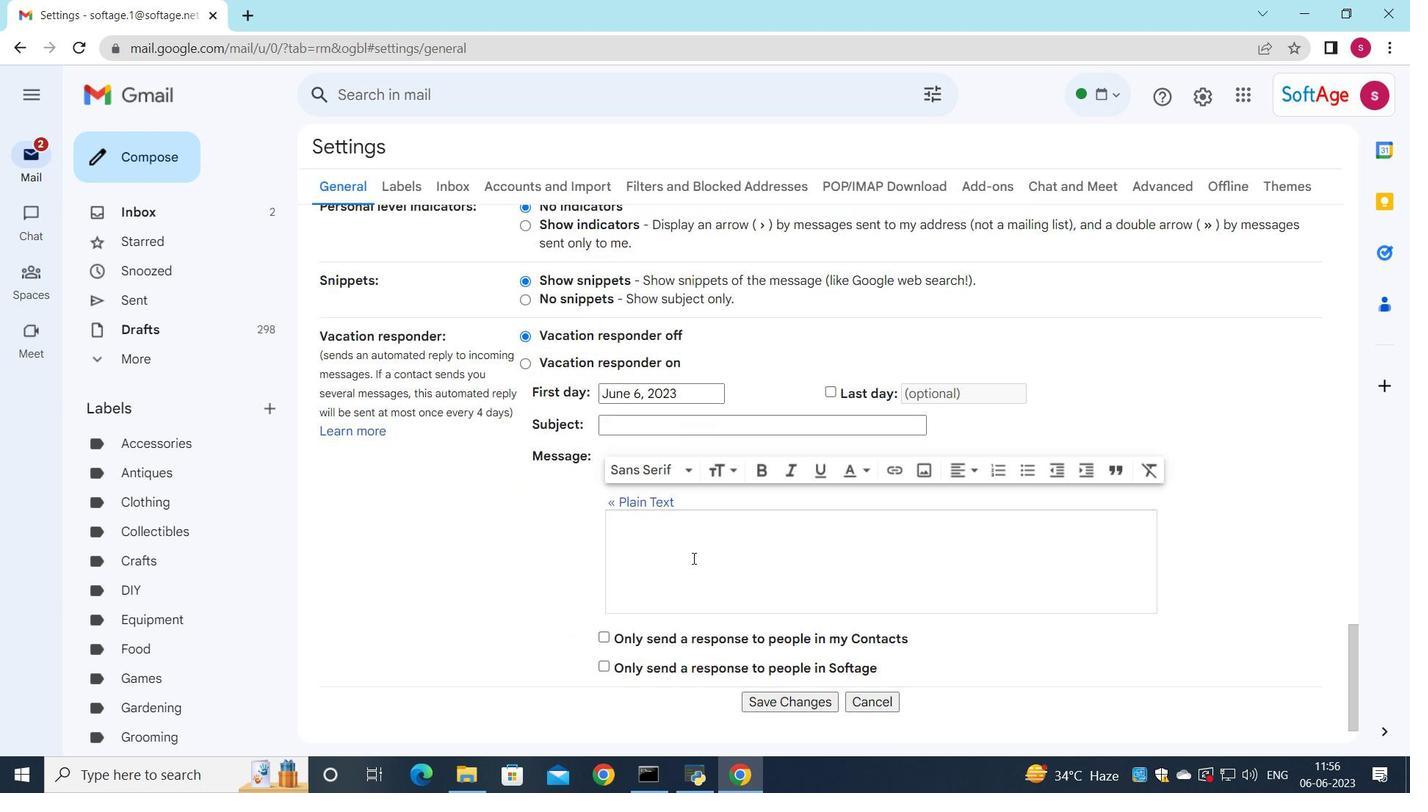 
Action: Mouse scrolled (692, 557) with delta (0, 0)
Screenshot: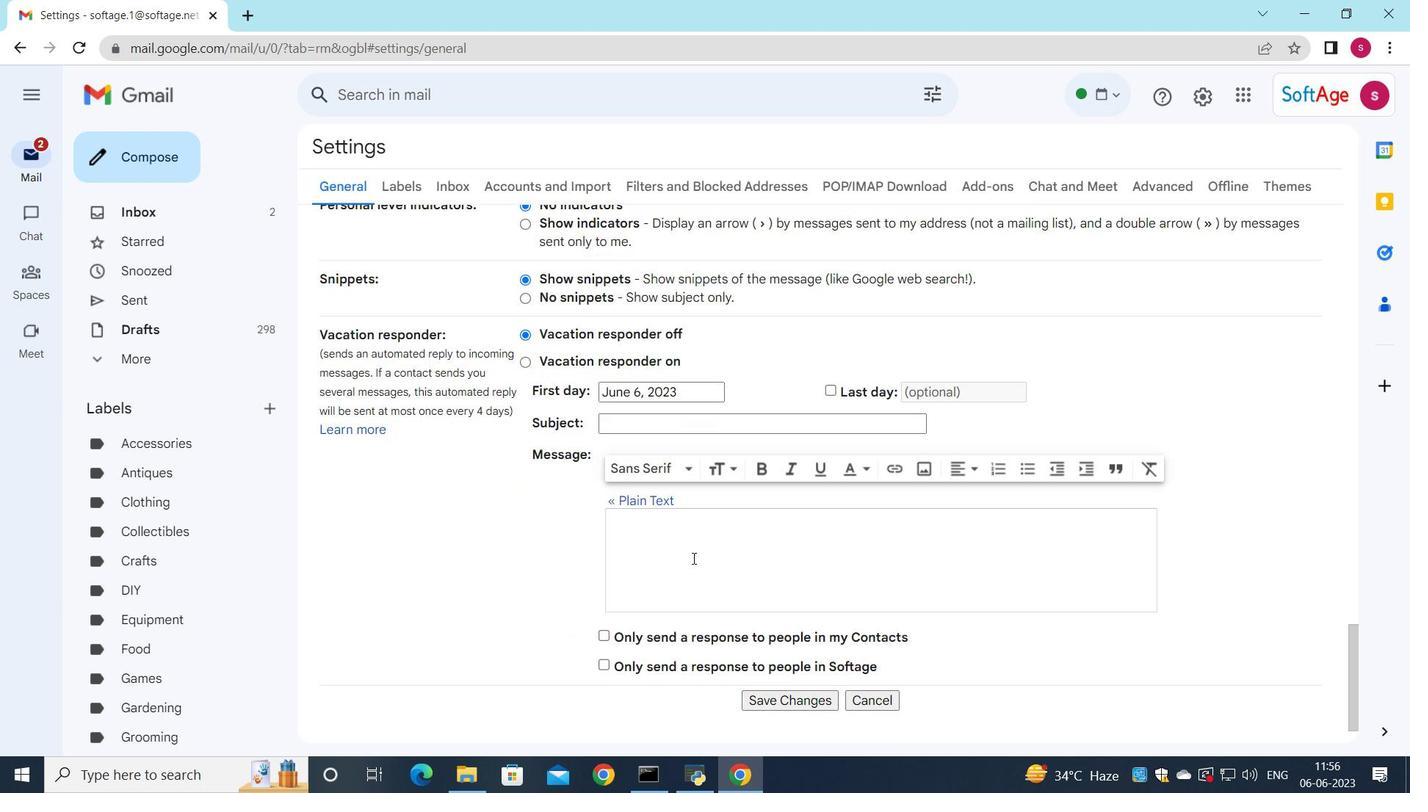 
Action: Mouse moved to (691, 559)
Screenshot: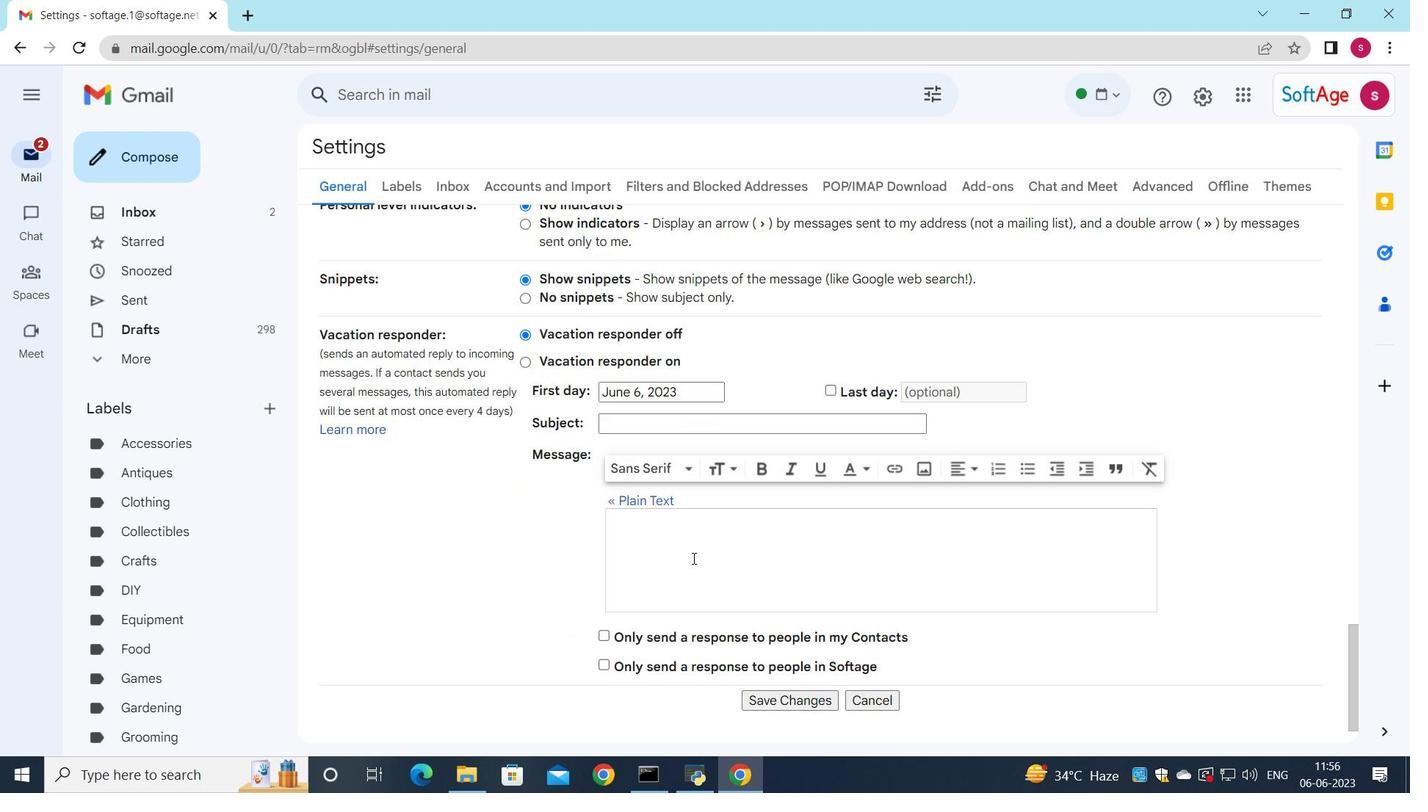 
Action: Mouse scrolled (691, 558) with delta (0, 0)
Screenshot: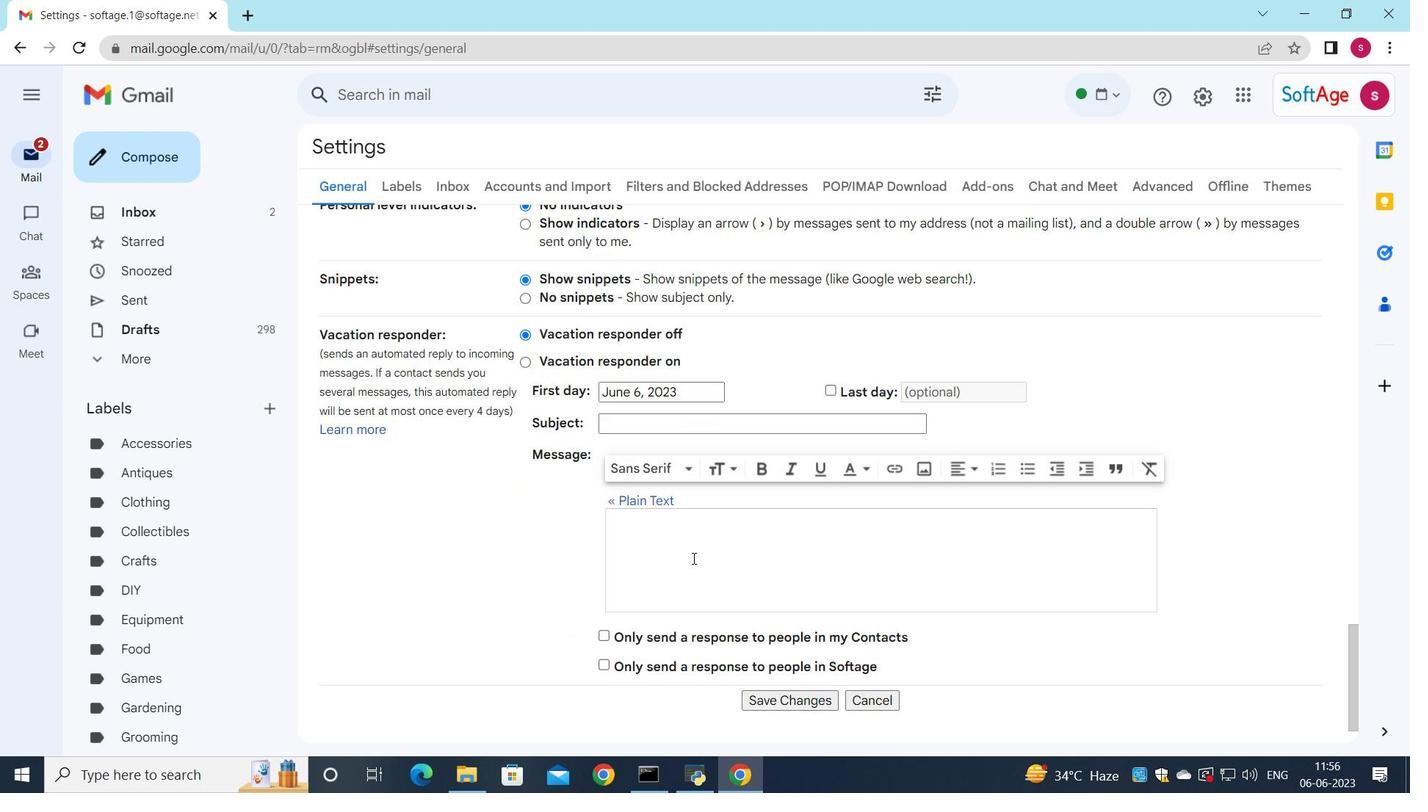 
Action: Mouse moved to (802, 650)
Screenshot: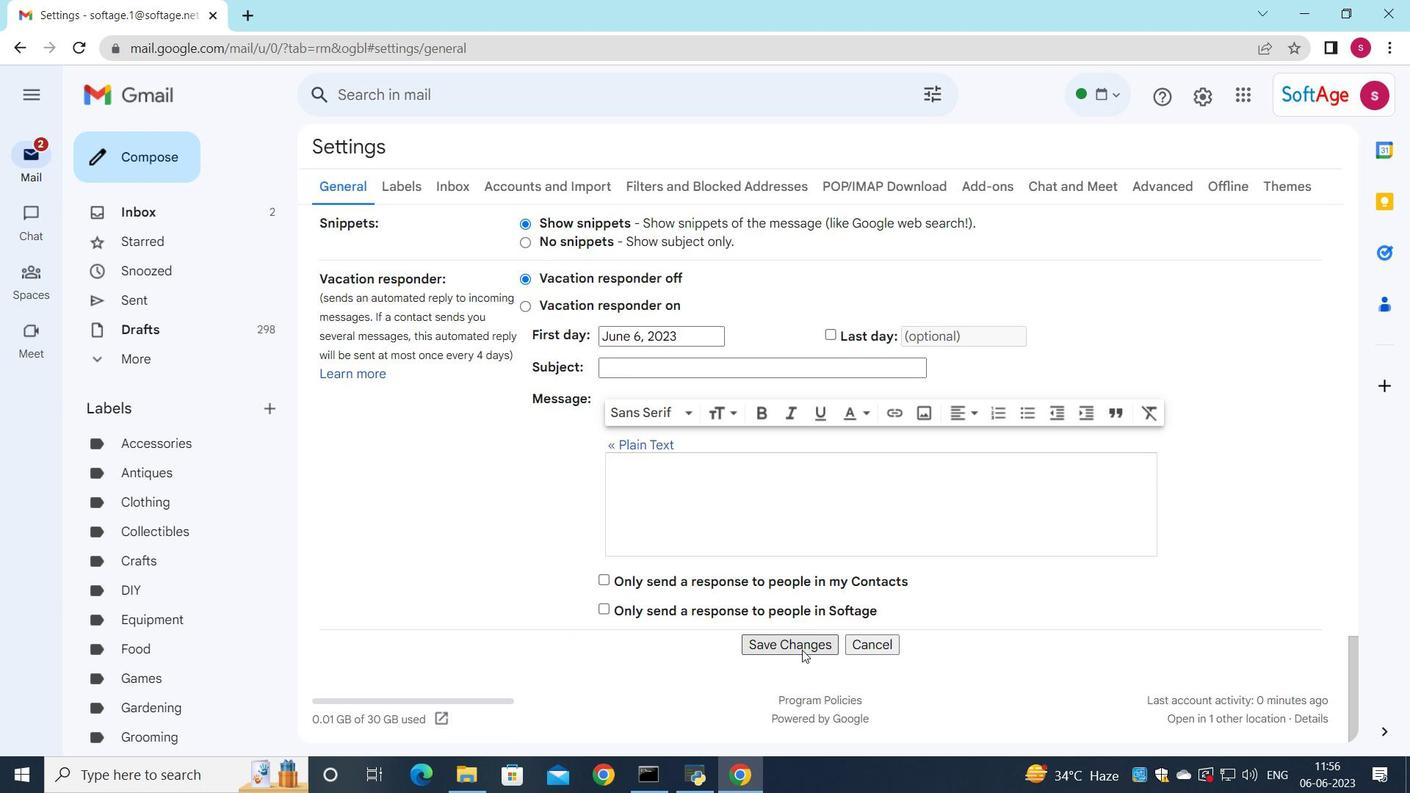 
Action: Mouse pressed left at (802, 650)
Screenshot: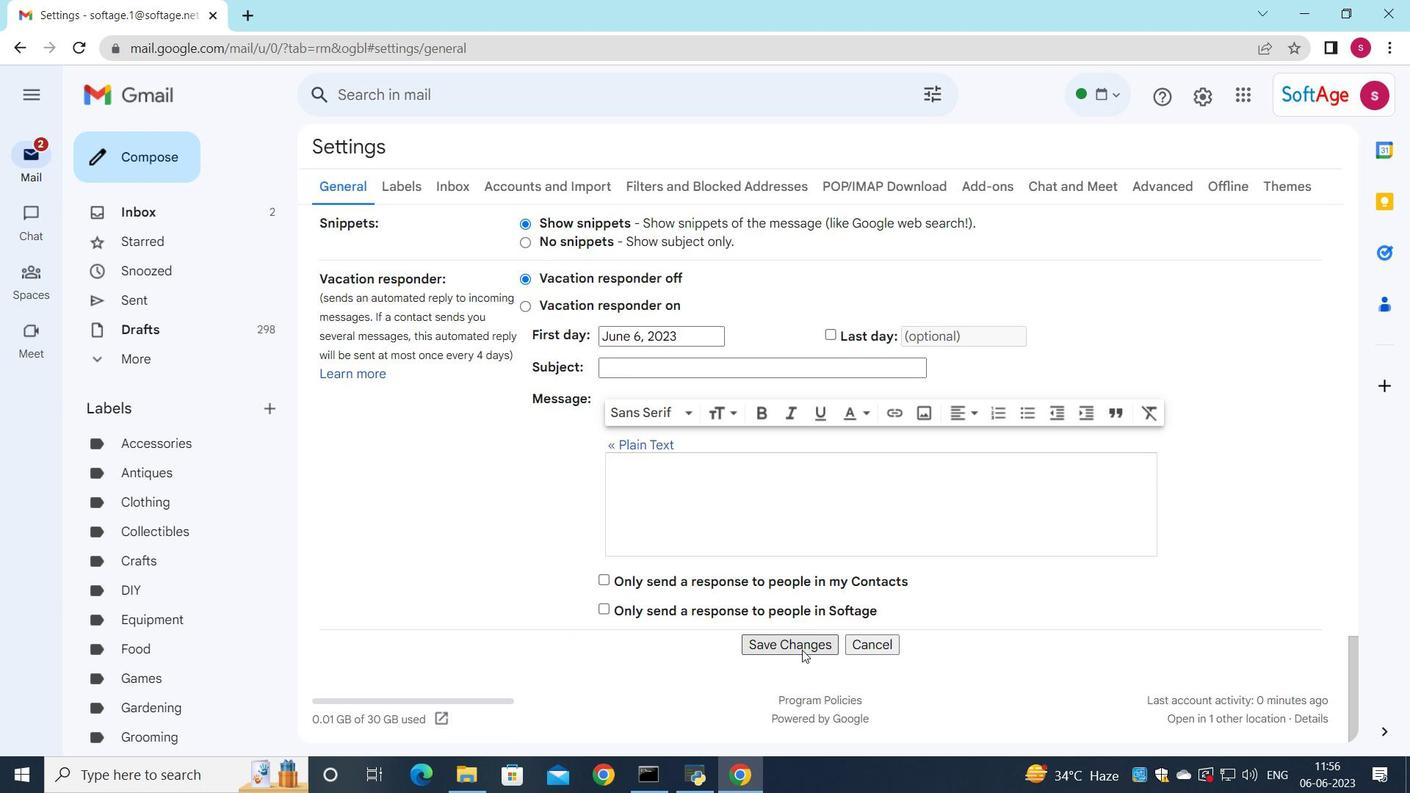 
Action: Mouse moved to (329, 593)
Screenshot: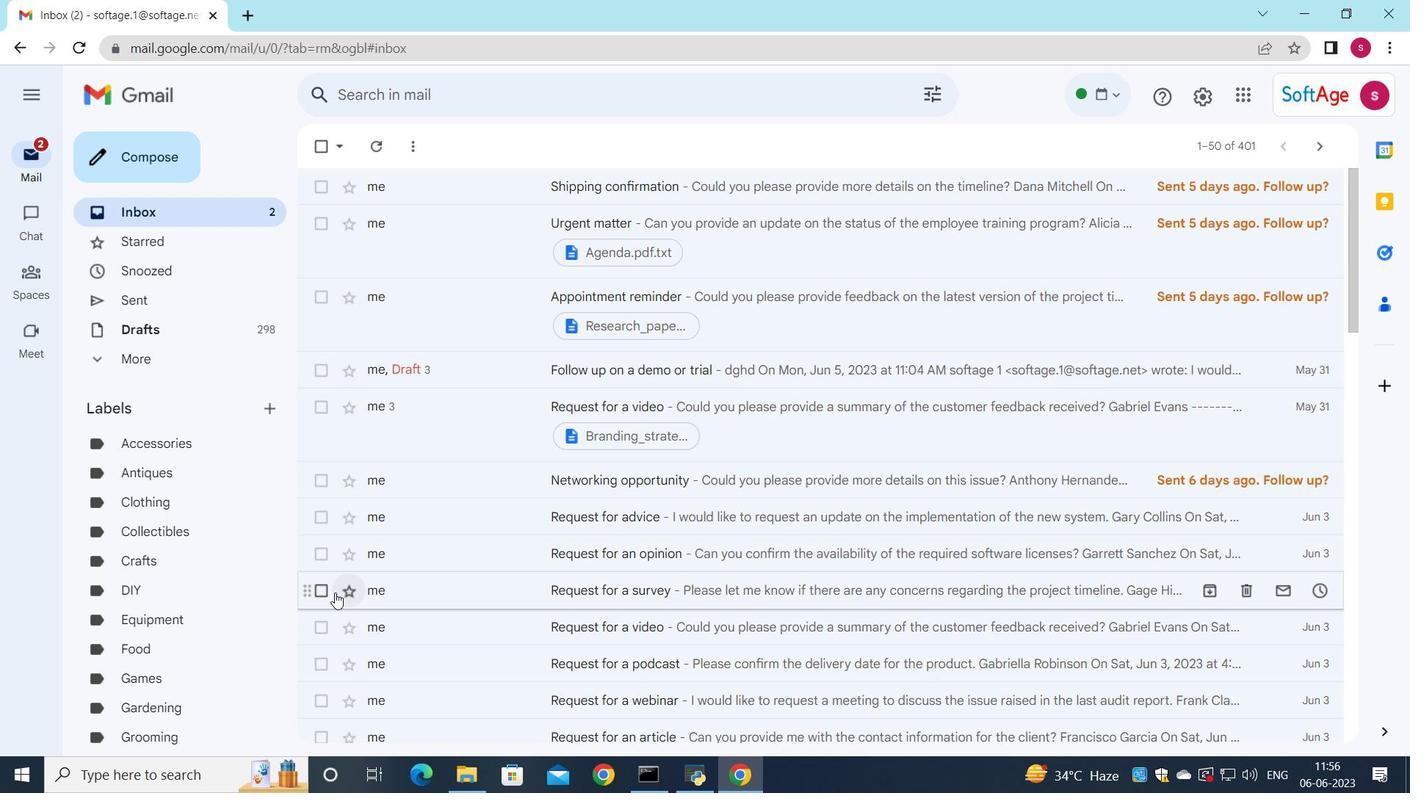 
Action: Mouse pressed left at (329, 593)
Screenshot: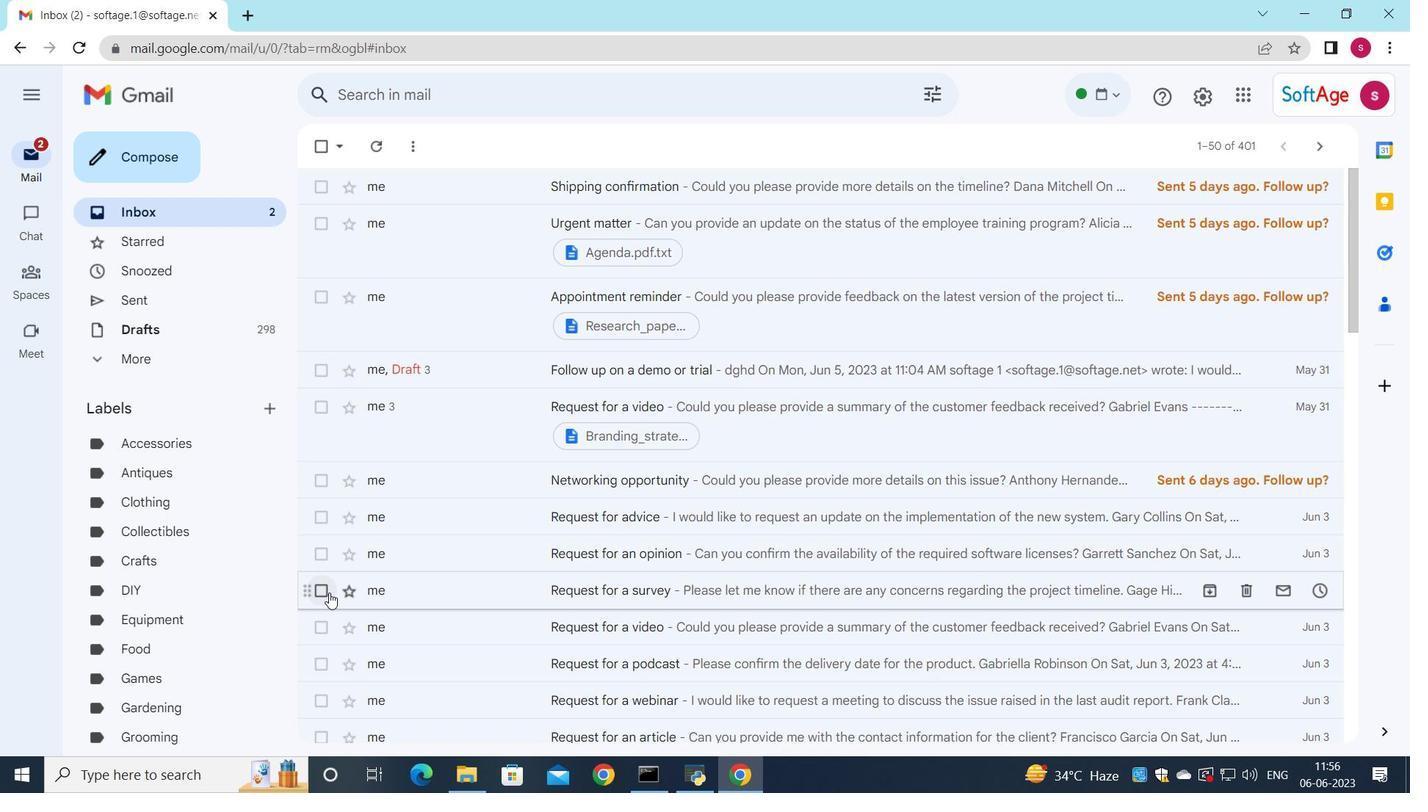 
Action: Mouse moved to (730, 150)
Screenshot: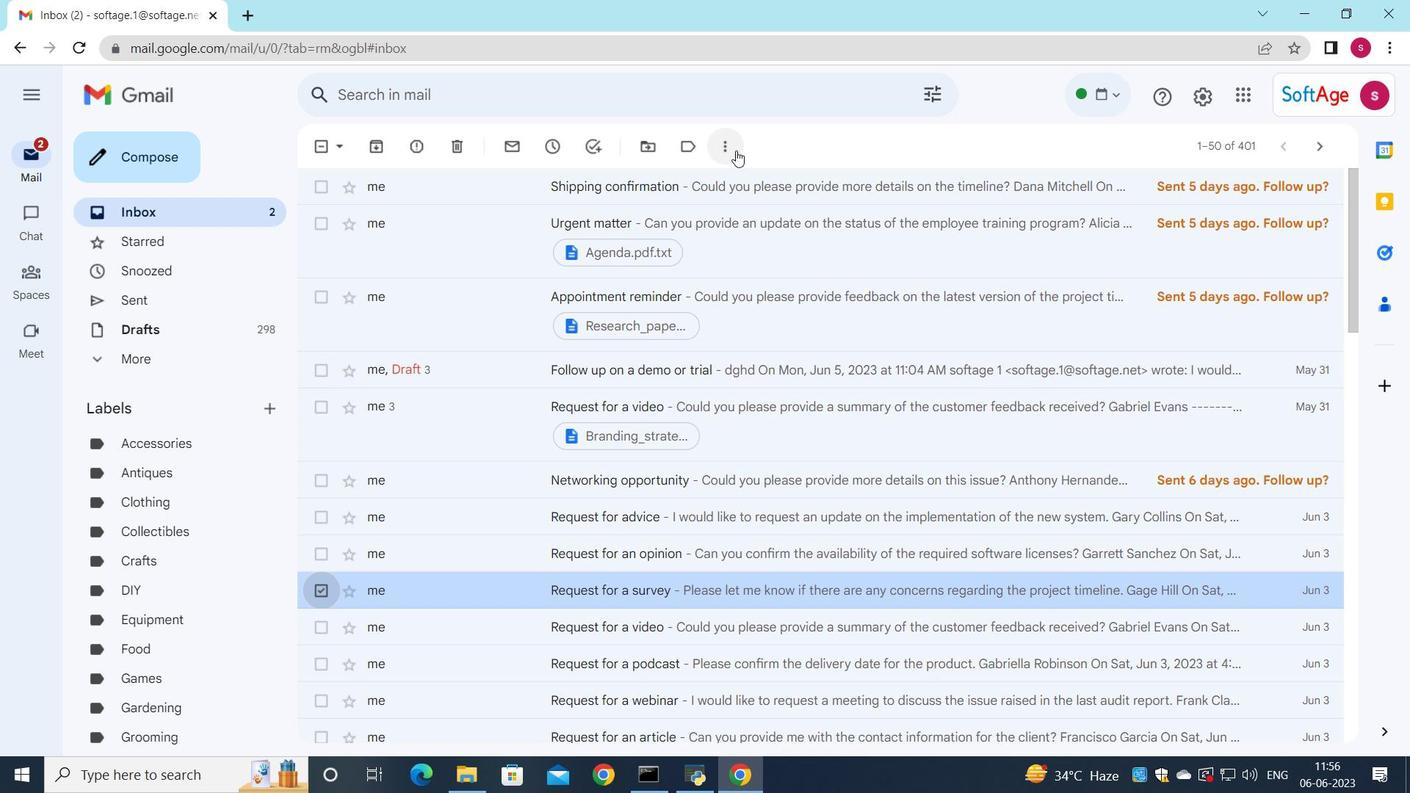 
Action: Mouse pressed left at (730, 150)
Screenshot: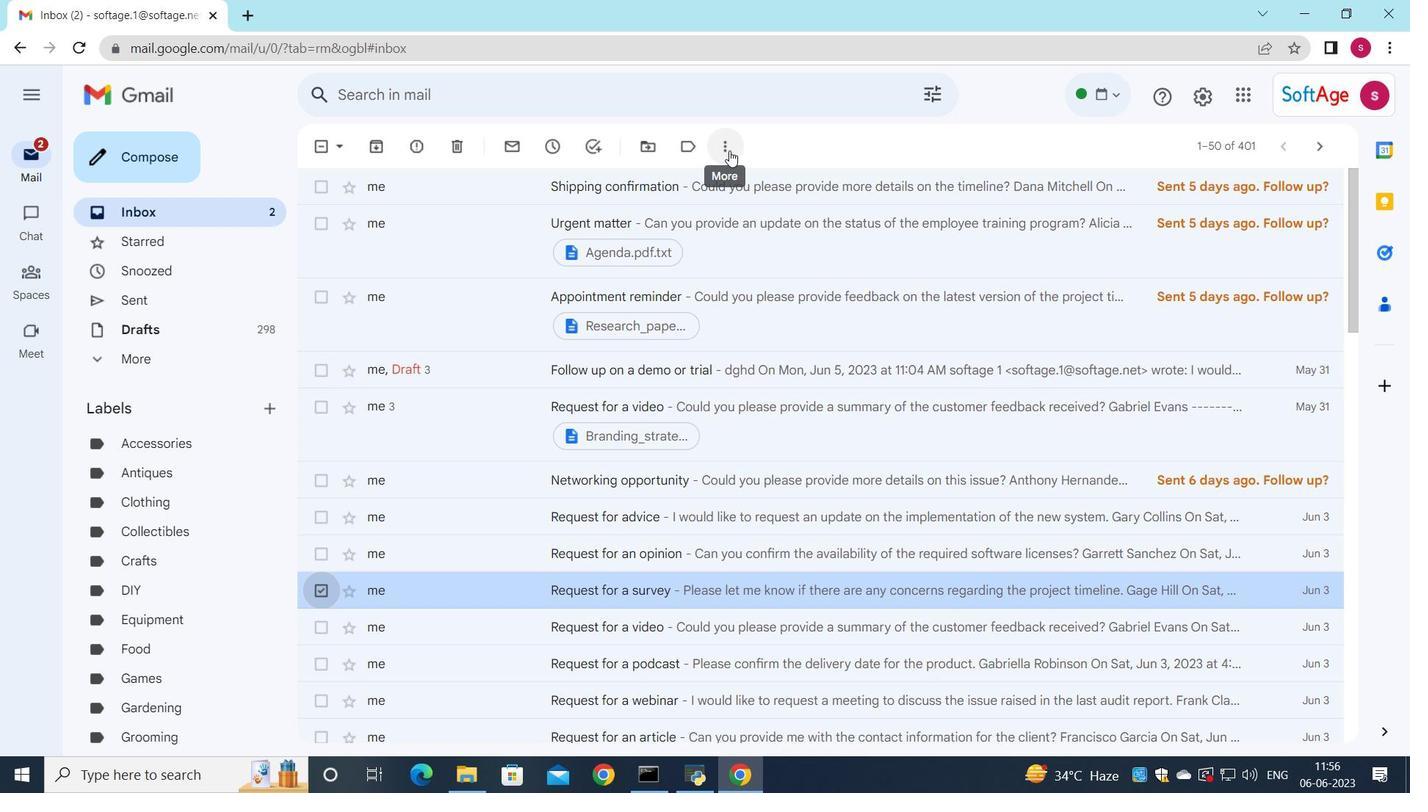 
Action: Mouse moved to (774, 328)
Screenshot: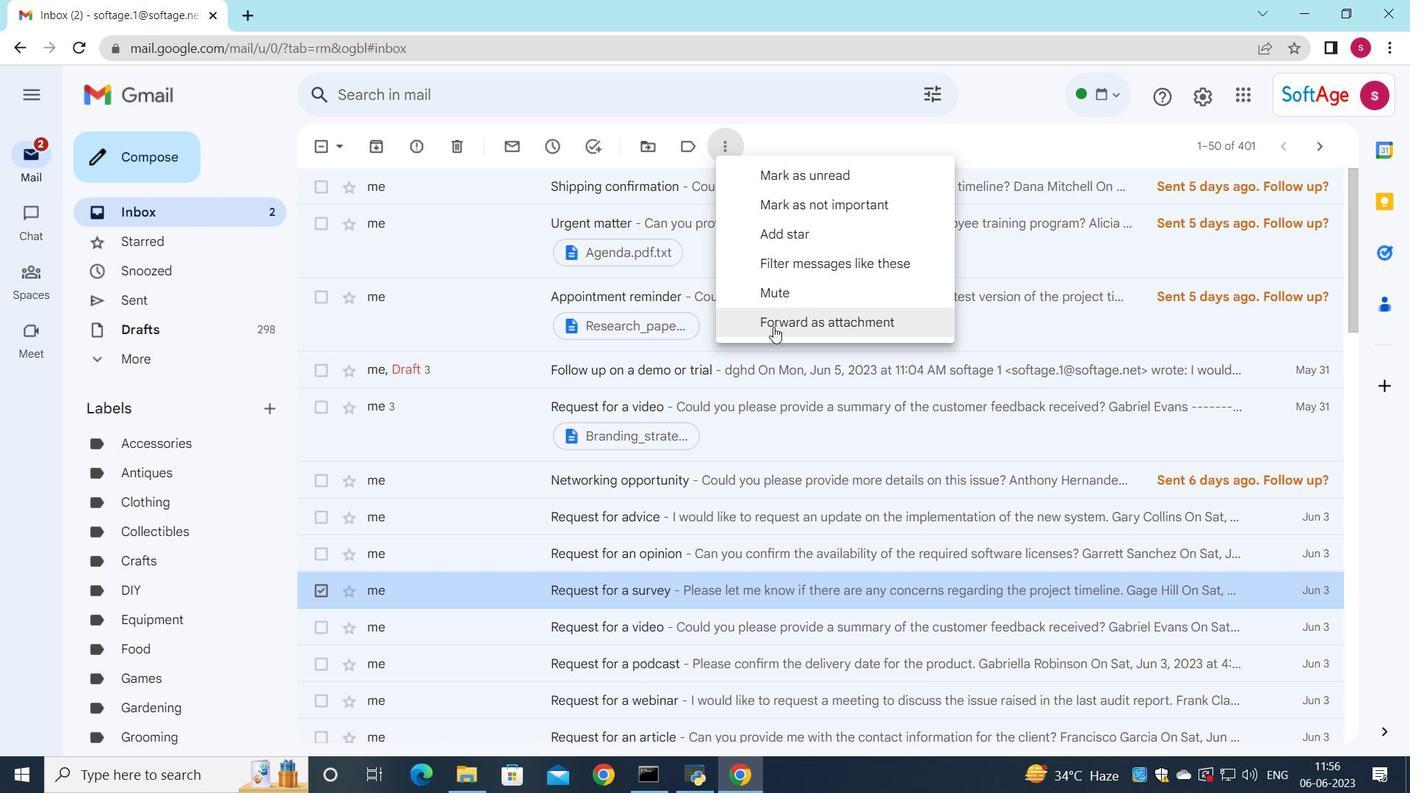 
Action: Mouse pressed left at (774, 328)
Screenshot: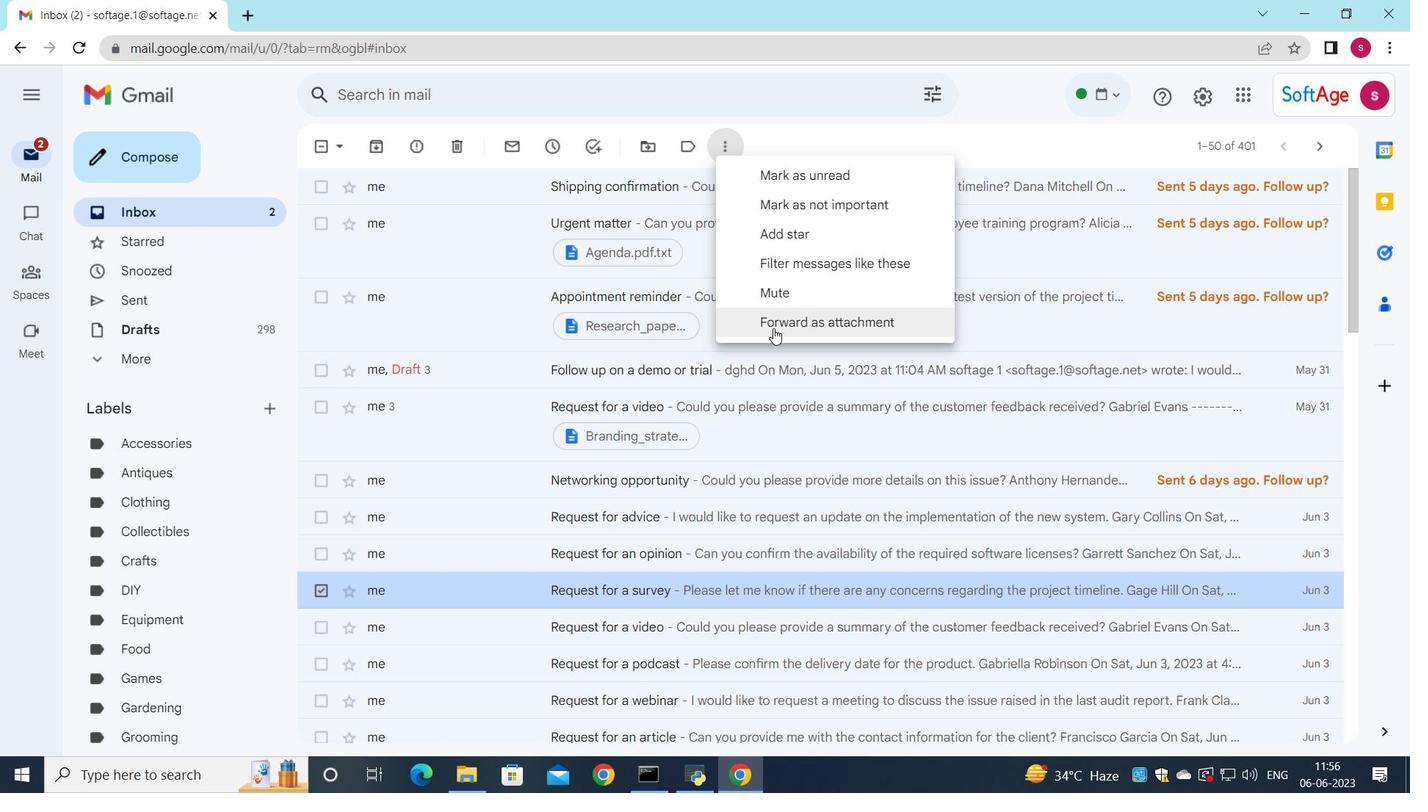 
Action: Mouse moved to (917, 310)
Screenshot: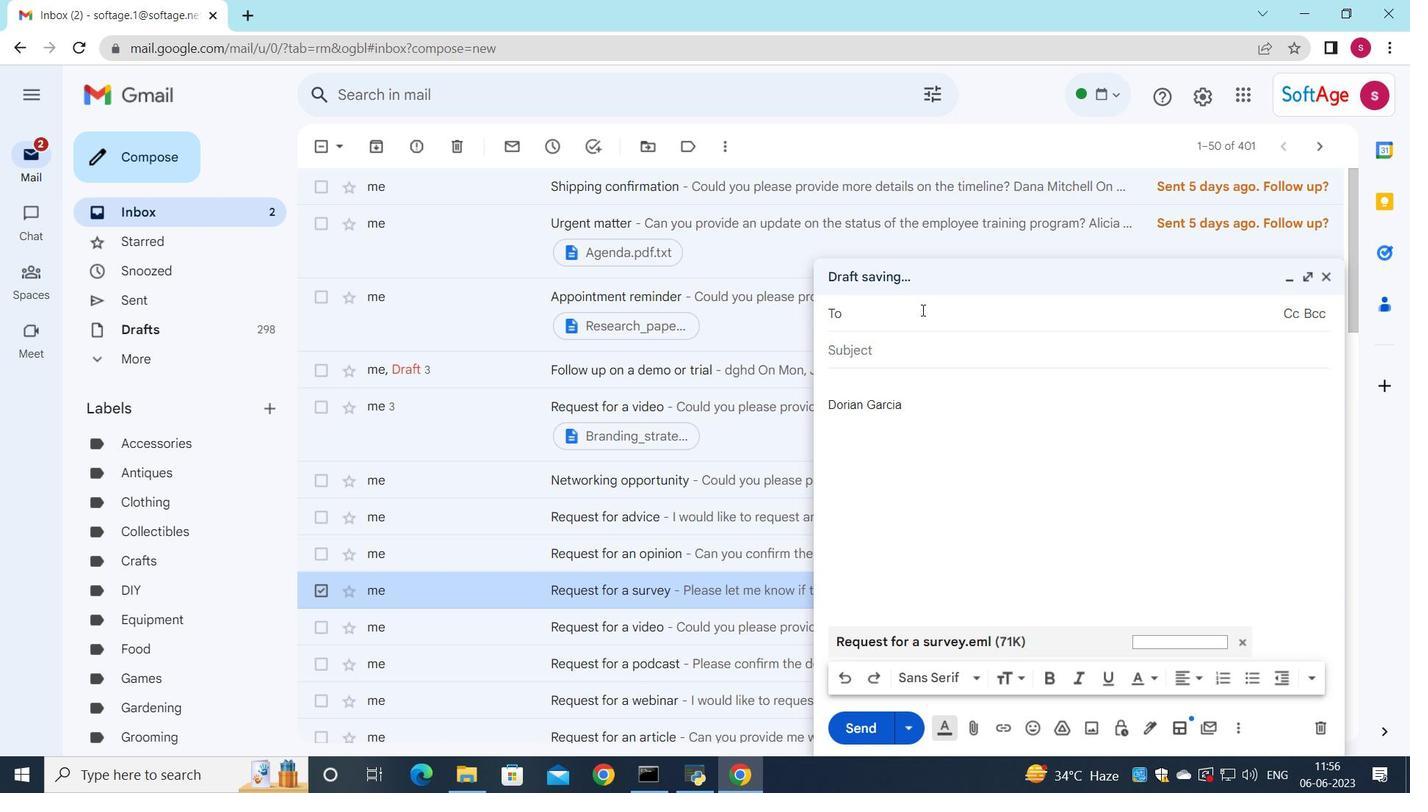 
Action: Key pressed sof
Screenshot: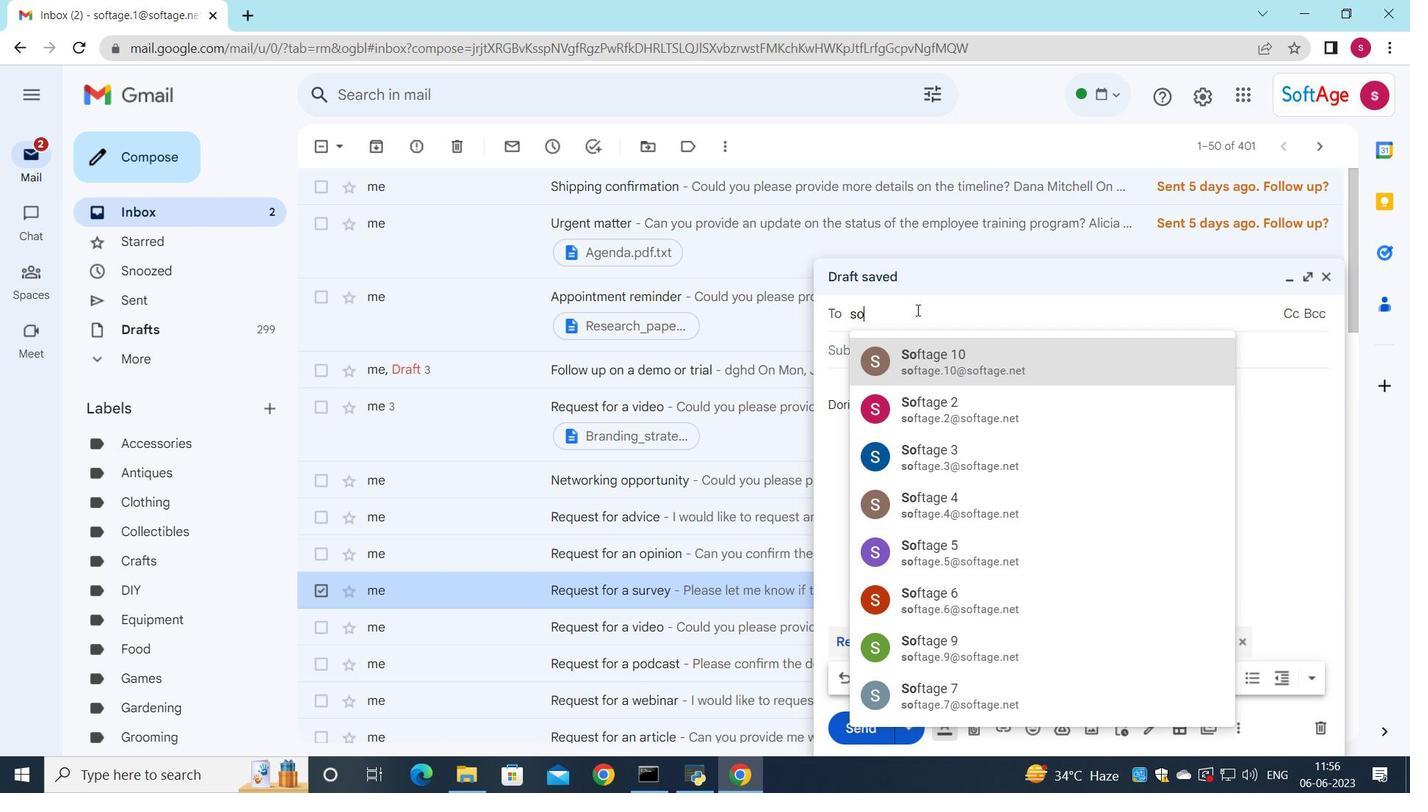 
Action: Mouse moved to (959, 457)
Screenshot: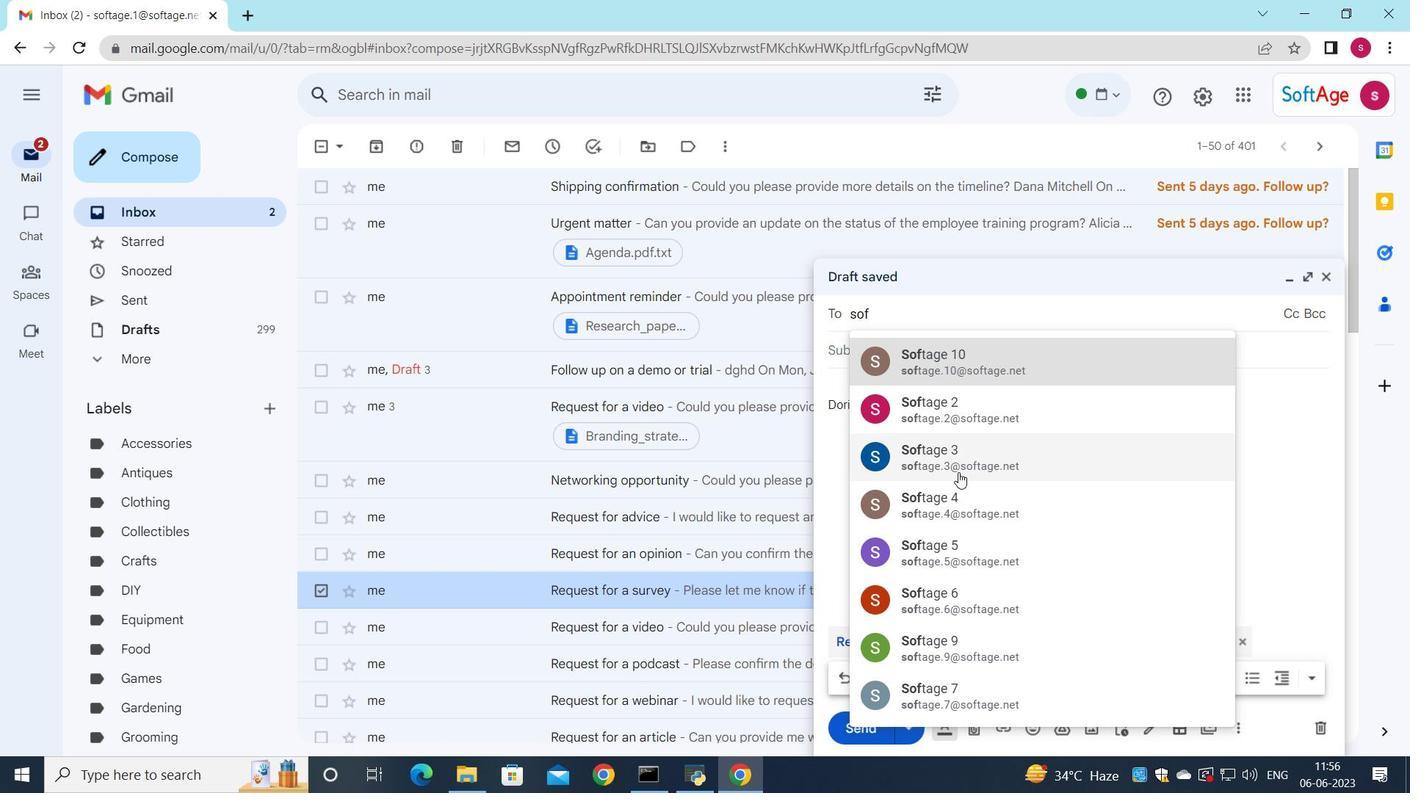 
Action: Mouse pressed left at (959, 457)
Screenshot: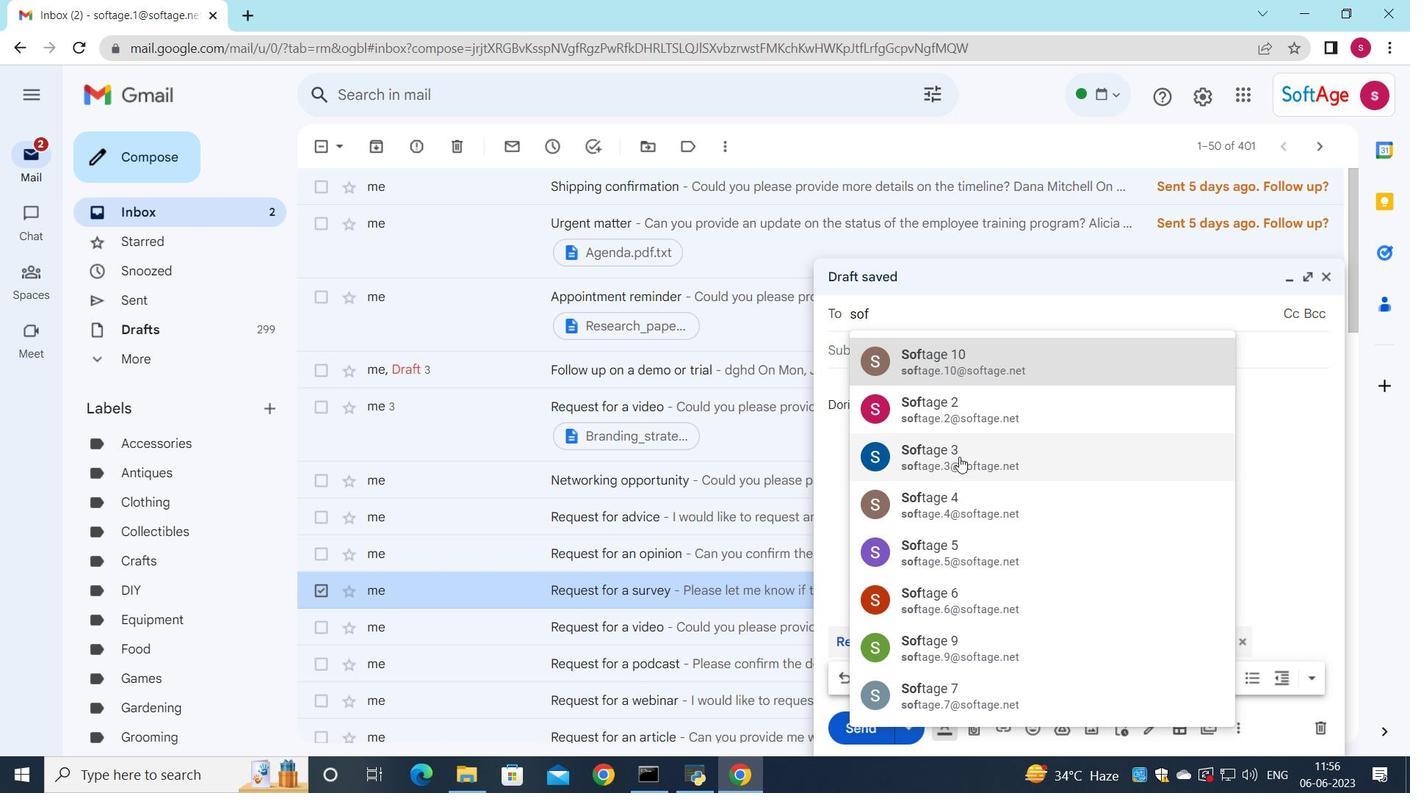 
Action: Mouse moved to (903, 373)
Screenshot: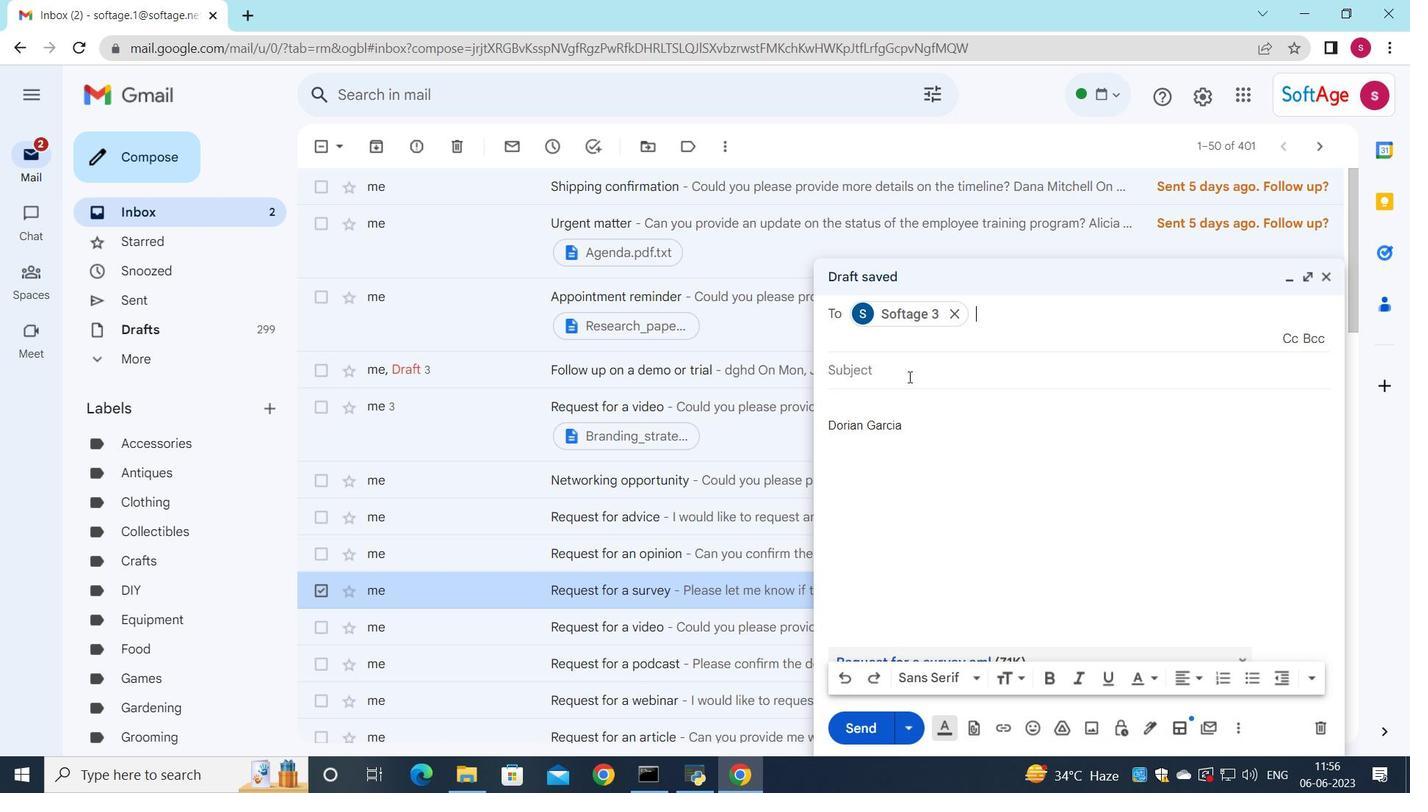 
Action: Mouse pressed left at (903, 373)
Screenshot: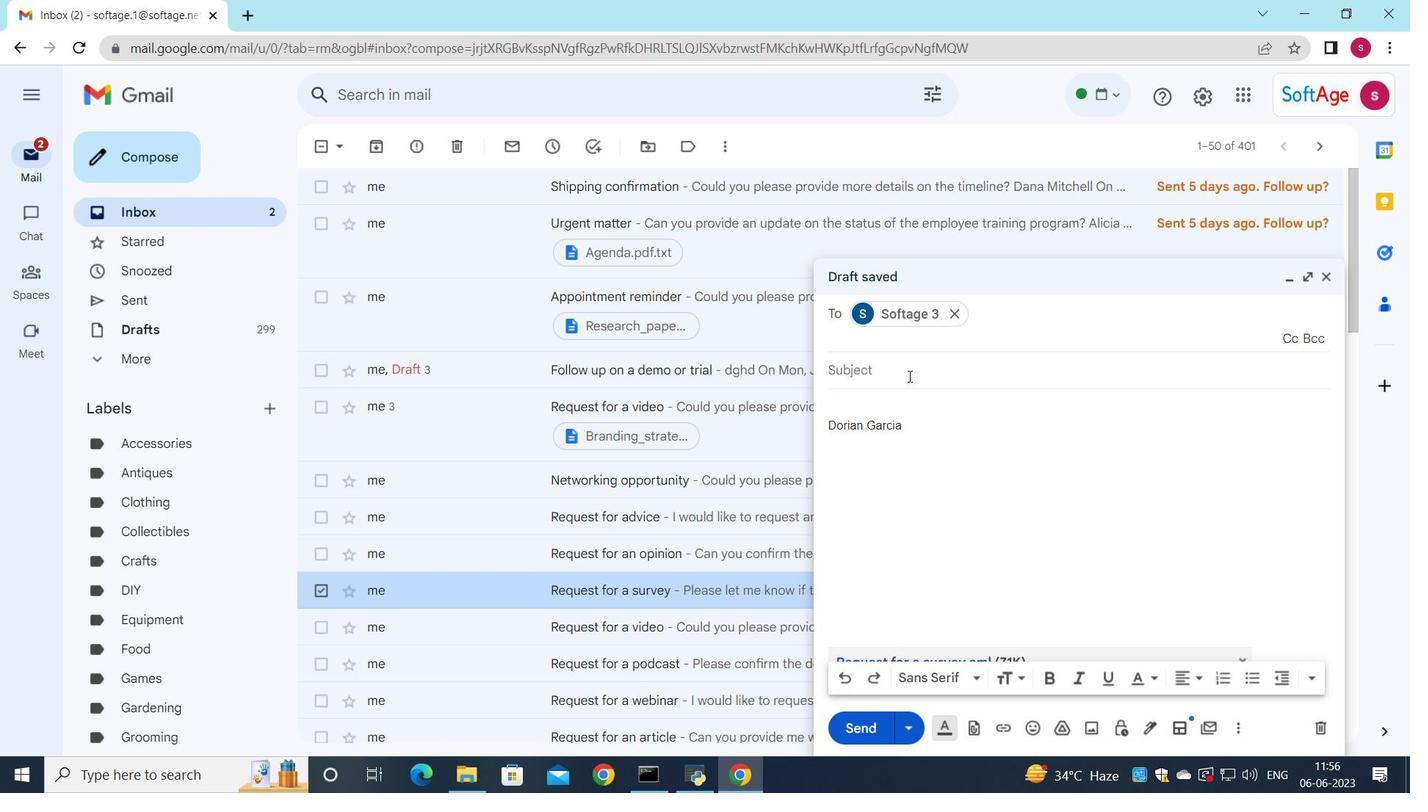 
Action: Key pressed <Key.shift><Key.shift><Key.shift><Key.shift><Key.shift><Key.shift><Key.shift><Key.shift><Key.shift><Key.shift><Key.shift><Key.shift><Key.shift><Key.shift><Key.shift><Key.shift>Request<Key.space>for<Key.space>time<Key.space>off
Screenshot: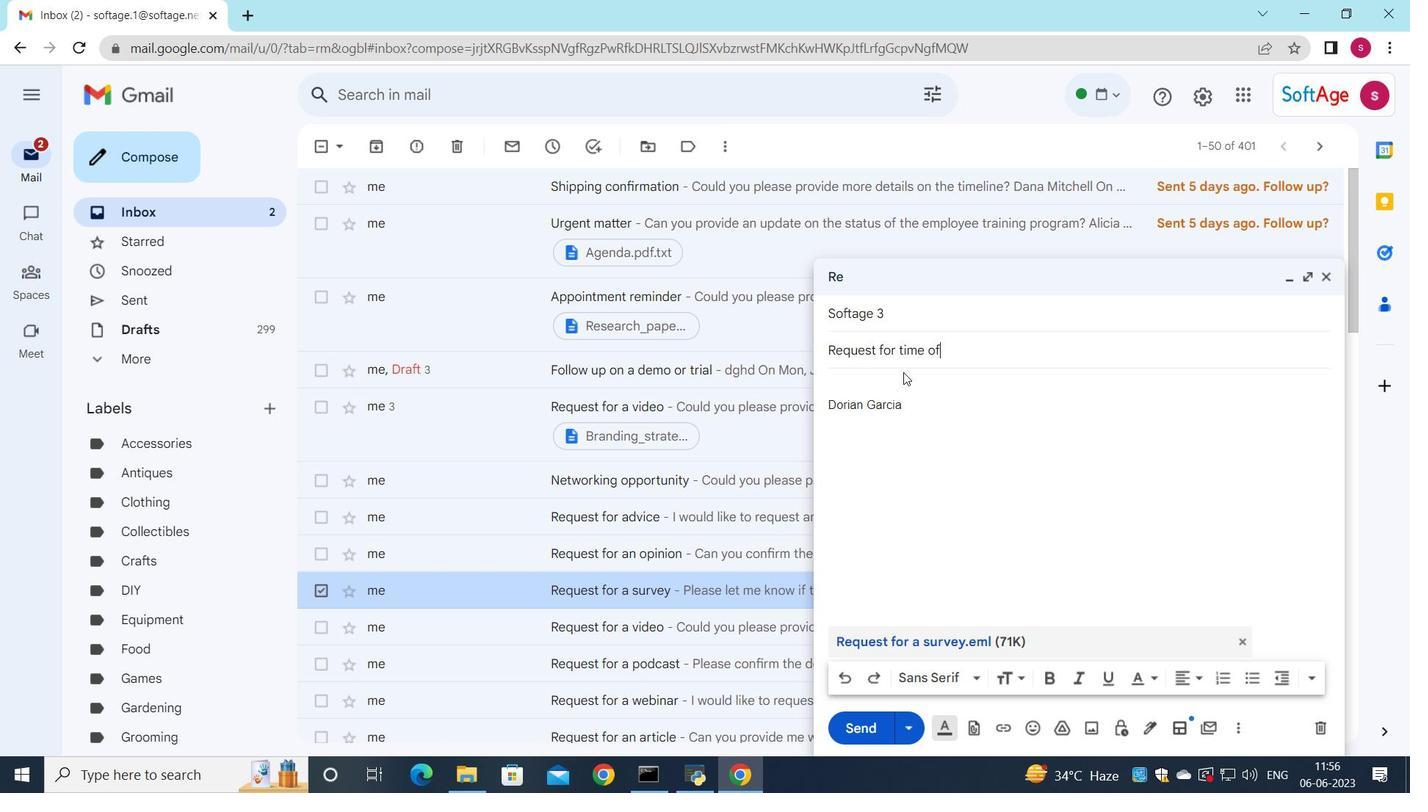 
Action: Mouse moved to (857, 388)
Screenshot: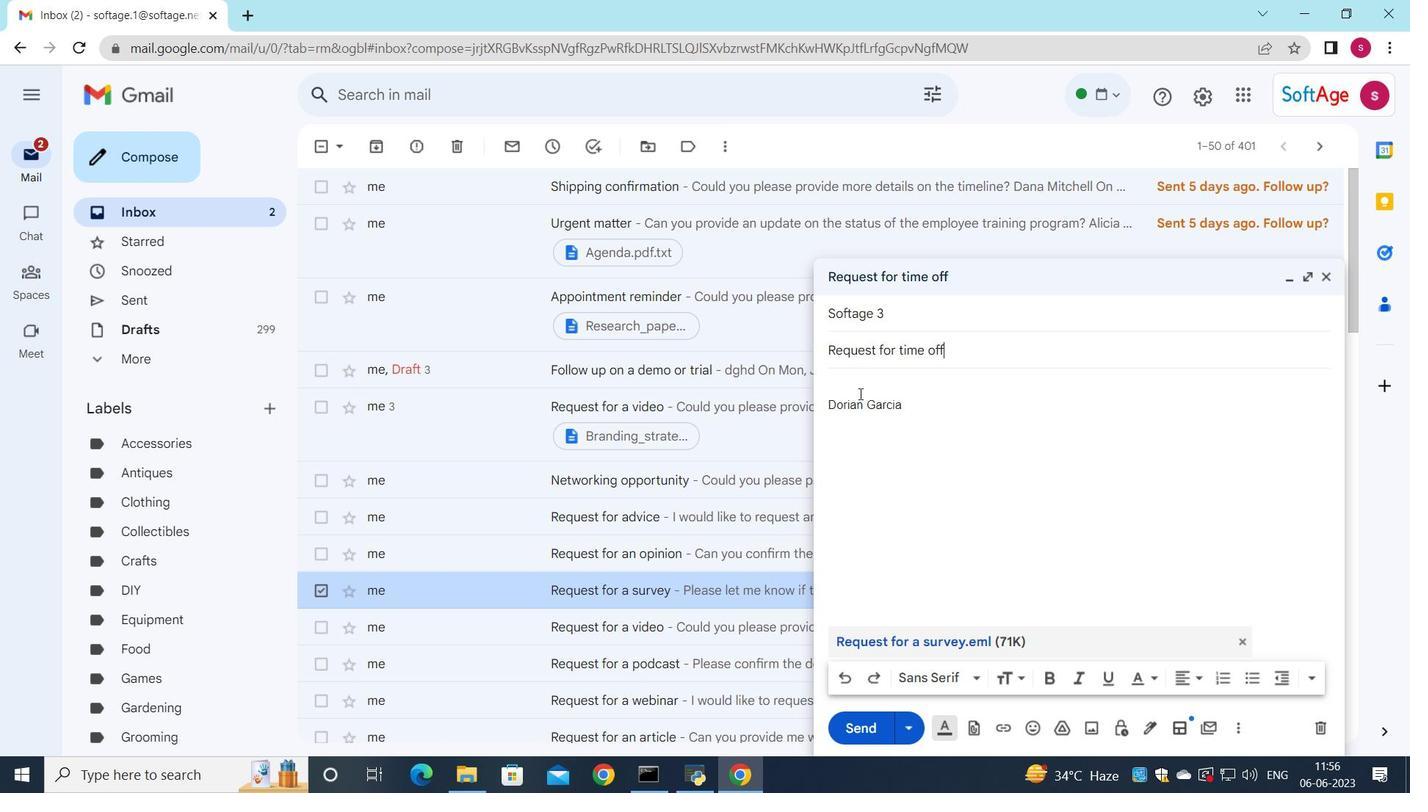 
Action: Mouse pressed left at (857, 388)
Screenshot: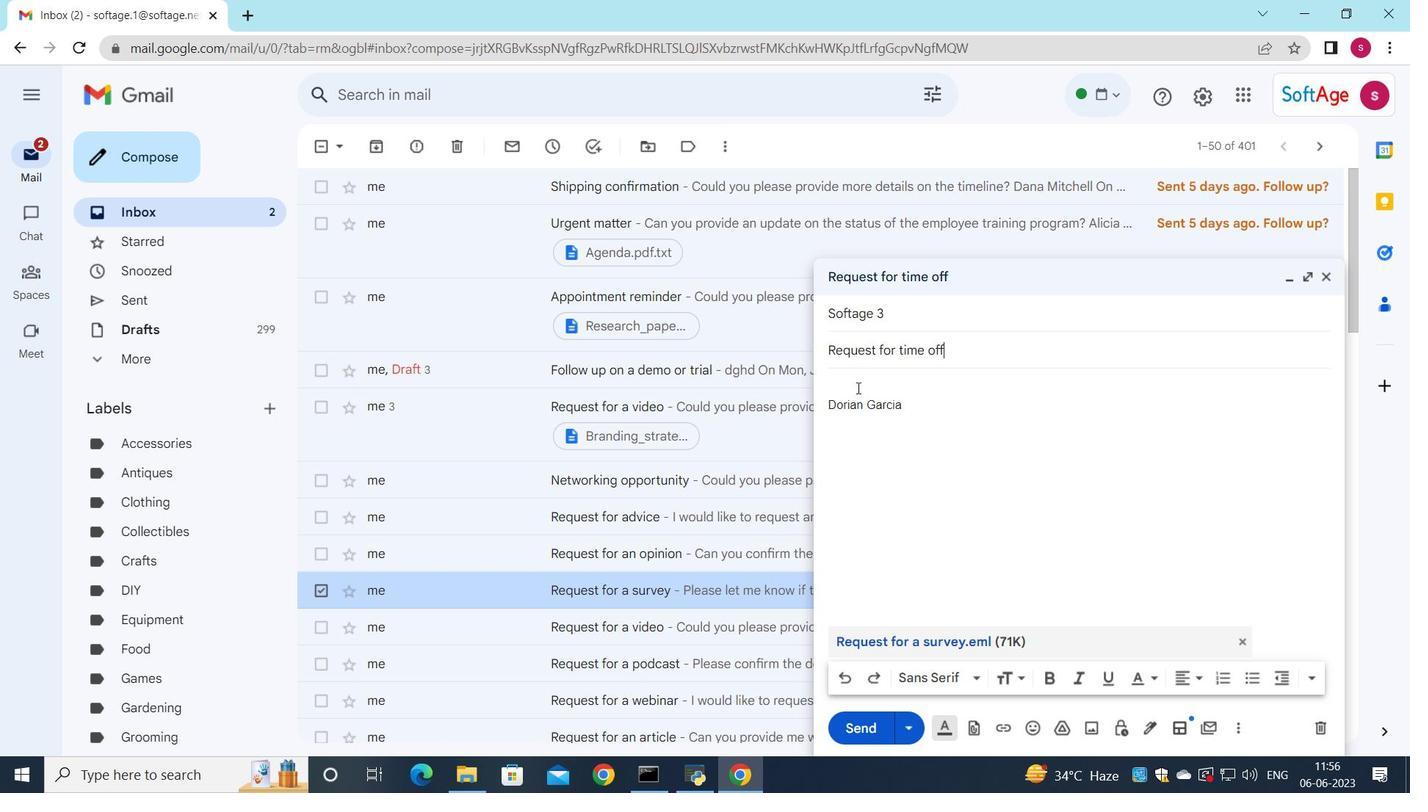 
Action: Mouse moved to (873, 383)
Screenshot: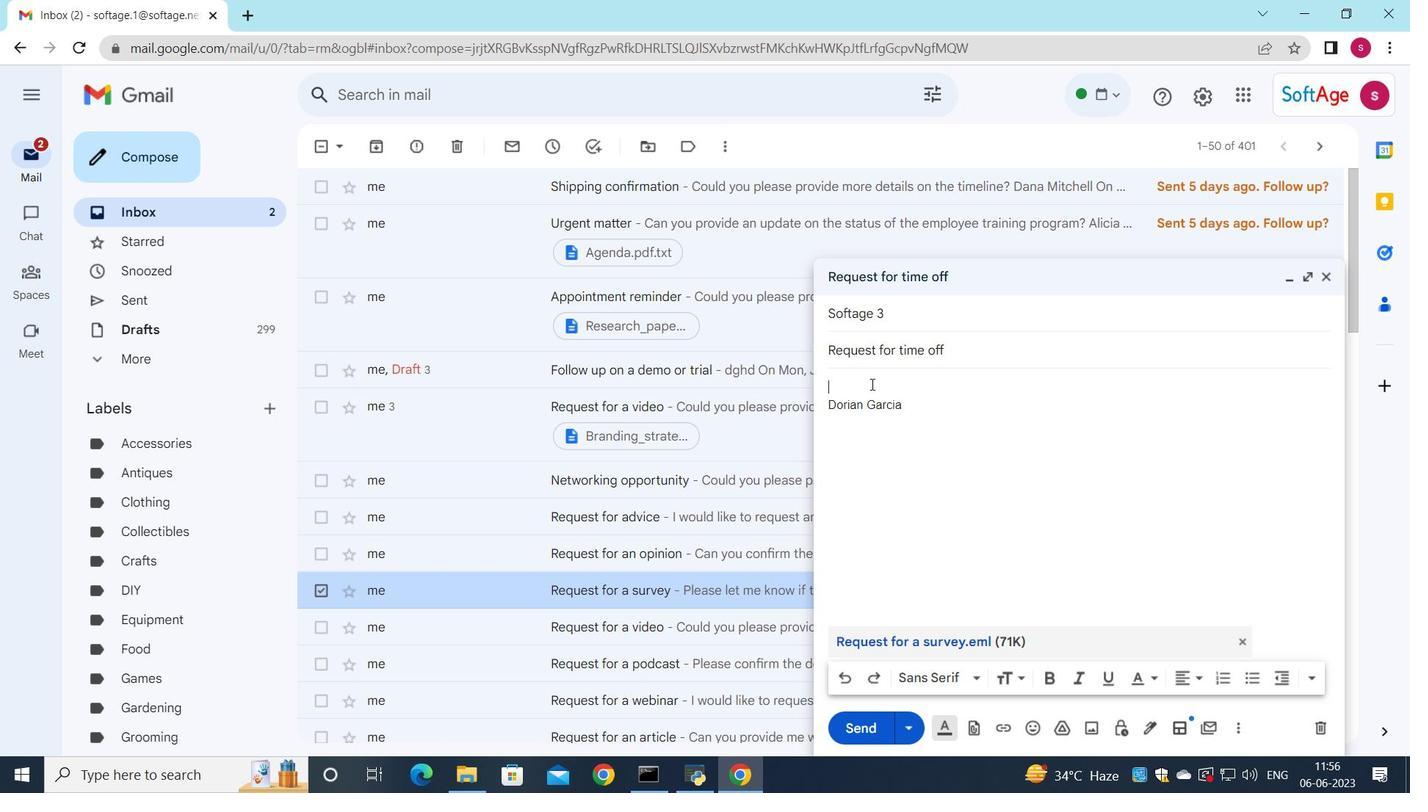 
Action: Key pressed <Key.shift><Key.shift><Key.shift><Key.shift><Key.shift><Key.shift><Key.shift><Key.shift><Key.shift><Key.shift><Key.shift><Key.shift><Key.shift><Key.shift><Key.shift><Key.shift><Key.shift><Key.shift><Key.shift><Key.shift><Key.shift>Could<Key.space>you<Key.space>provide<Key.space>me<Key.space>with<Key.space>a<Key.space>list<Key.space>of<Key.space>the<Key.space>projects<Key.space>critical<Key.space>success<Key.space>factors<Key.shift_r><Key.shift_r><Key.shift_r><Key.shift_r><Key.shift_r><Key.shift_r>?
Screenshot: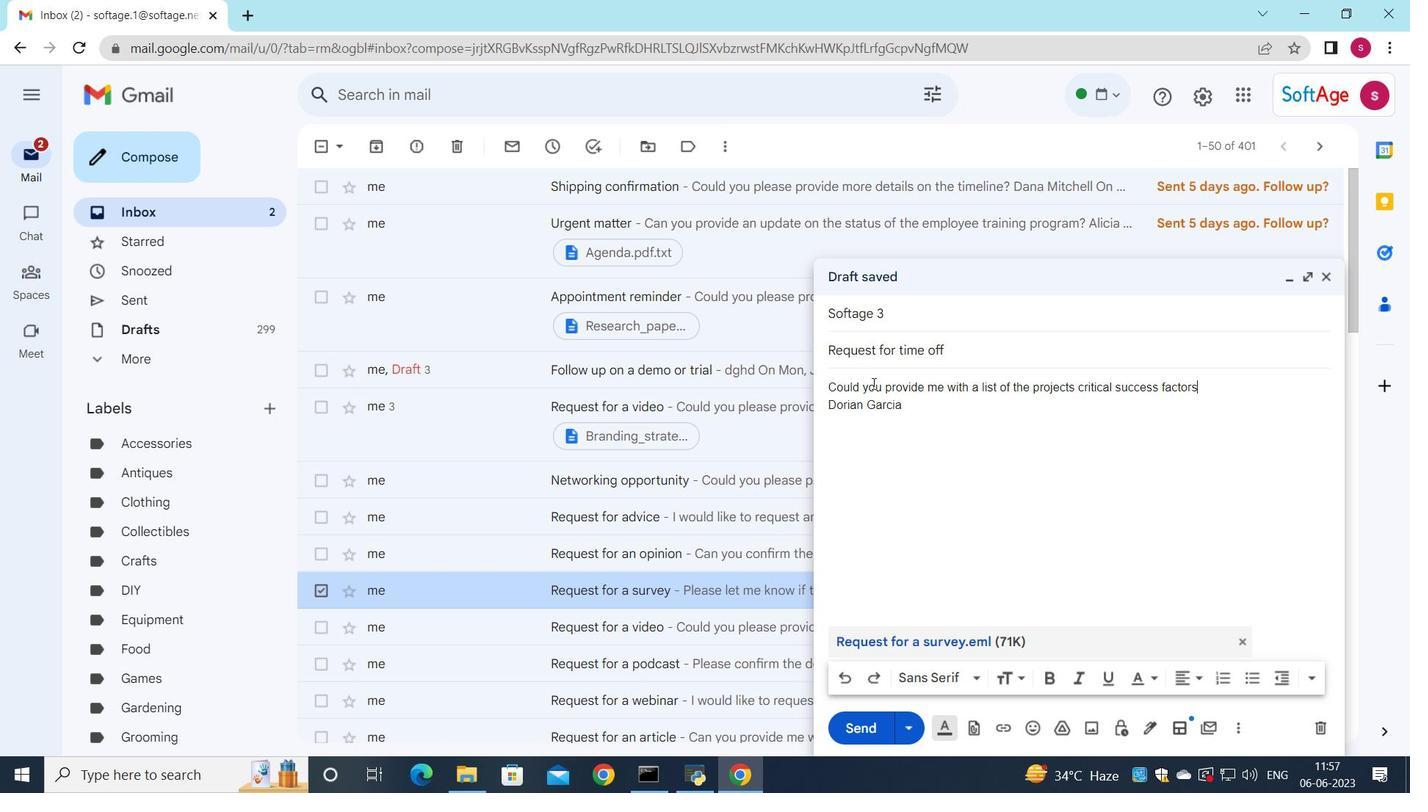
Action: Mouse moved to (856, 733)
Screenshot: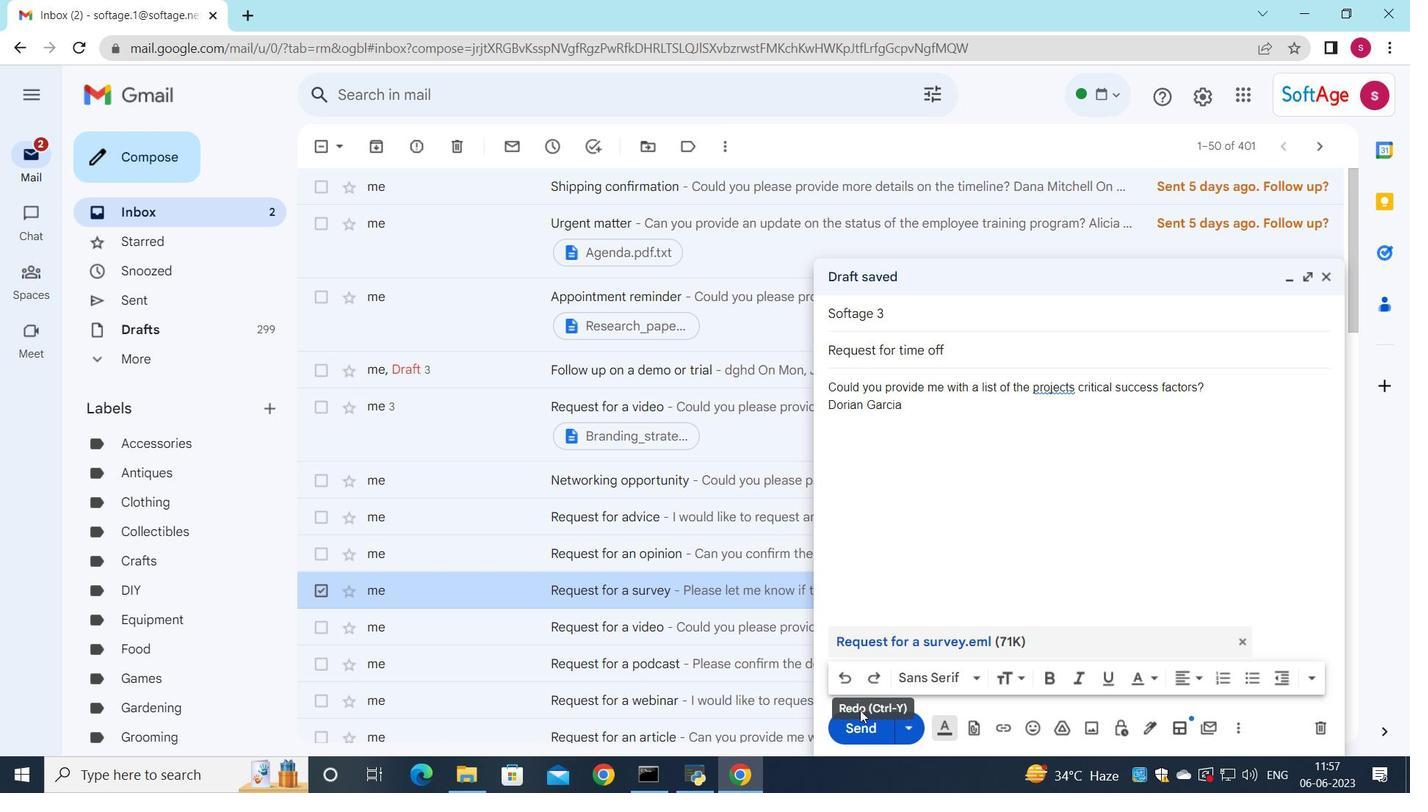 
Action: Mouse pressed left at (856, 733)
Screenshot: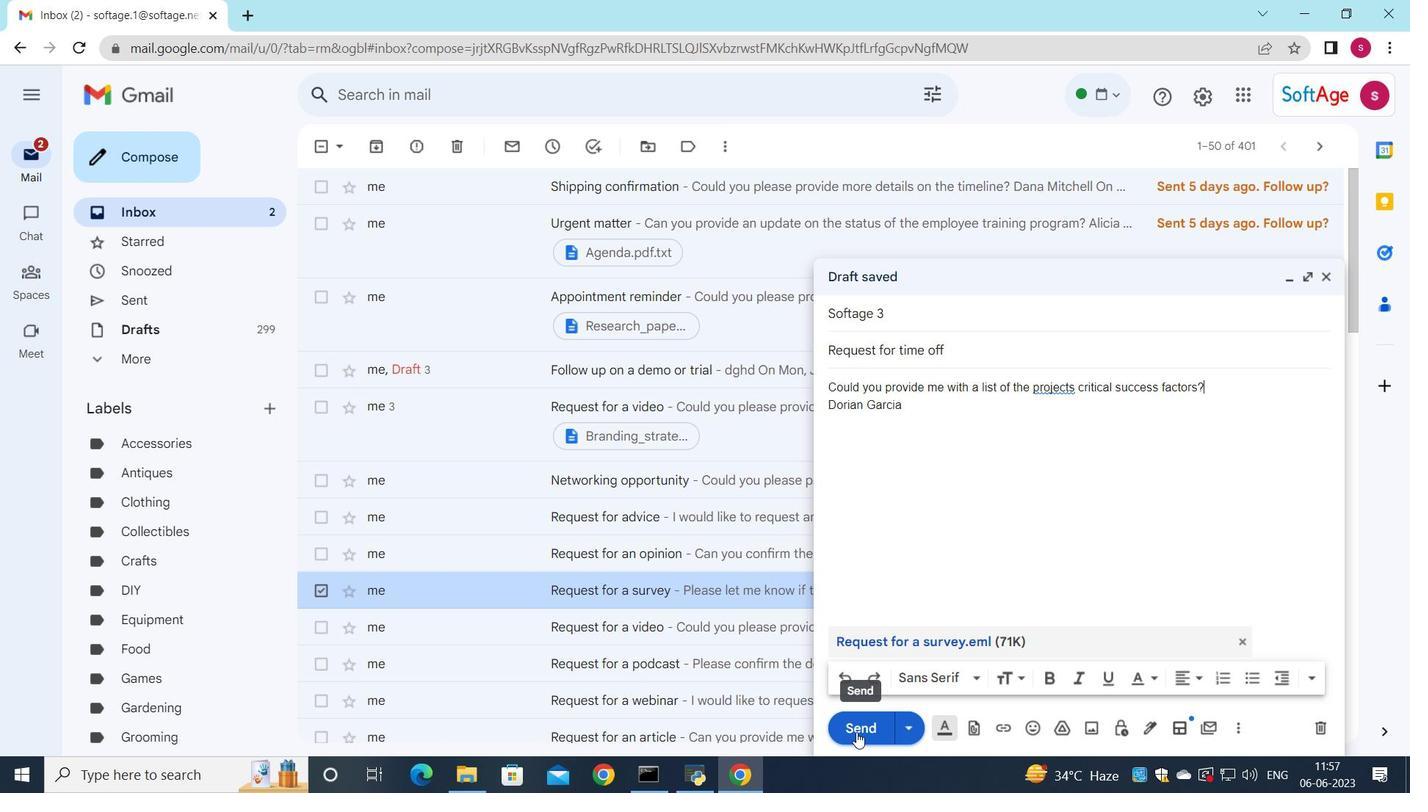 
Action: Mouse moved to (888, 599)
Screenshot: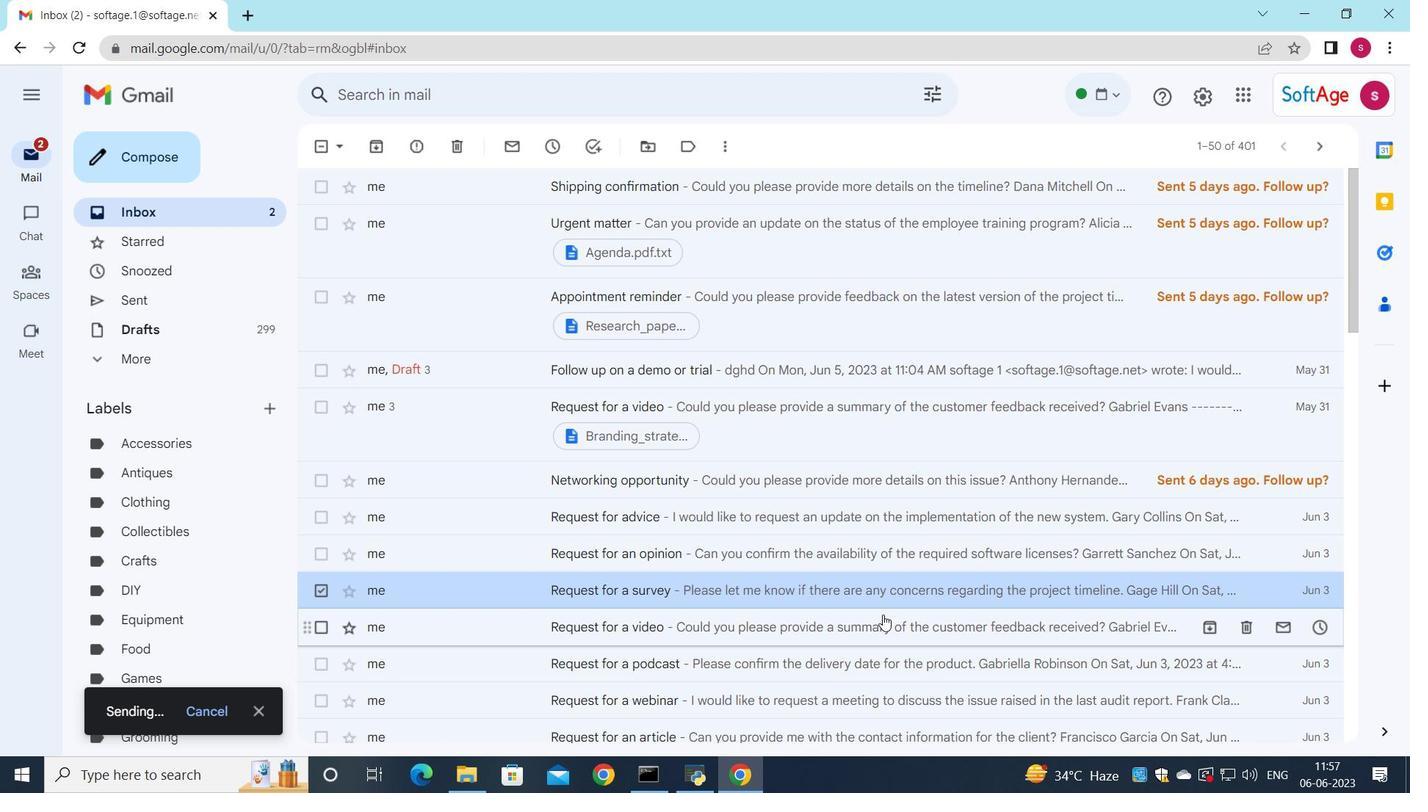 
